 Task: Set up task reminders for upcoming deadlines in the "Implementation" phase of risk mitigation.
Action: Mouse moved to (106, 241)
Screenshot: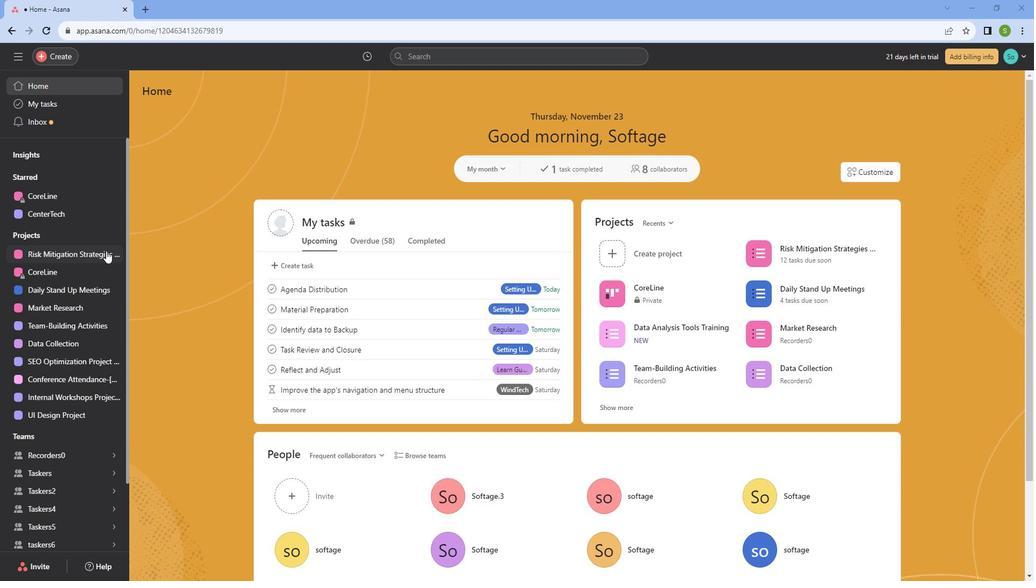 
Action: Mouse pressed left at (106, 241)
Screenshot: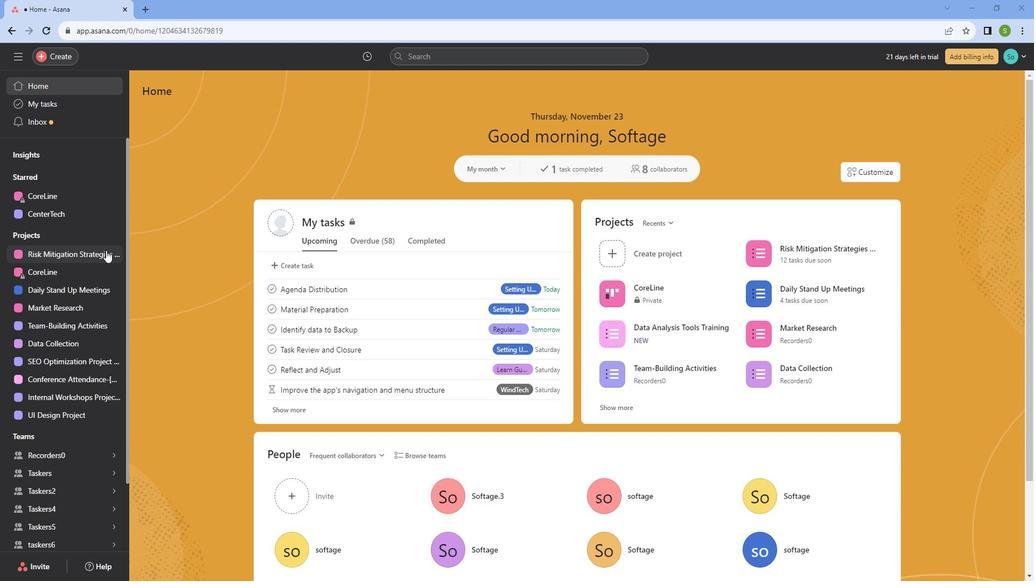 
Action: Mouse moved to (230, 432)
Screenshot: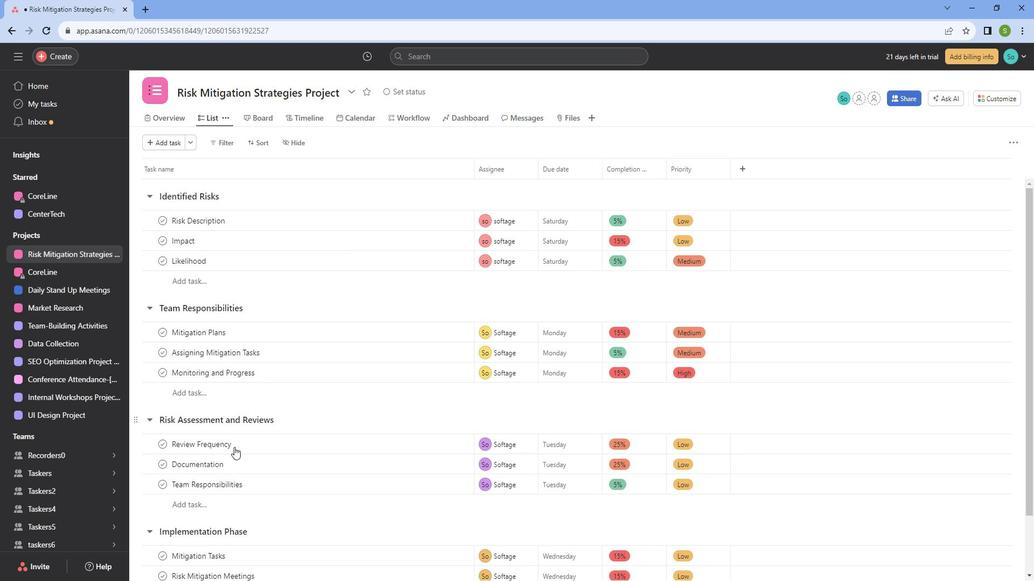 
Action: Mouse scrolled (230, 432) with delta (0, 0)
Screenshot: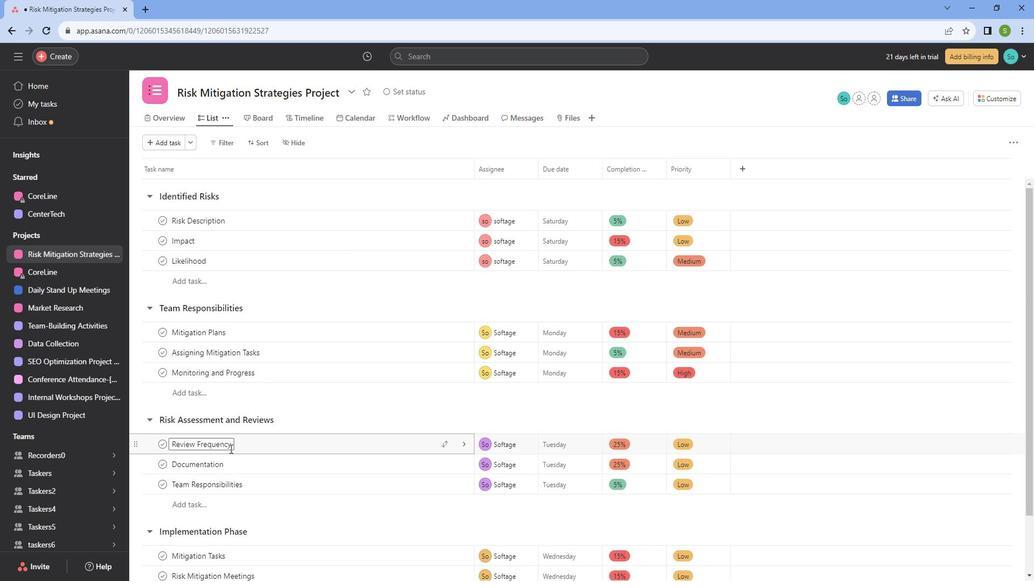 
Action: Mouse scrolled (230, 432) with delta (0, 0)
Screenshot: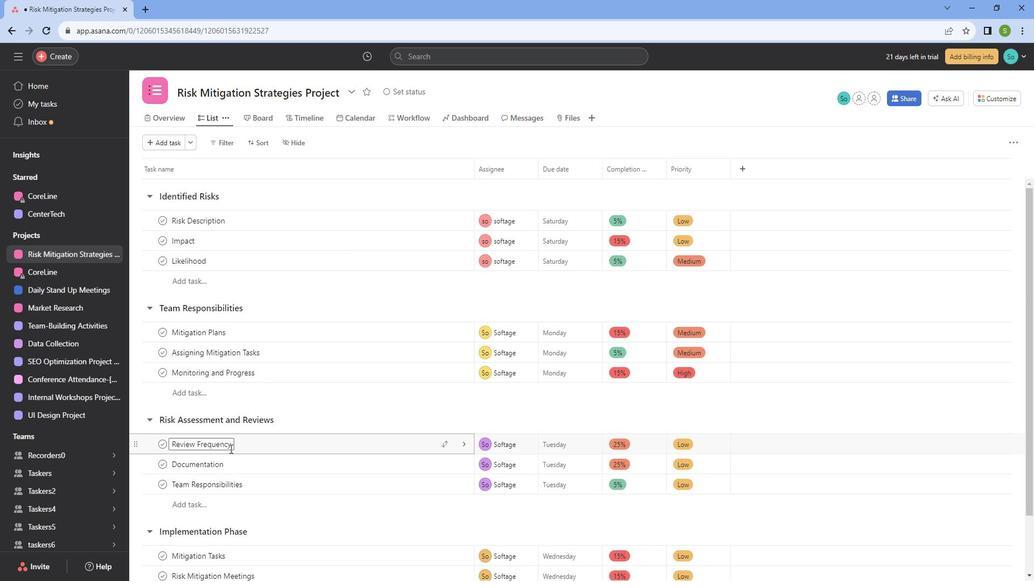
Action: Mouse scrolled (230, 432) with delta (0, 0)
Screenshot: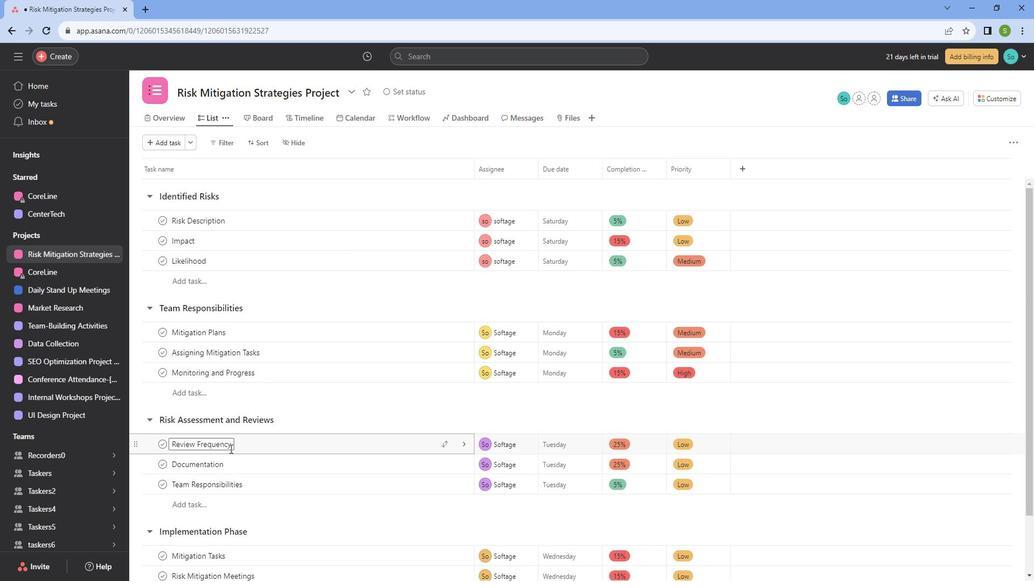 
Action: Mouse moved to (410, 468)
Screenshot: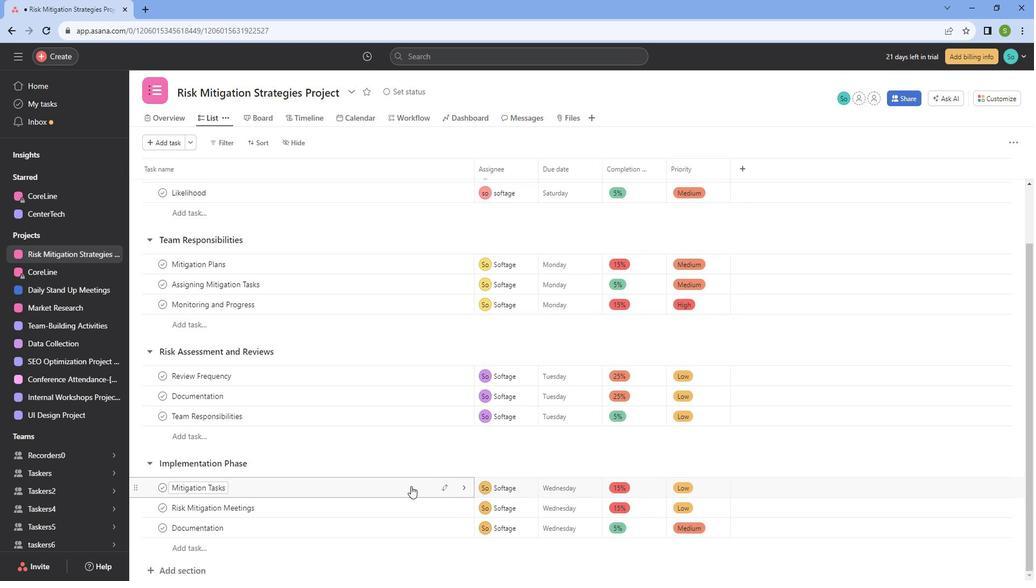 
Action: Mouse pressed left at (410, 468)
Screenshot: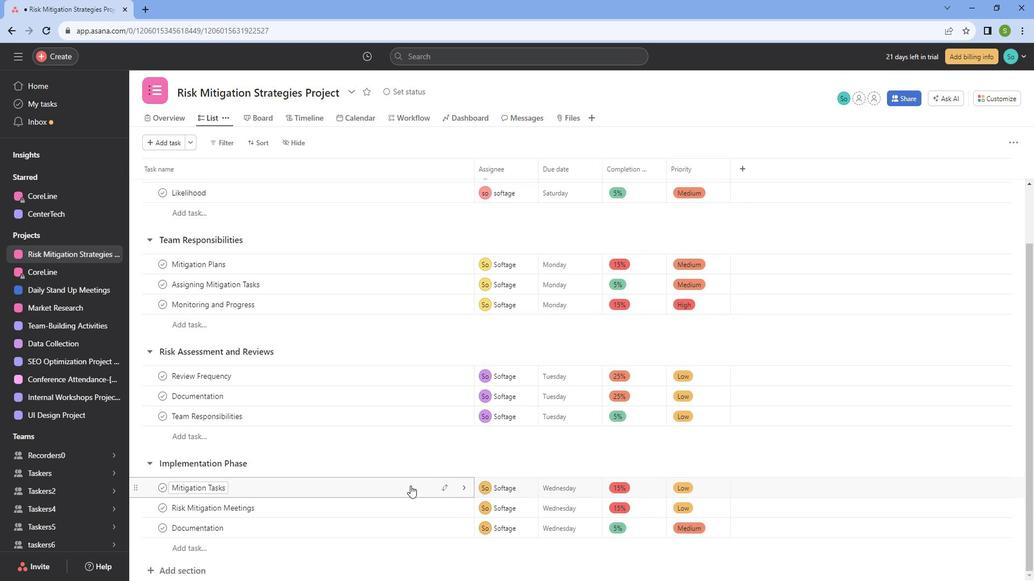 
Action: Mouse moved to (789, 167)
Screenshot: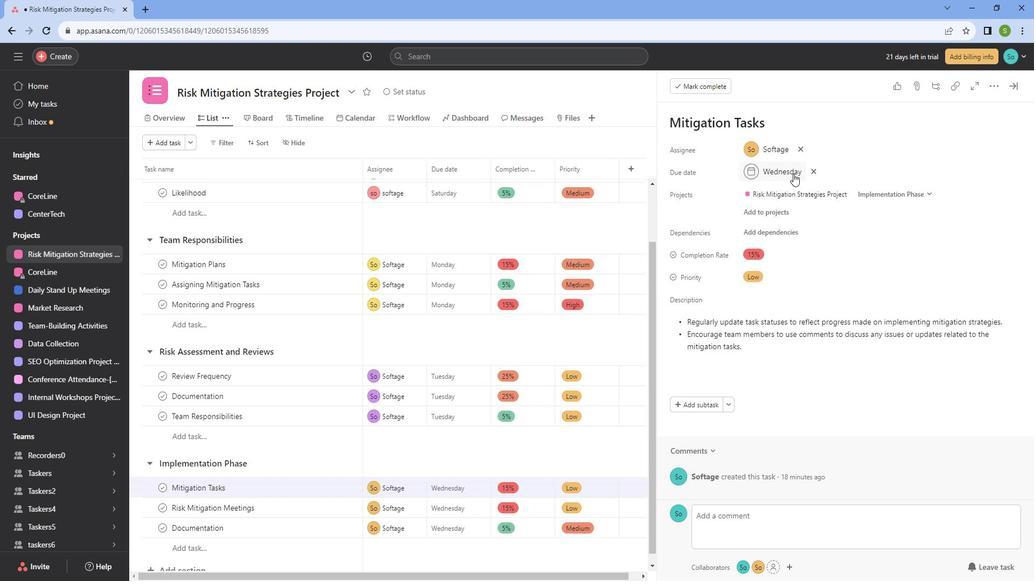 
Action: Mouse pressed left at (789, 167)
Screenshot: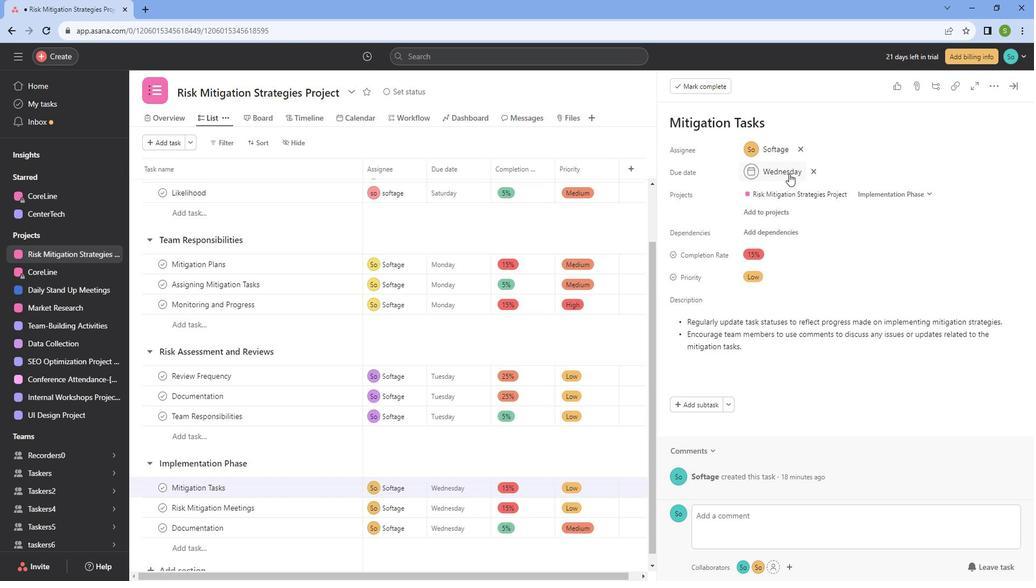
Action: Mouse moved to (820, 312)
Screenshot: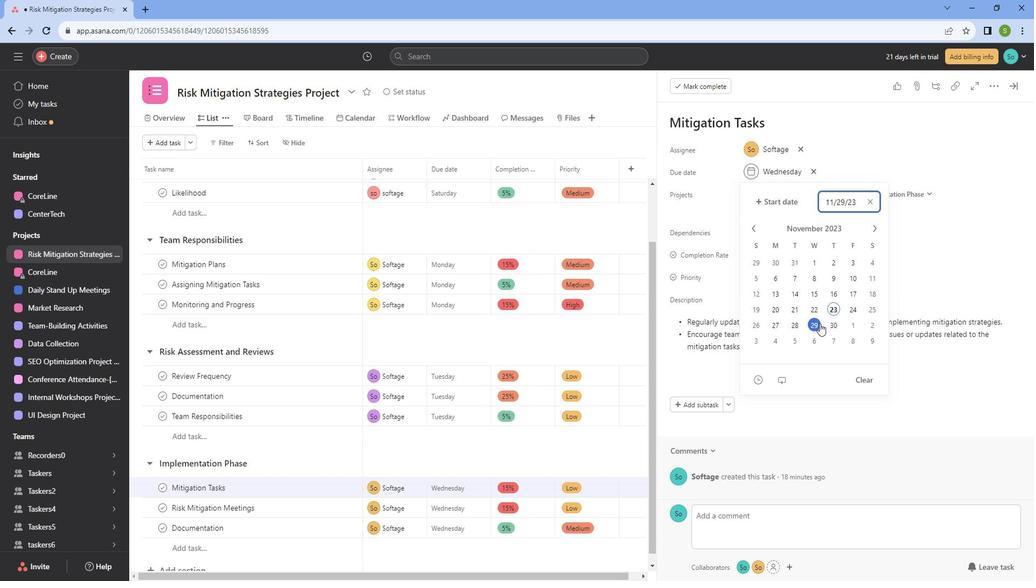 
Action: Mouse pressed left at (820, 312)
Screenshot: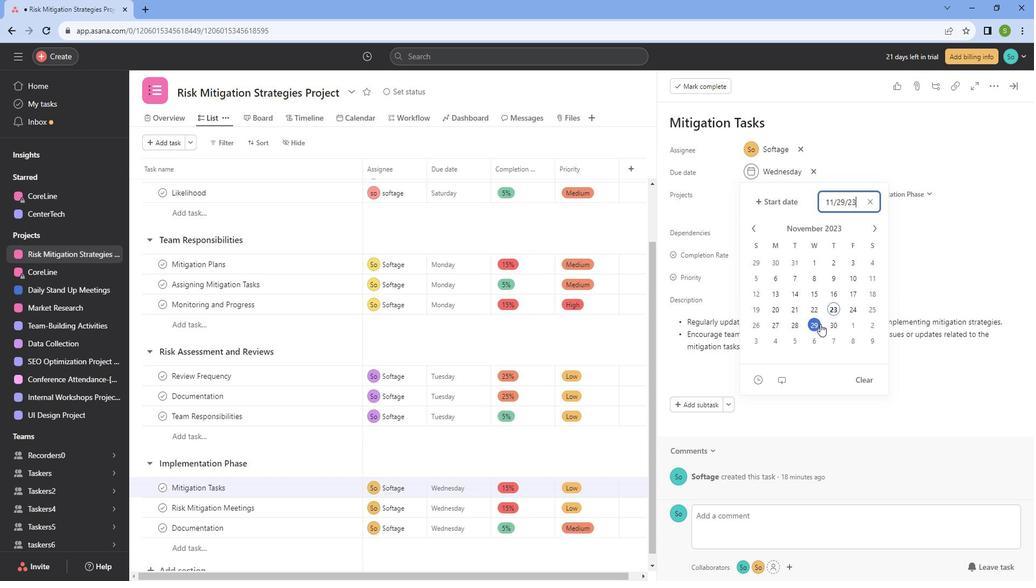
Action: Mouse moved to (799, 198)
Screenshot: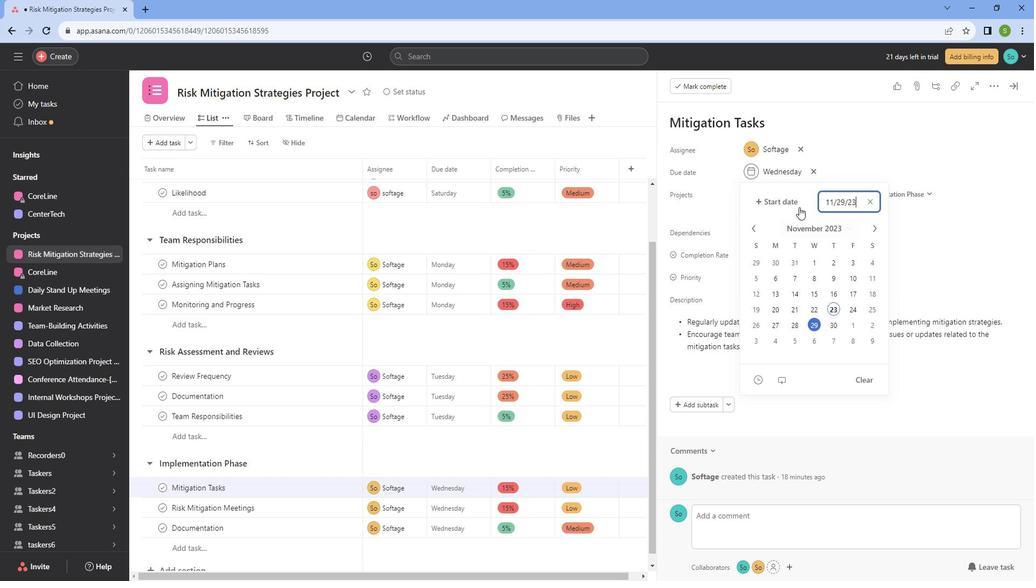 
Action: Mouse pressed left at (799, 198)
Screenshot: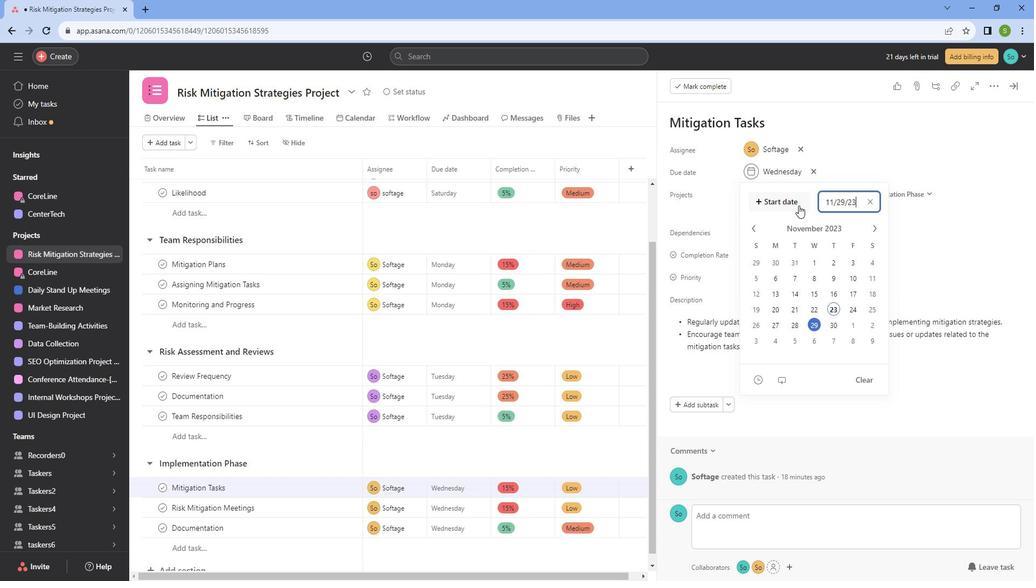 
Action: Mouse moved to (819, 309)
Screenshot: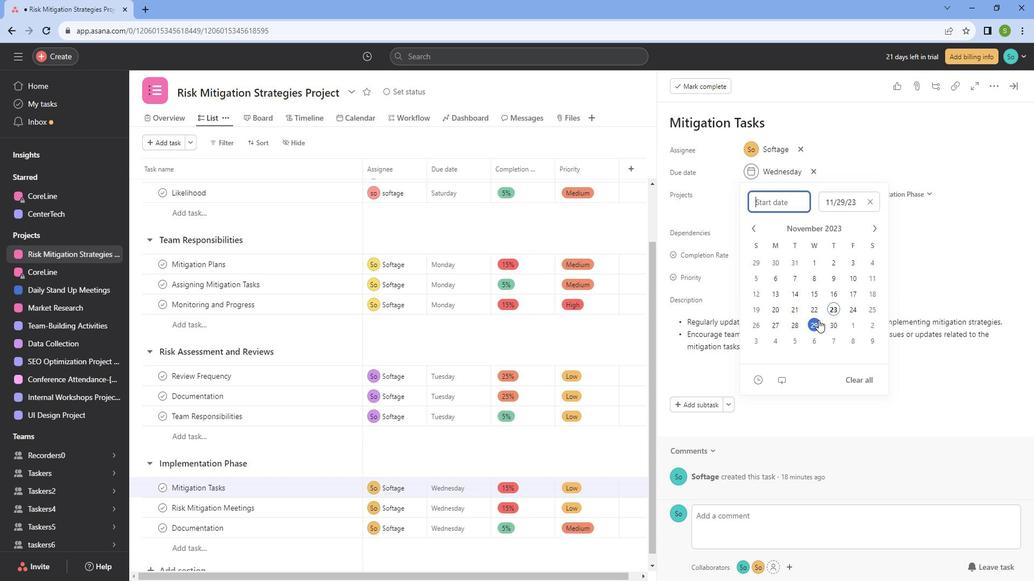 
Action: Mouse pressed left at (819, 309)
Screenshot: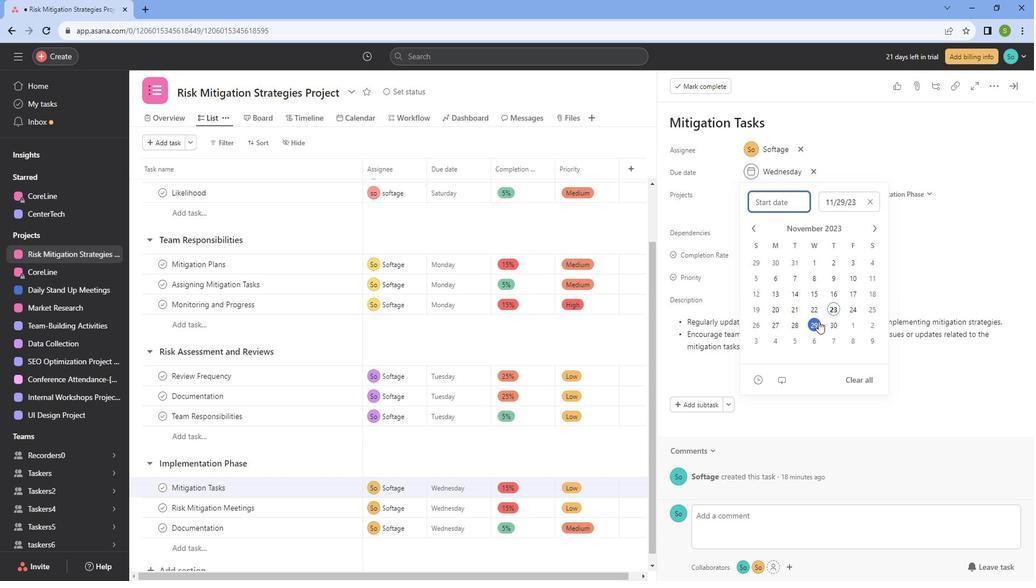 
Action: Mouse moved to (761, 365)
Screenshot: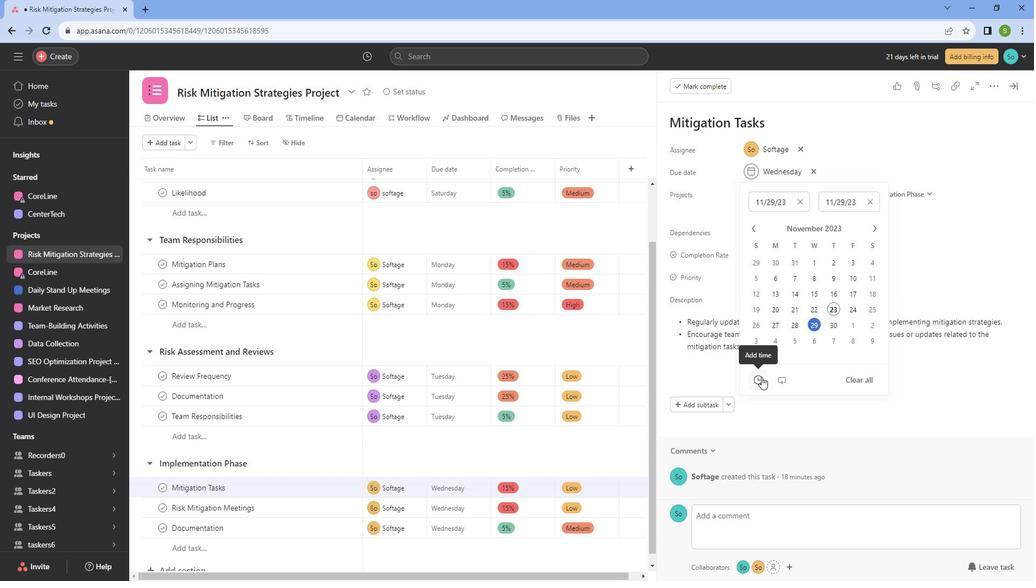 
Action: Mouse pressed left at (761, 365)
Screenshot: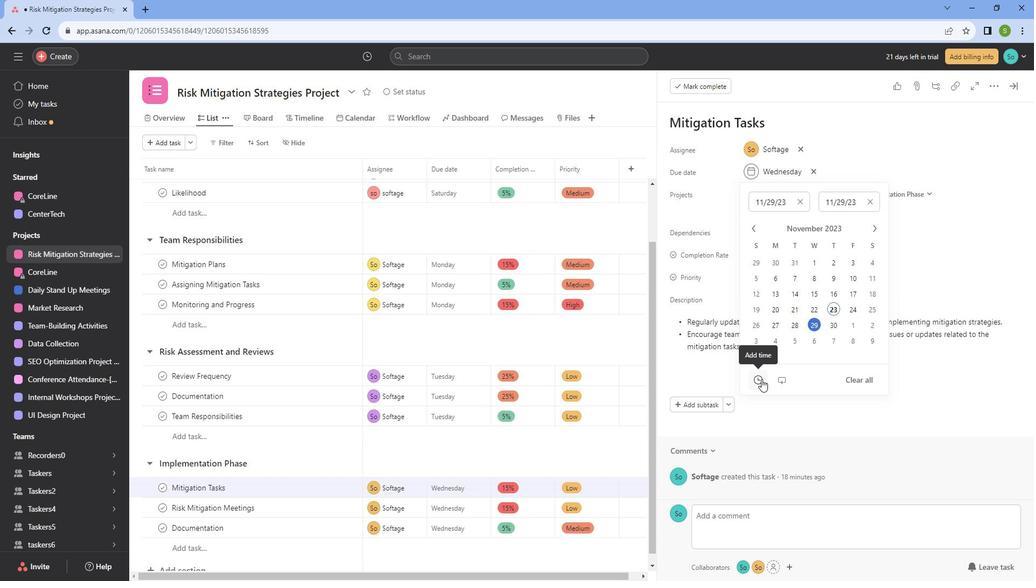 
Action: Mouse moved to (795, 215)
Screenshot: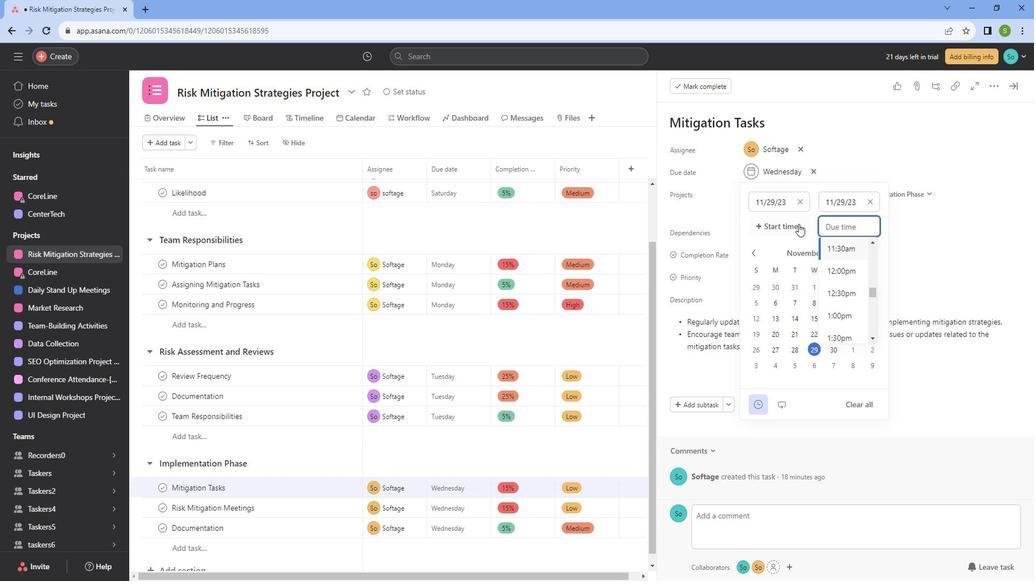 
Action: Mouse pressed left at (795, 215)
Screenshot: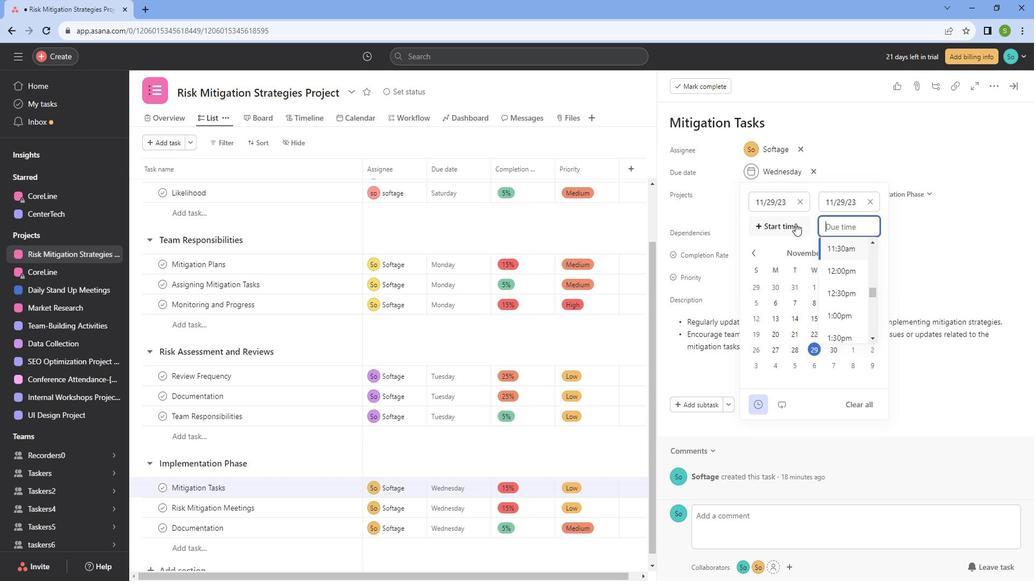 
Action: Mouse moved to (834, 217)
Screenshot: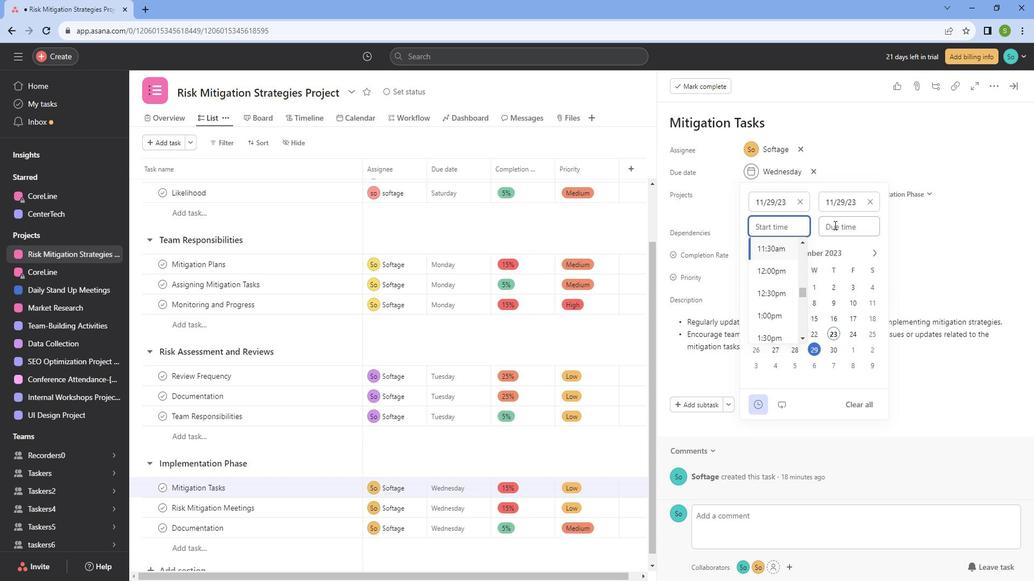 
Action: Mouse pressed left at (834, 217)
Screenshot: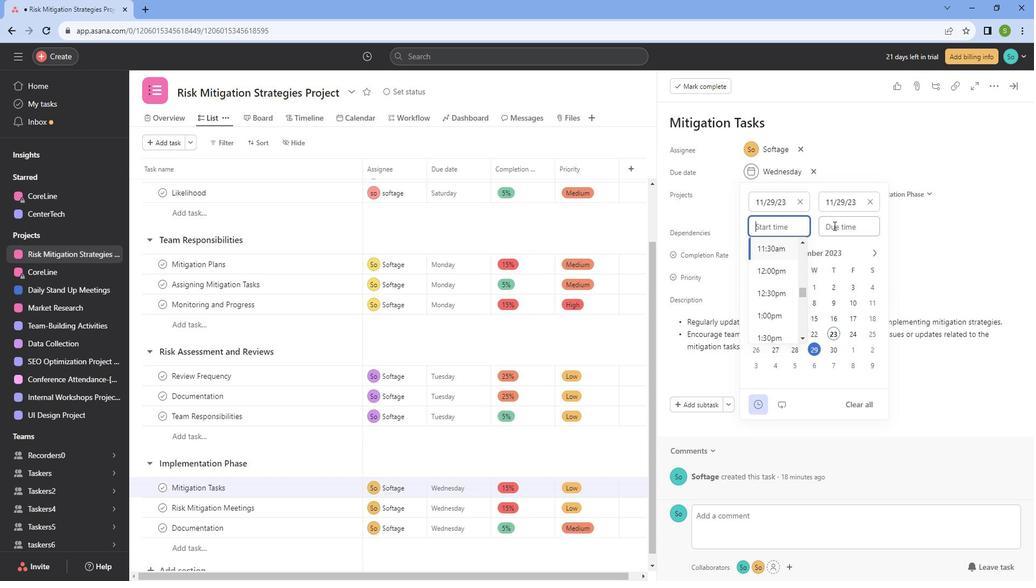 
Action: Mouse moved to (847, 262)
Screenshot: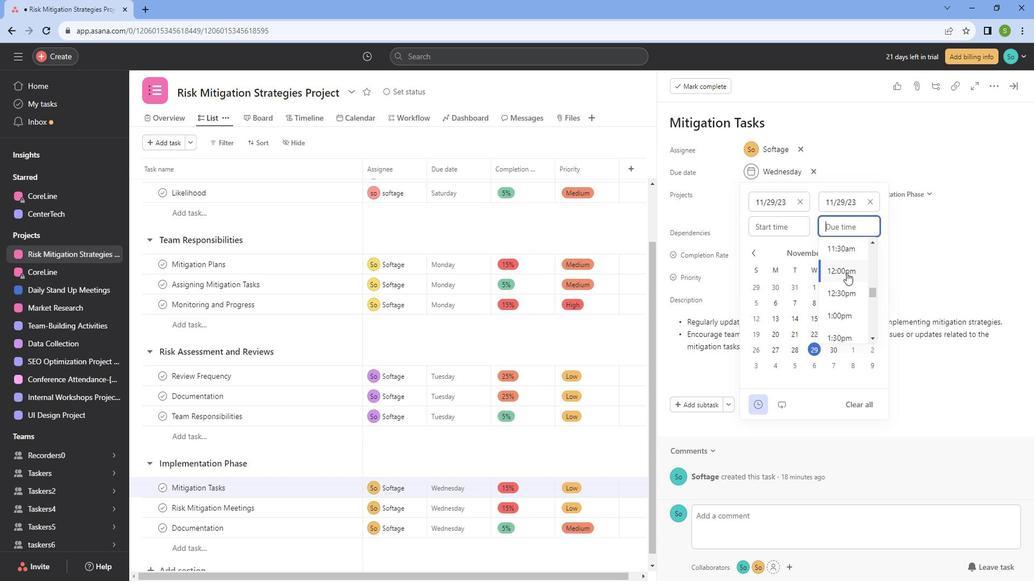
Action: Mouse pressed left at (847, 262)
Screenshot: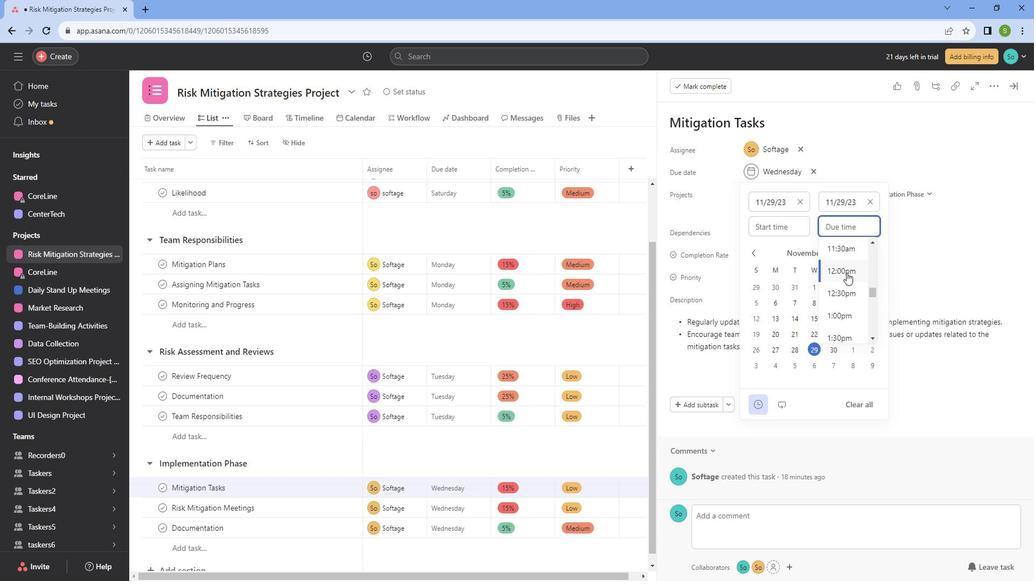 
Action: Mouse moved to (794, 224)
Screenshot: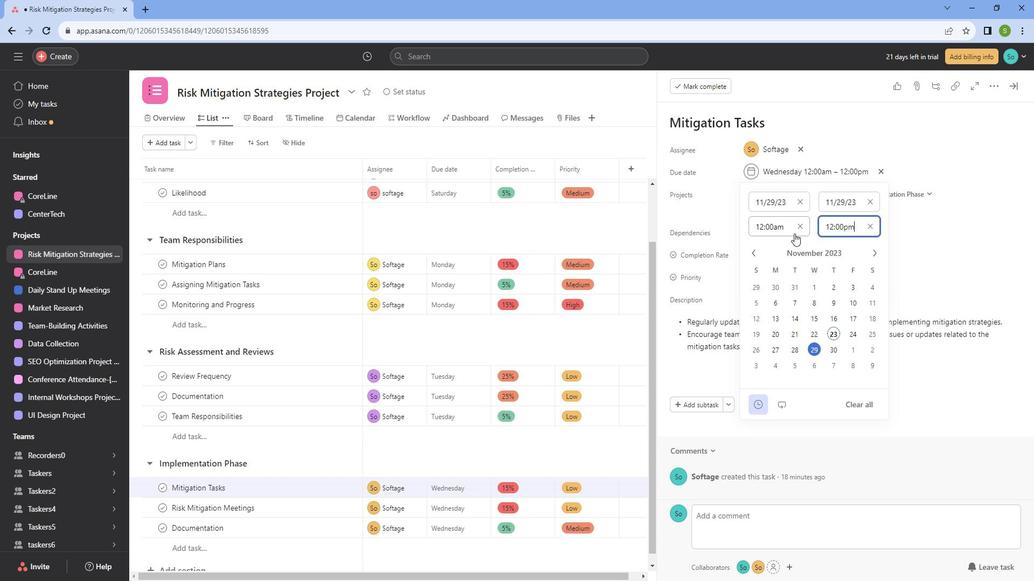 
Action: Mouse pressed left at (794, 224)
Screenshot: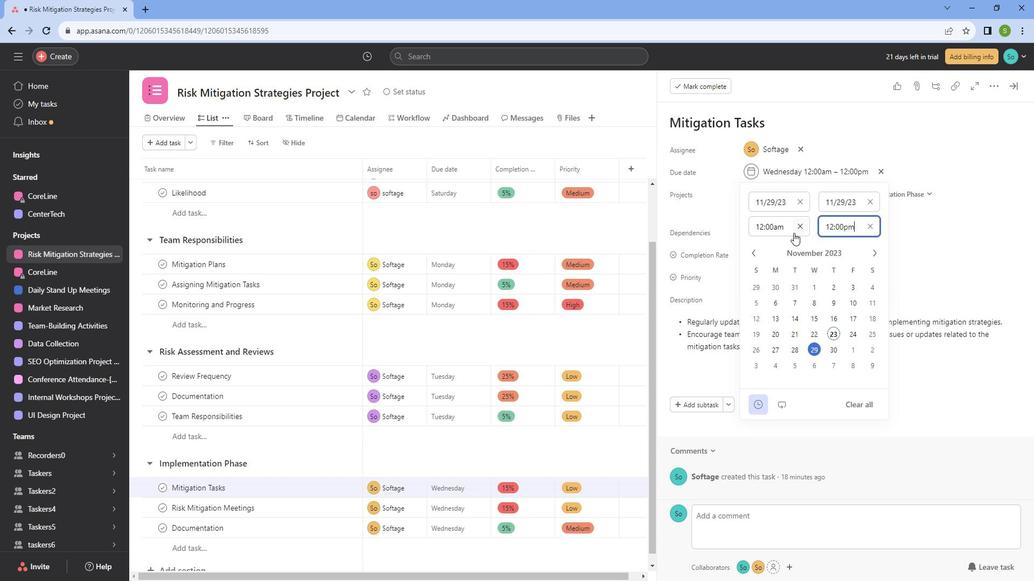 
Action: Mouse moved to (830, 215)
Screenshot: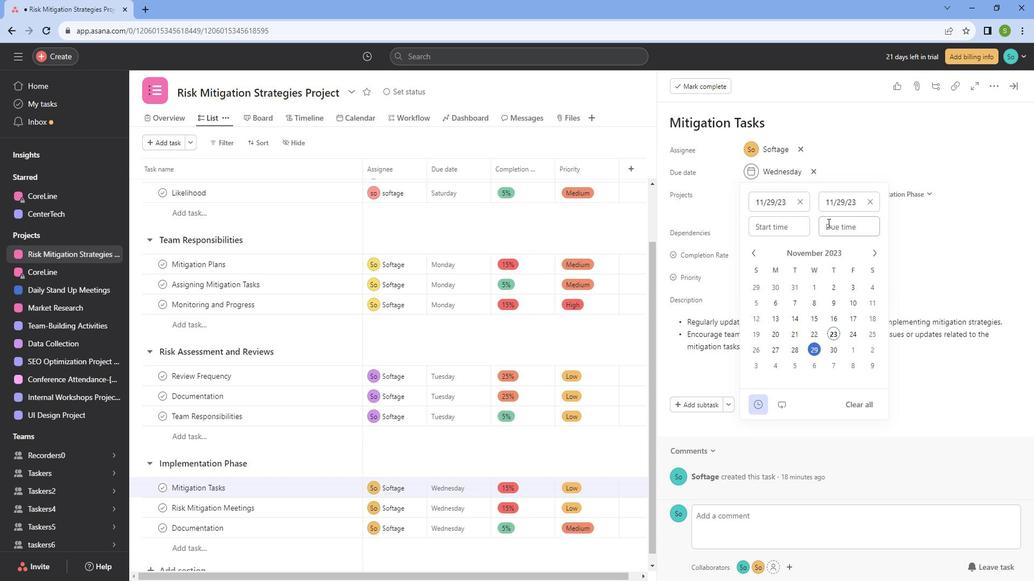 
Action: Mouse pressed left at (830, 215)
Screenshot: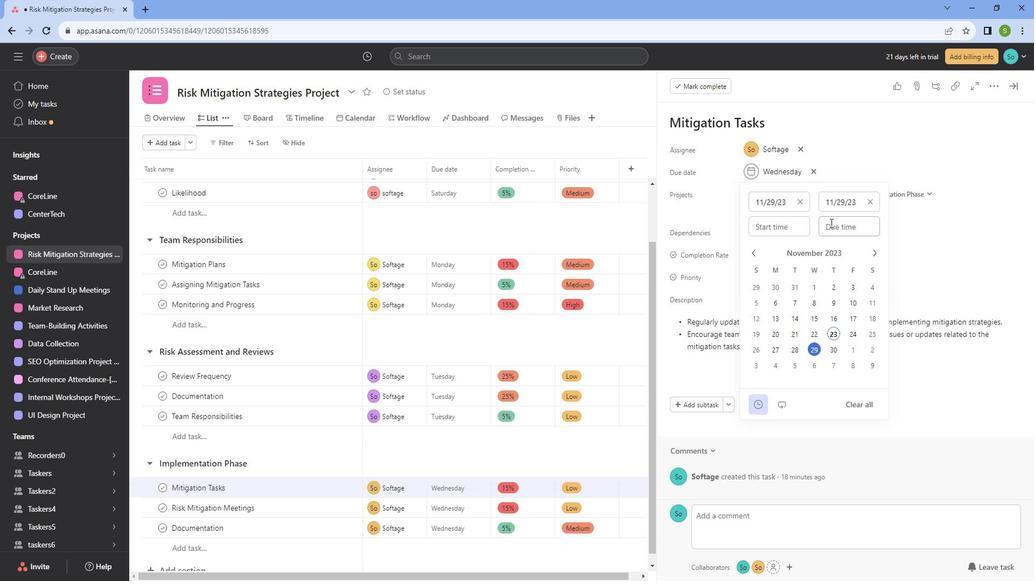 
Action: Mouse moved to (830, 259)
Screenshot: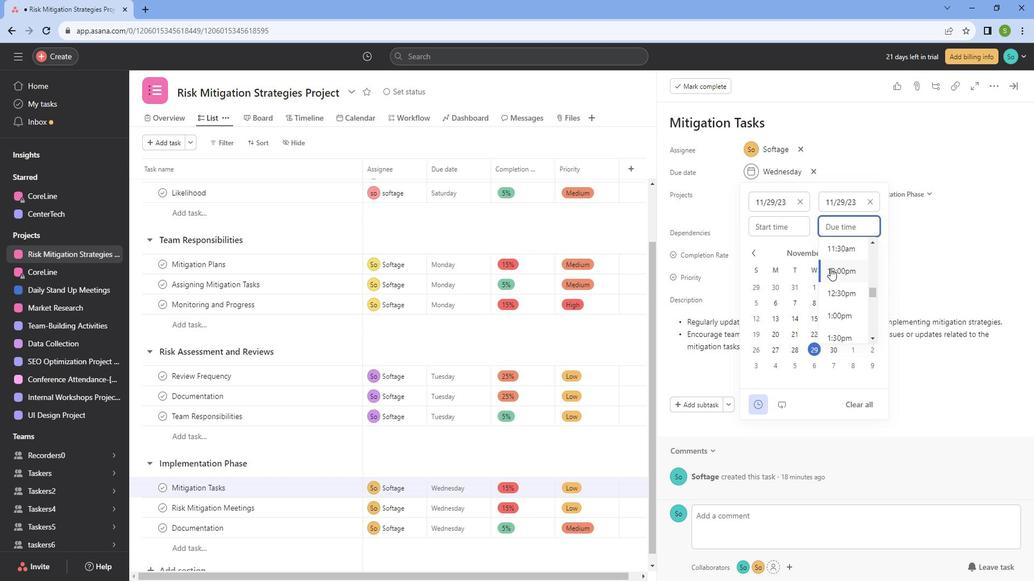 
Action: Mouse pressed left at (830, 259)
Screenshot: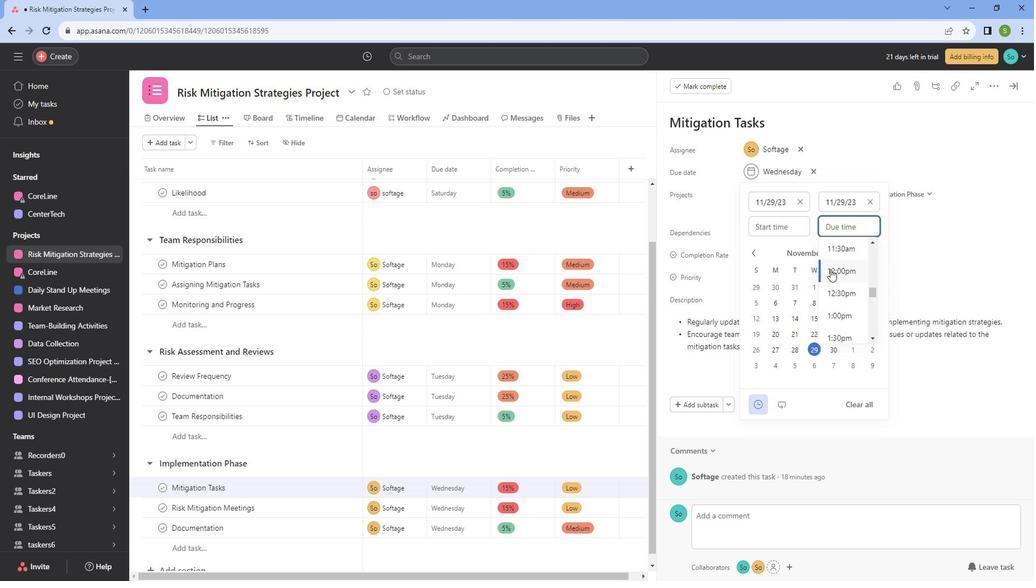 
Action: Mouse moved to (786, 220)
Screenshot: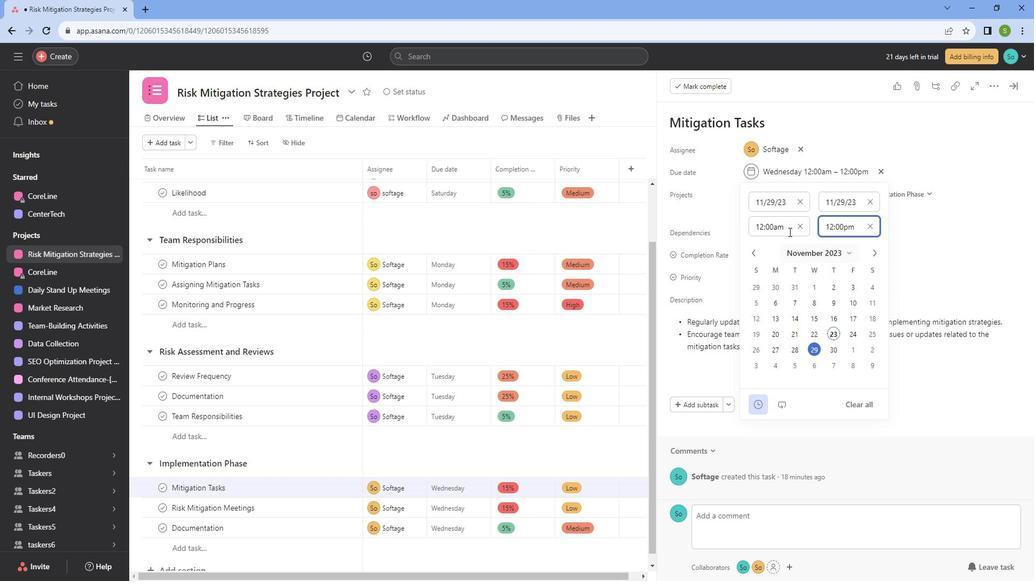 
Action: Mouse pressed left at (786, 220)
Screenshot: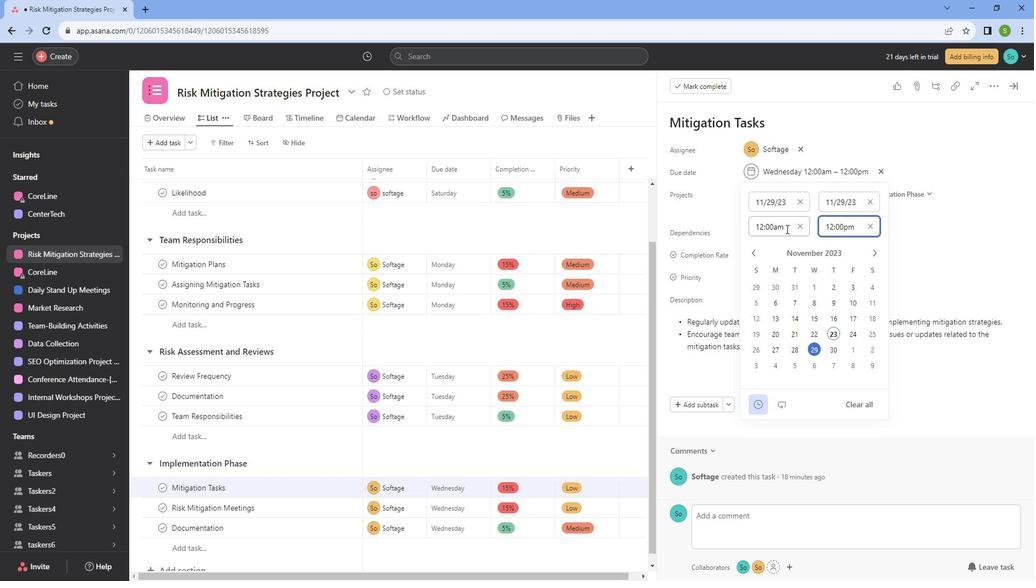 
Action: Mouse moved to (773, 268)
Screenshot: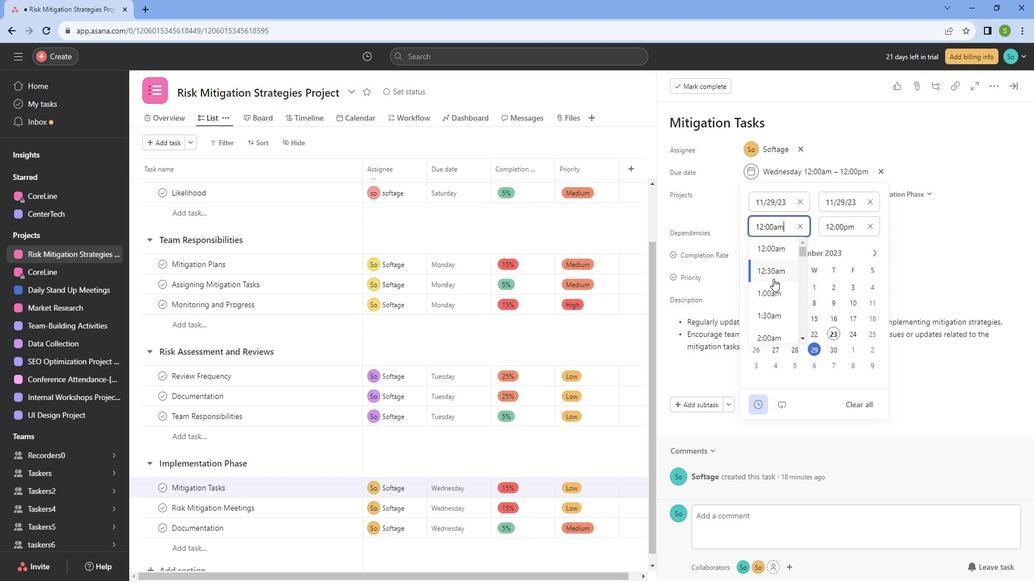 
Action: Mouse scrolled (773, 268) with delta (0, 0)
Screenshot: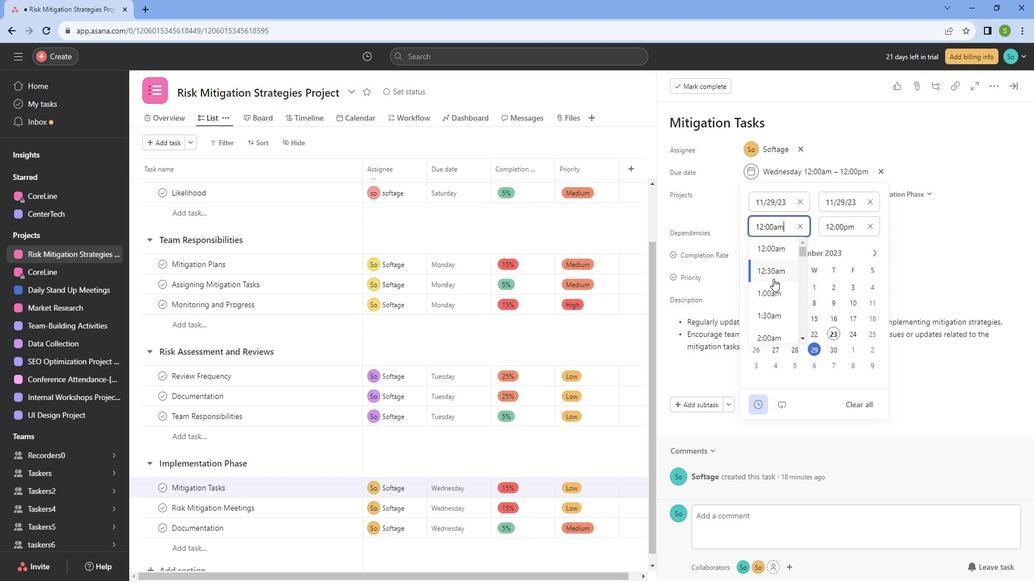 
Action: Mouse scrolled (773, 268) with delta (0, 0)
Screenshot: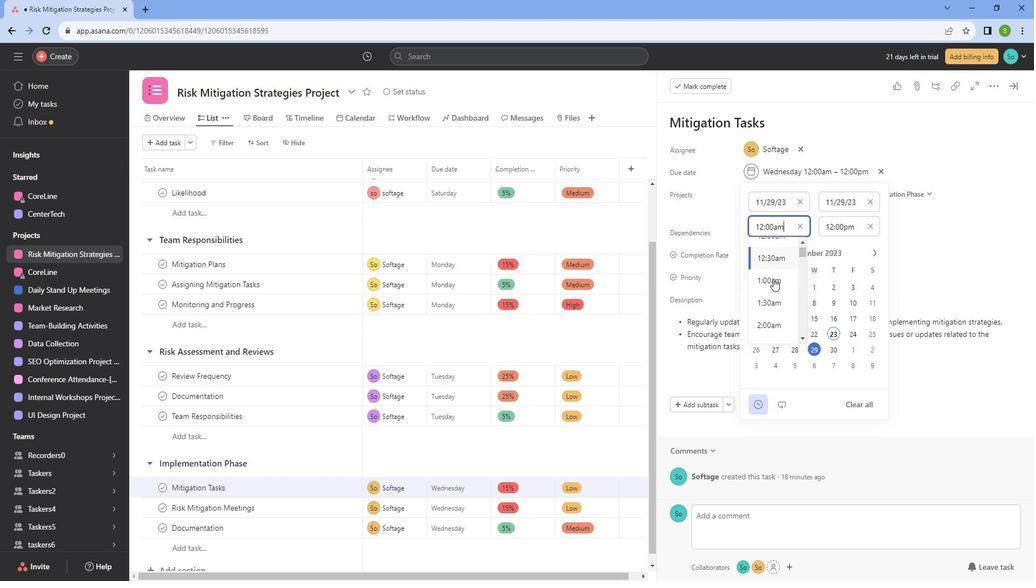 
Action: Mouse scrolled (773, 268) with delta (0, 0)
Screenshot: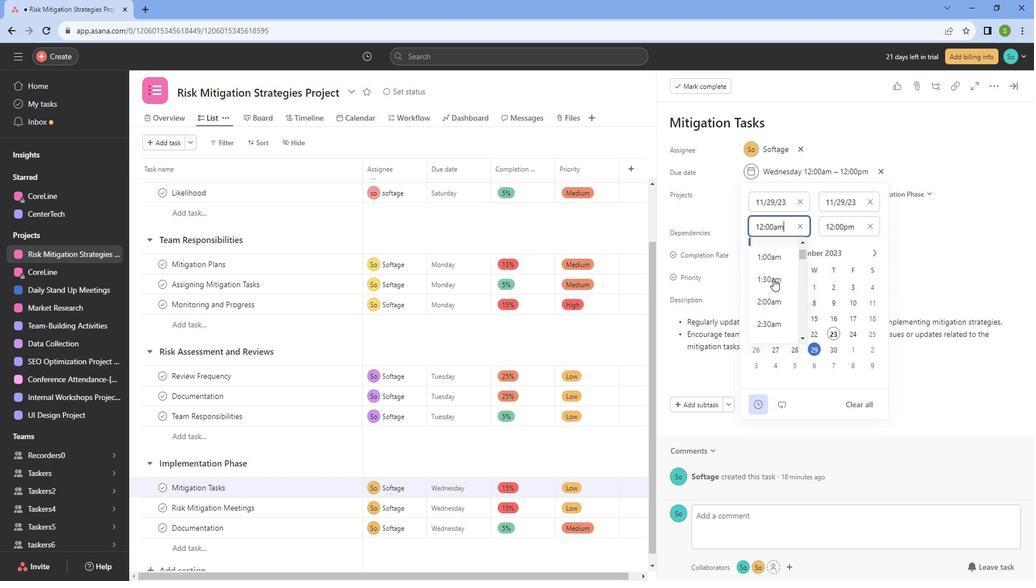 
Action: Mouse scrolled (773, 268) with delta (0, 0)
Screenshot: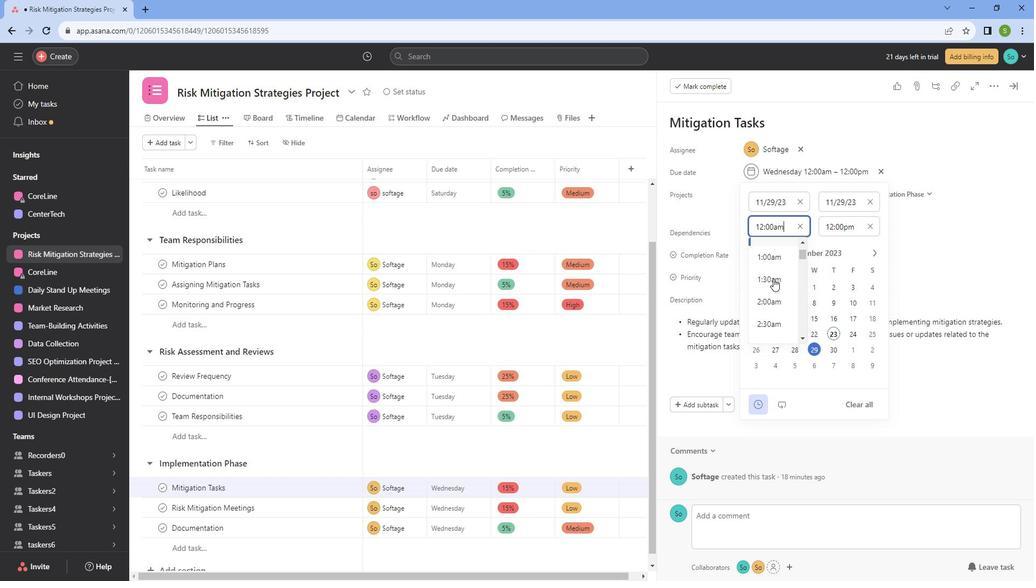 
Action: Mouse scrolled (773, 268) with delta (0, 0)
Screenshot: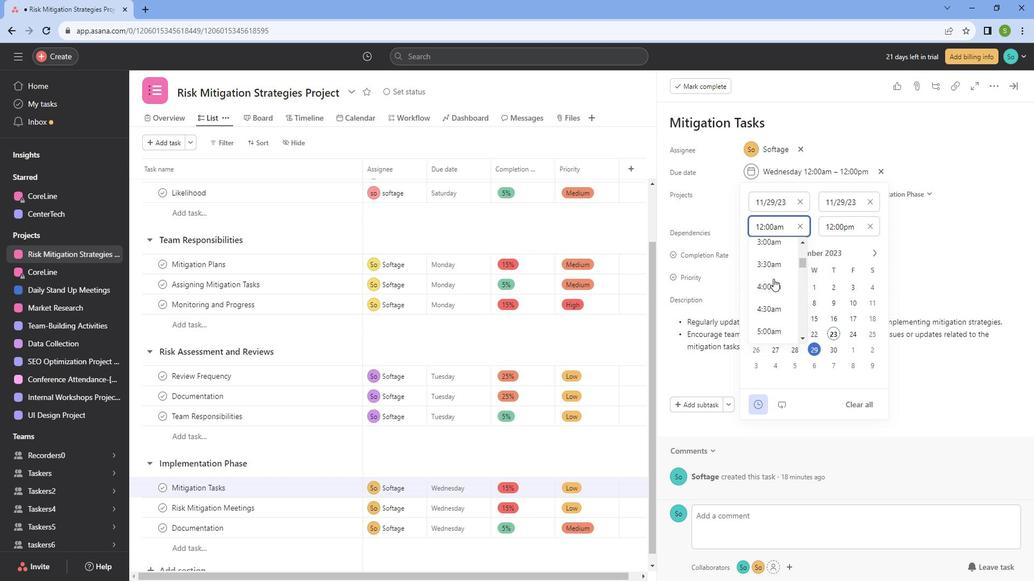 
Action: Mouse scrolled (773, 269) with delta (0, 0)
Screenshot: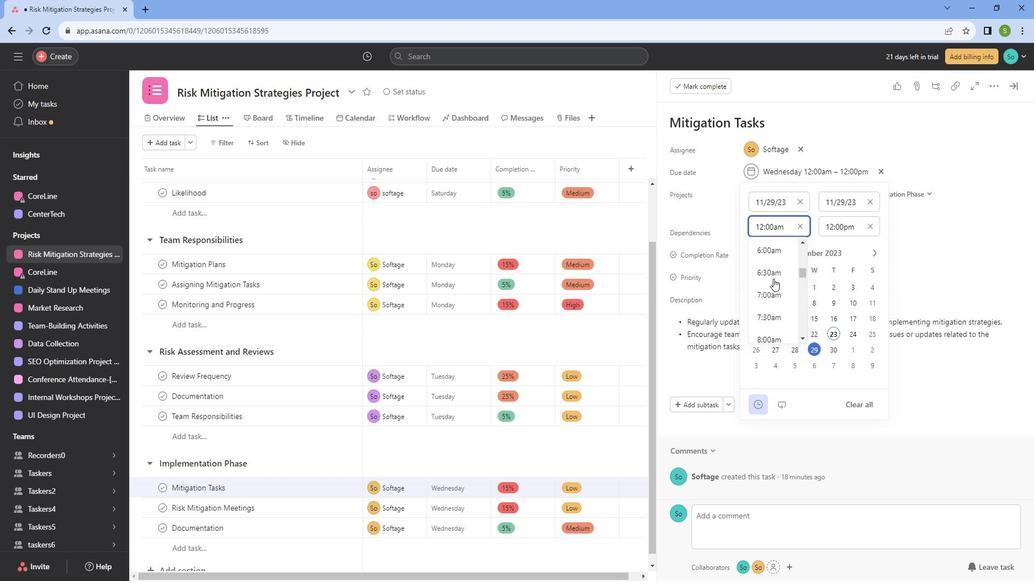 
Action: Mouse scrolled (773, 268) with delta (0, 0)
Screenshot: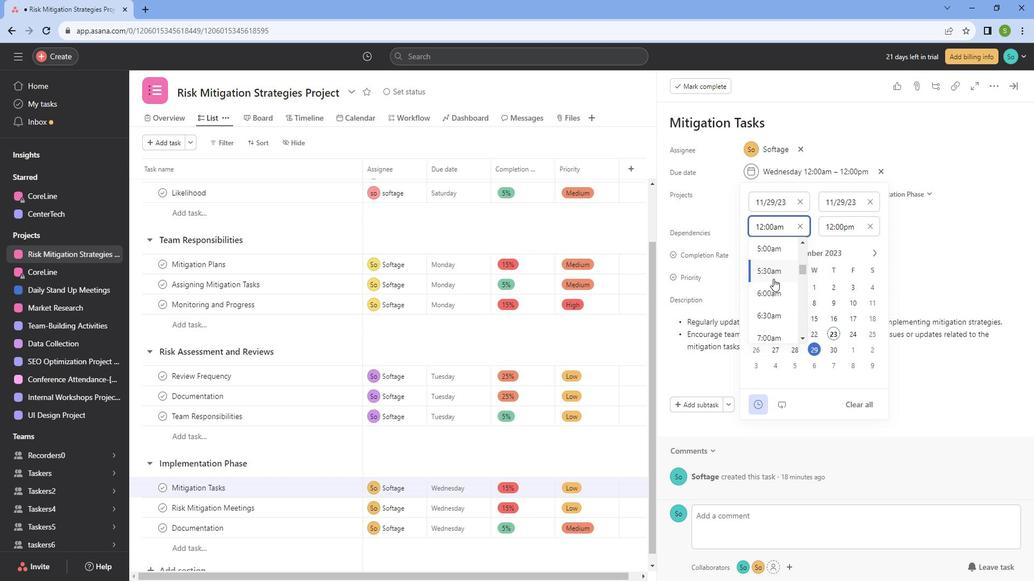 
Action: Mouse scrolled (773, 268) with delta (0, 0)
Screenshot: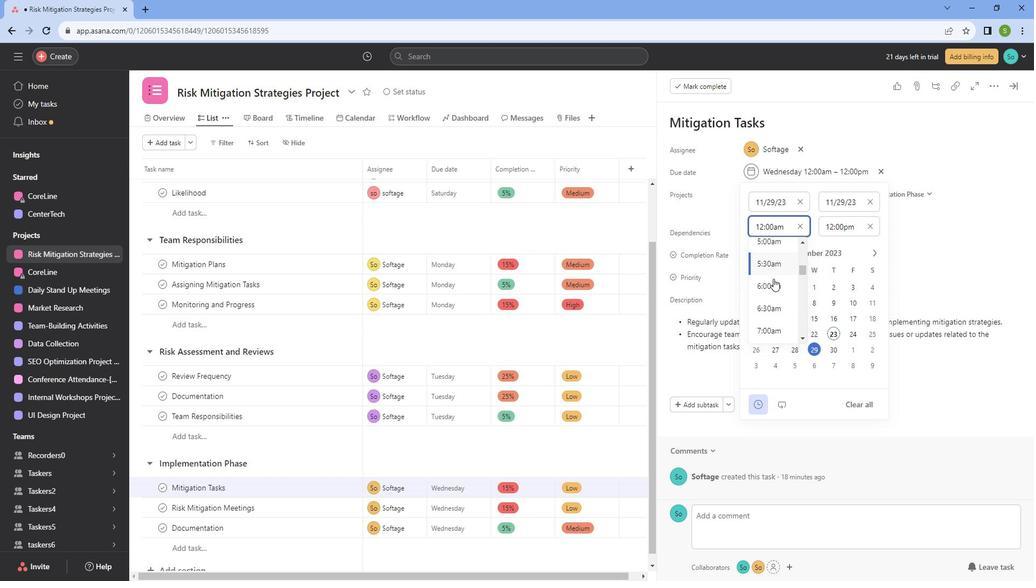 
Action: Mouse scrolled (773, 268) with delta (0, 0)
Screenshot: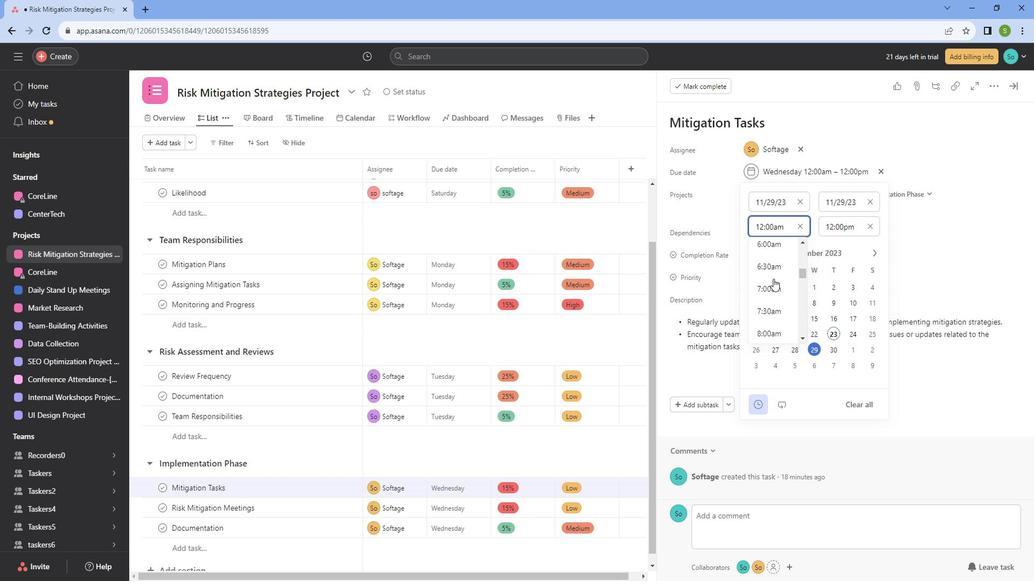 
Action: Mouse scrolled (773, 268) with delta (0, 0)
Screenshot: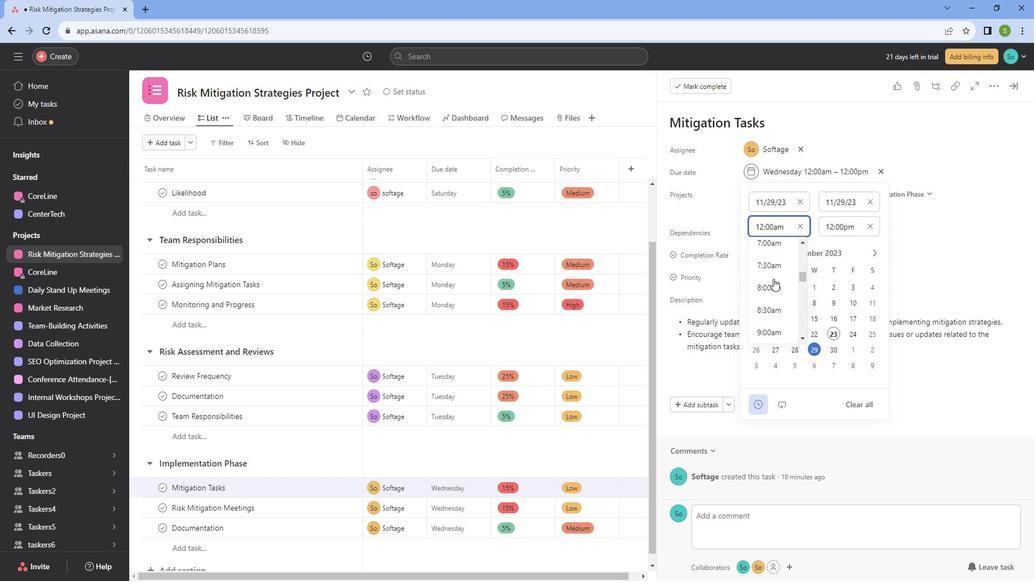 
Action: Mouse scrolled (773, 268) with delta (0, 0)
Screenshot: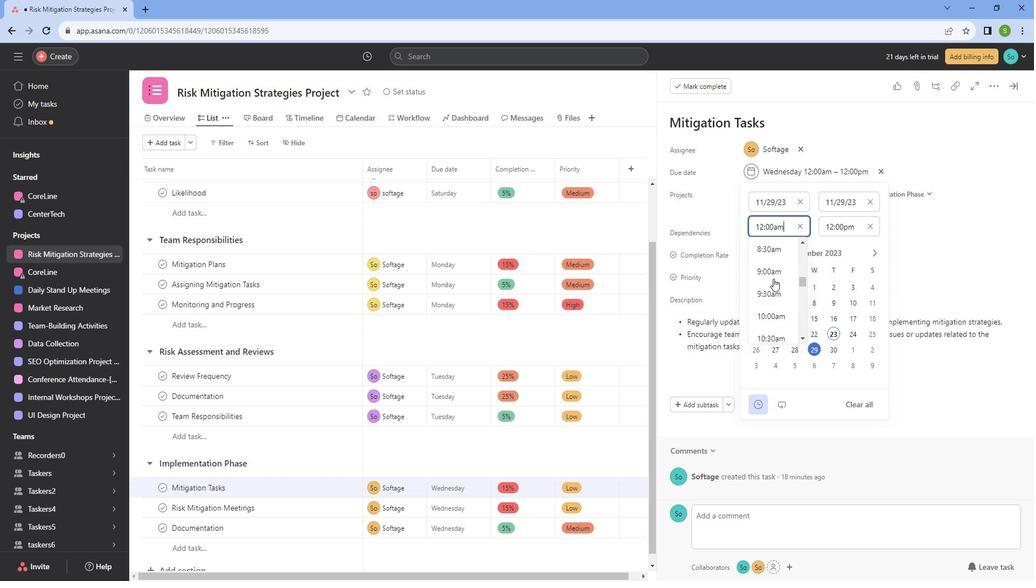 
Action: Mouse moved to (772, 254)
Screenshot: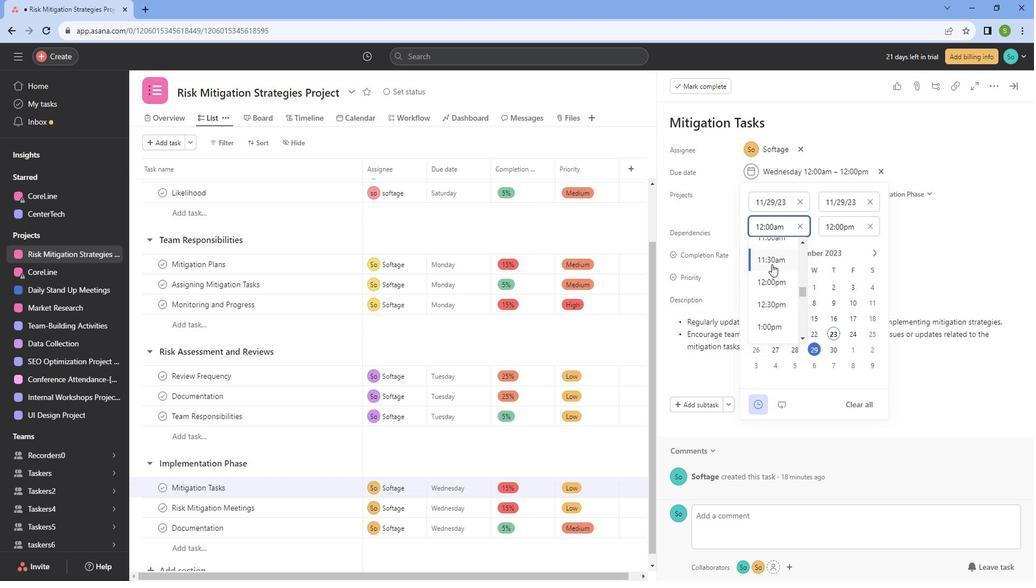 
Action: Mouse pressed left at (772, 254)
Screenshot: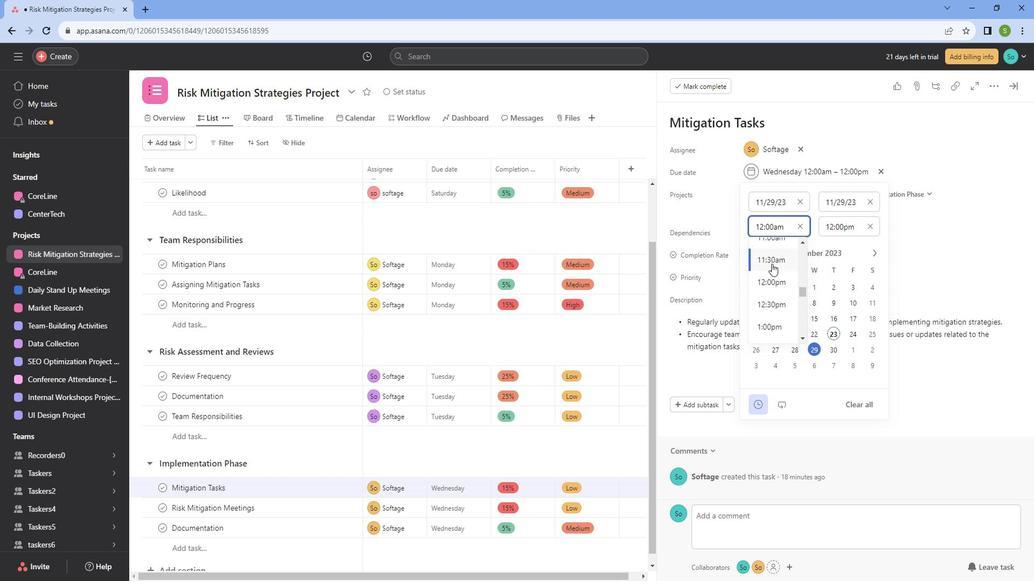 
Action: Mouse moved to (937, 264)
Screenshot: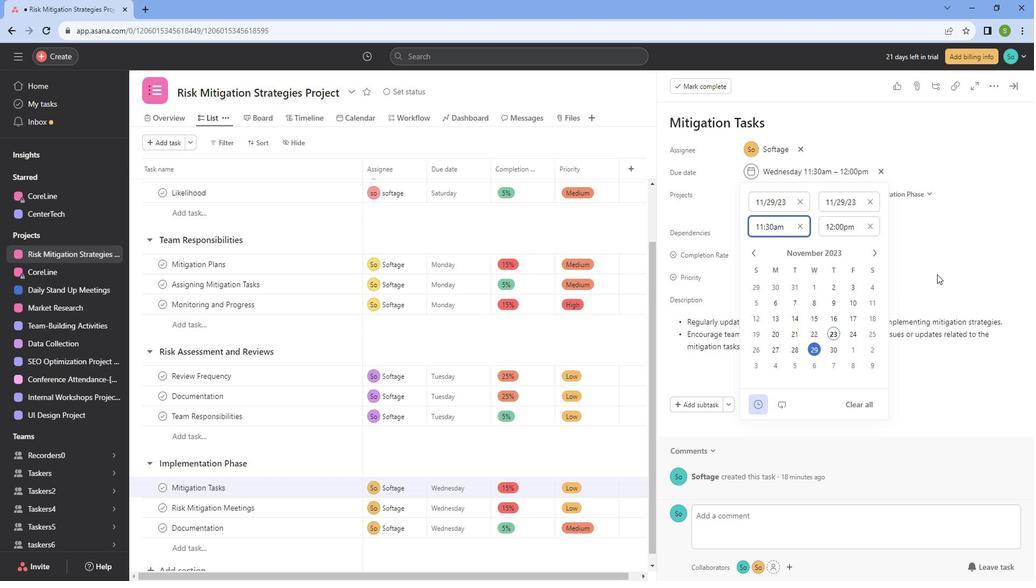 
Action: Mouse pressed left at (937, 264)
Screenshot: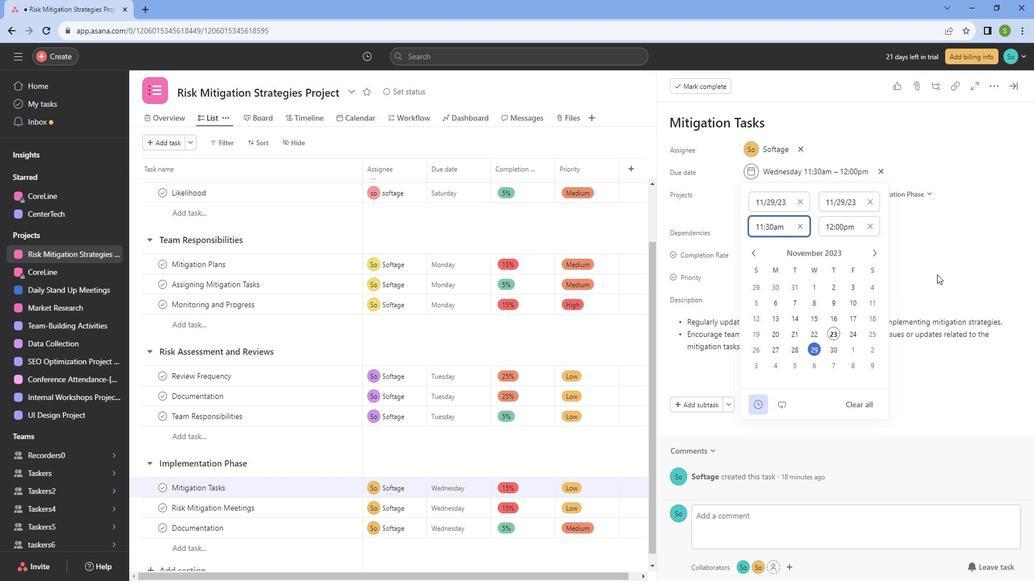 
Action: Mouse moved to (1012, 83)
Screenshot: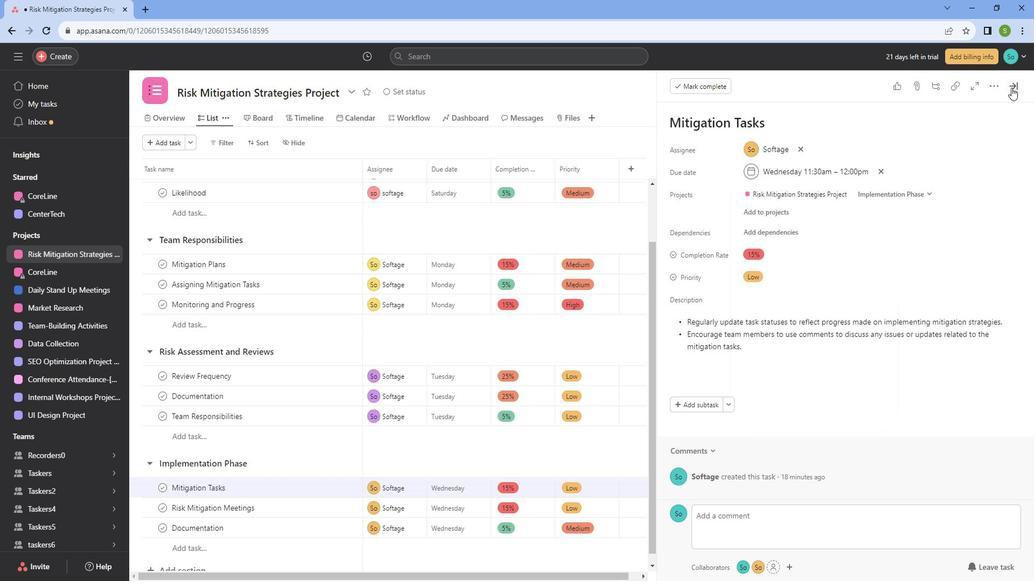 
Action: Mouse pressed left at (1012, 83)
Screenshot: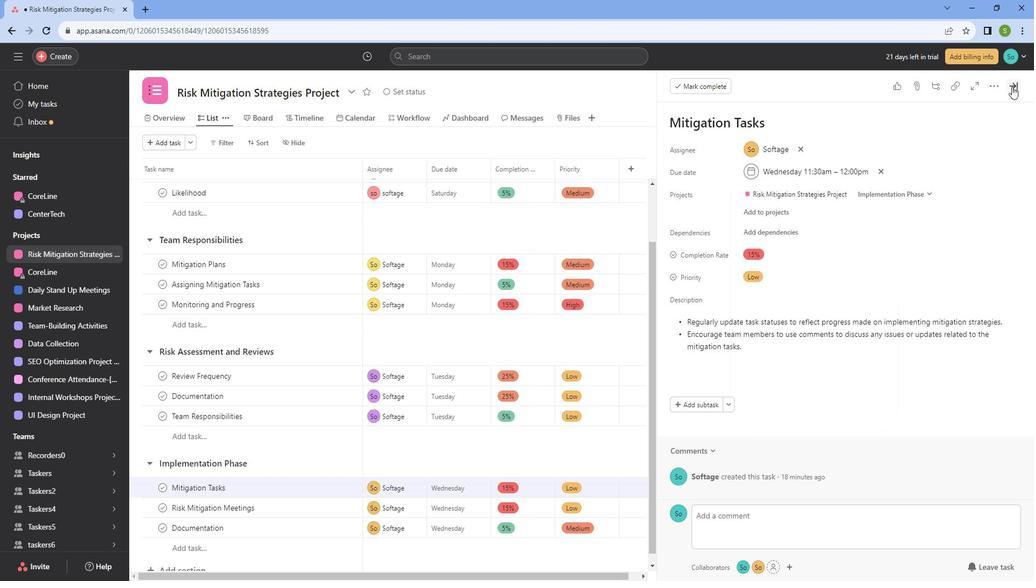 
Action: Mouse moved to (560, 484)
Screenshot: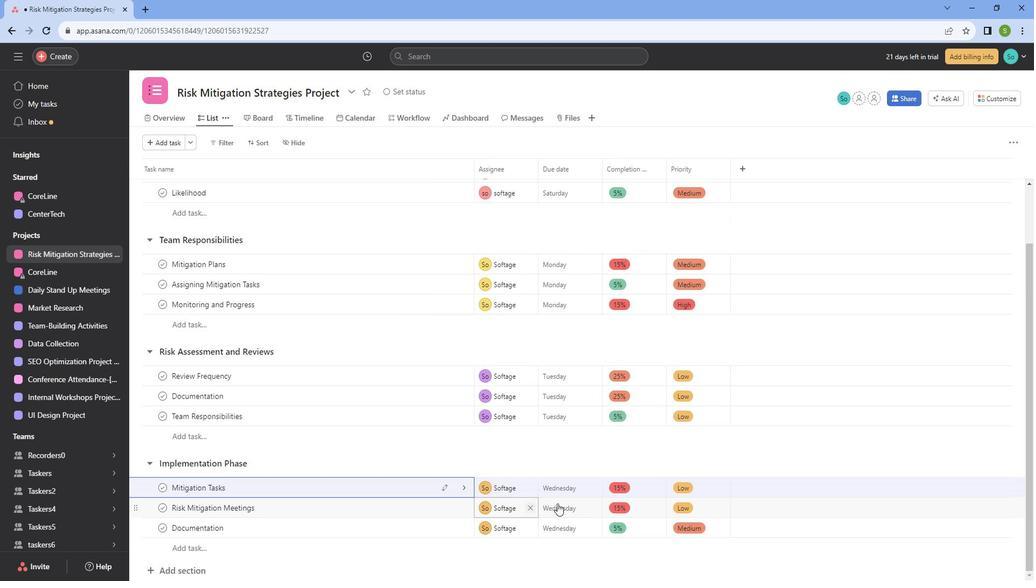 
Action: Mouse pressed left at (560, 484)
Screenshot: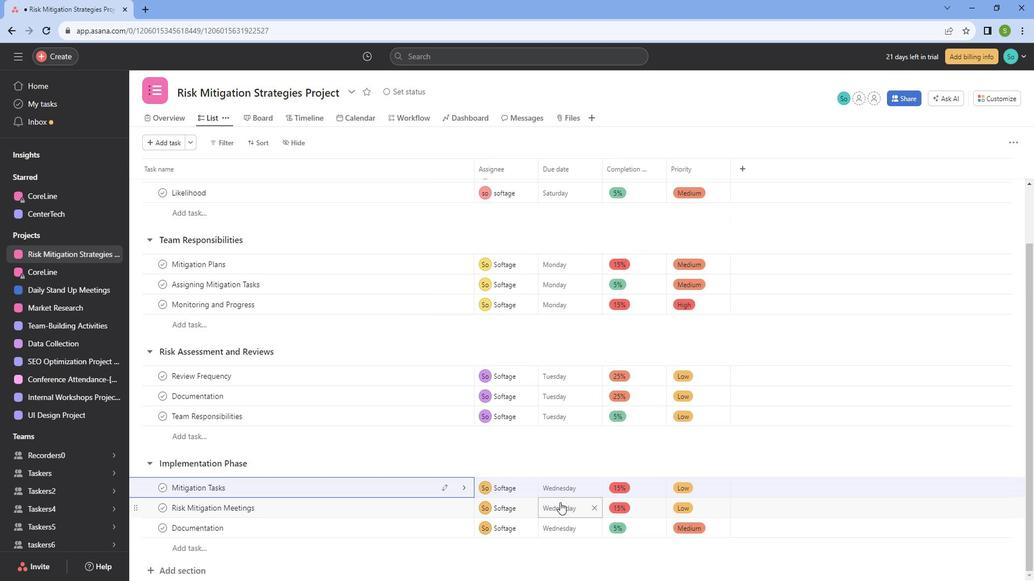 
Action: Mouse moved to (354, 485)
Screenshot: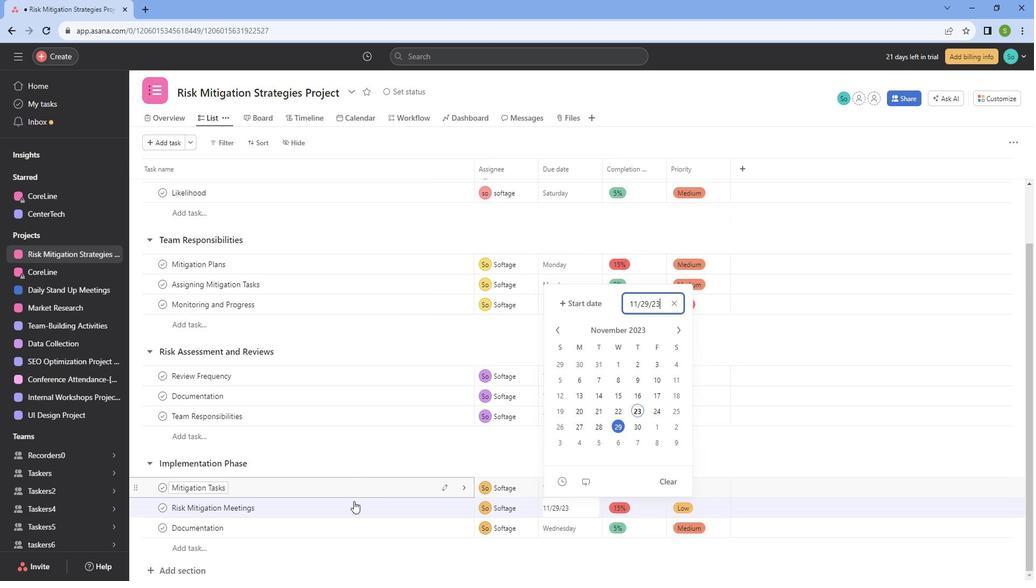 
Action: Mouse pressed left at (354, 485)
Screenshot: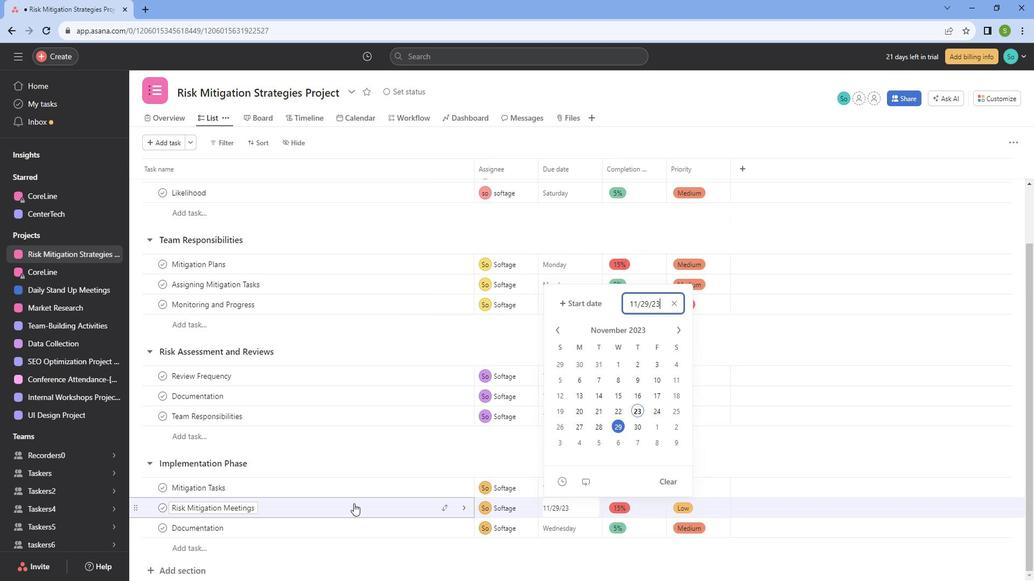 
Action: Mouse moved to (787, 160)
Screenshot: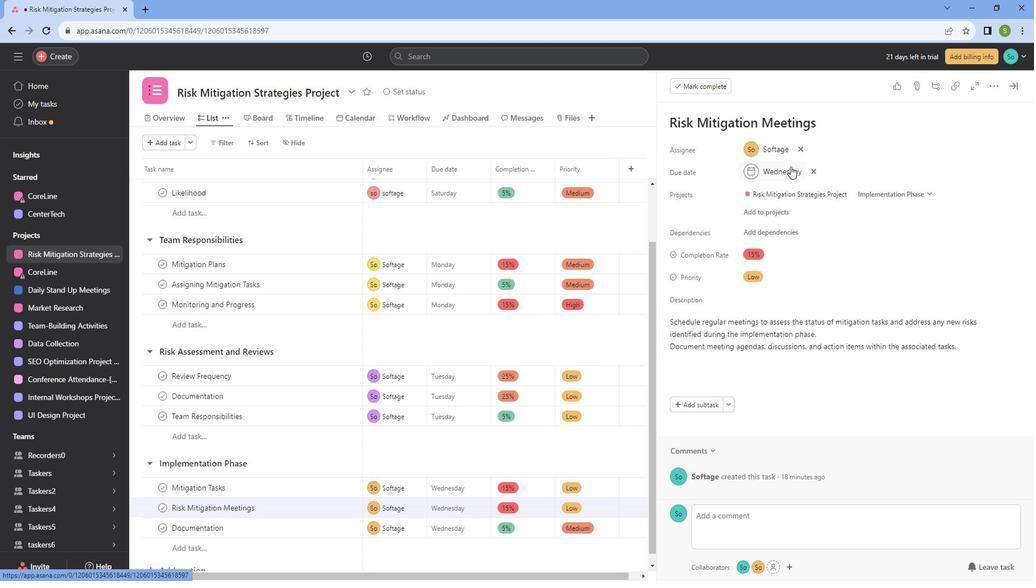 
Action: Mouse pressed left at (787, 160)
Screenshot: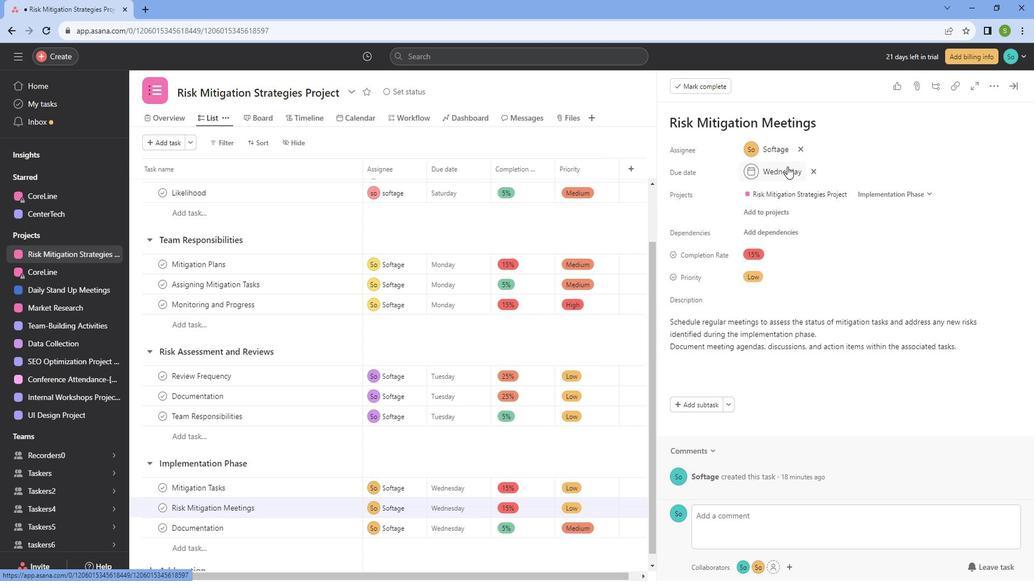 
Action: Mouse moved to (775, 190)
Screenshot: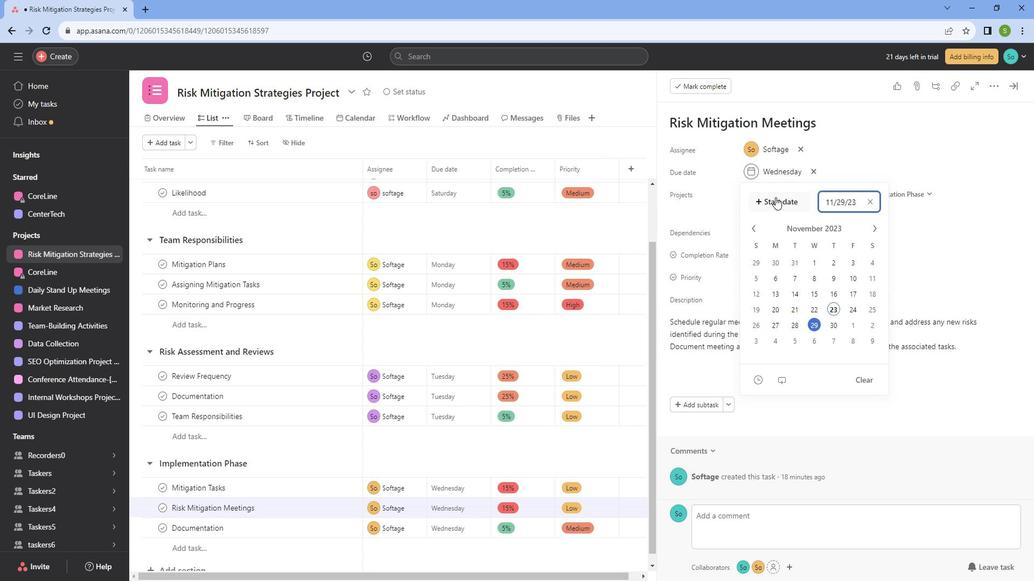 
Action: Mouse pressed left at (775, 190)
Screenshot: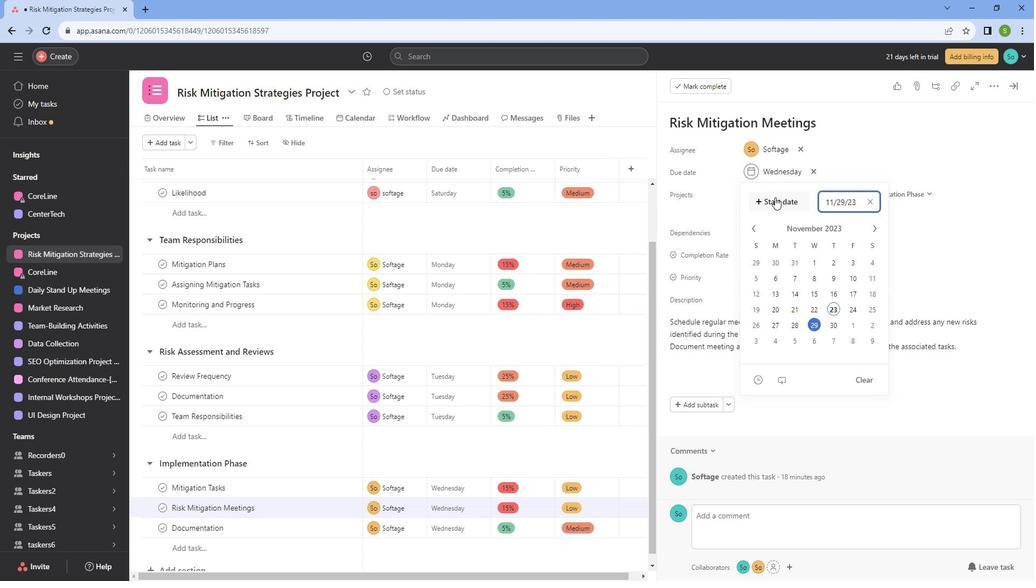 
Action: Mouse moved to (809, 314)
Screenshot: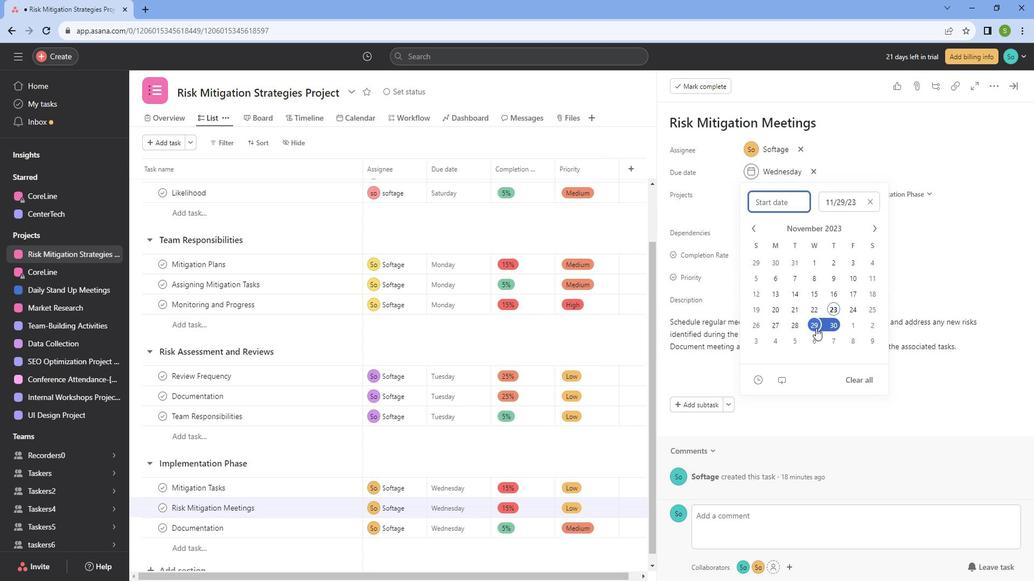 
Action: Mouse pressed left at (809, 314)
Screenshot: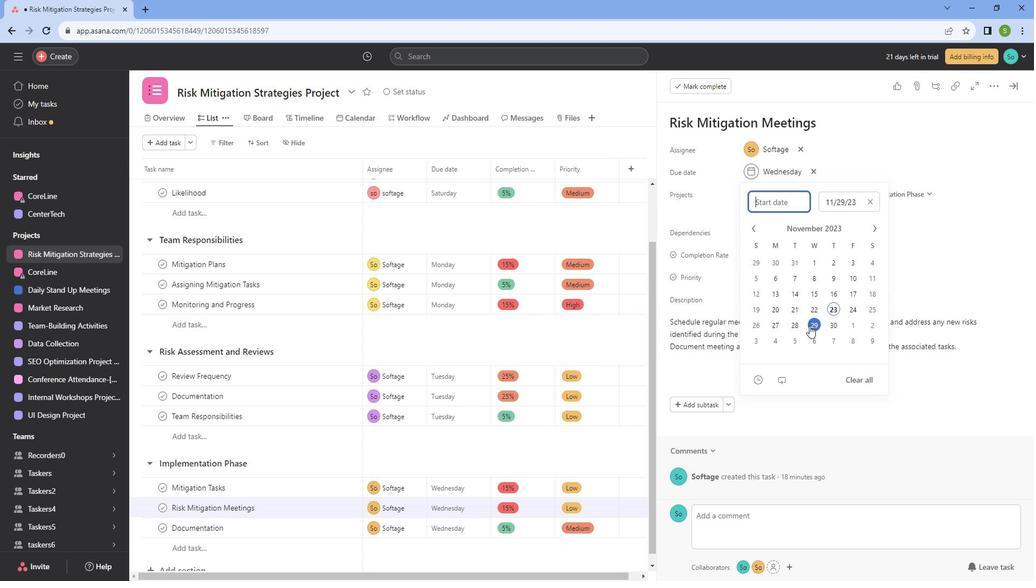 
Action: Mouse moved to (755, 371)
Screenshot: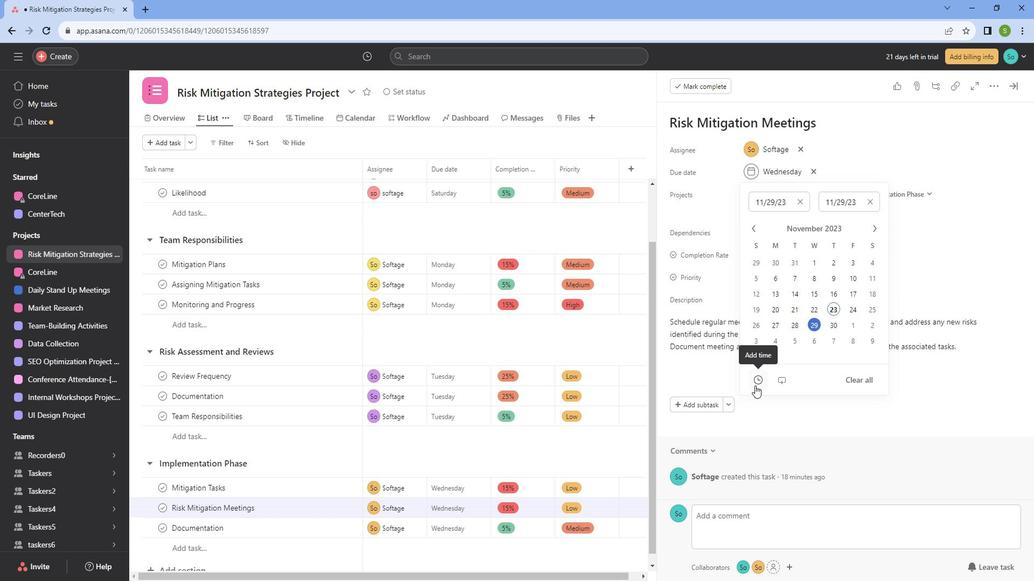 
Action: Mouse pressed left at (755, 371)
Screenshot: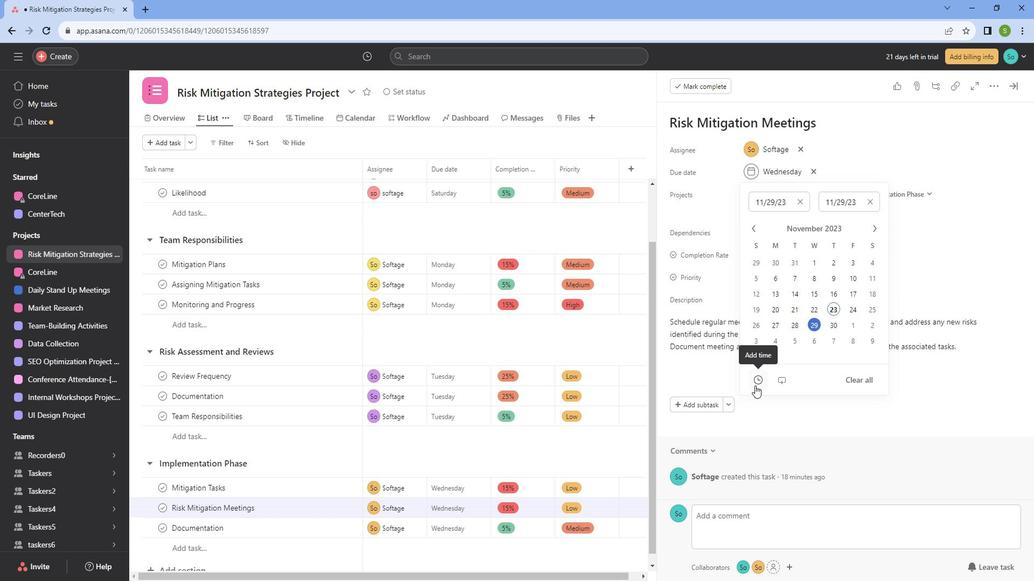 
Action: Mouse moved to (834, 287)
Screenshot: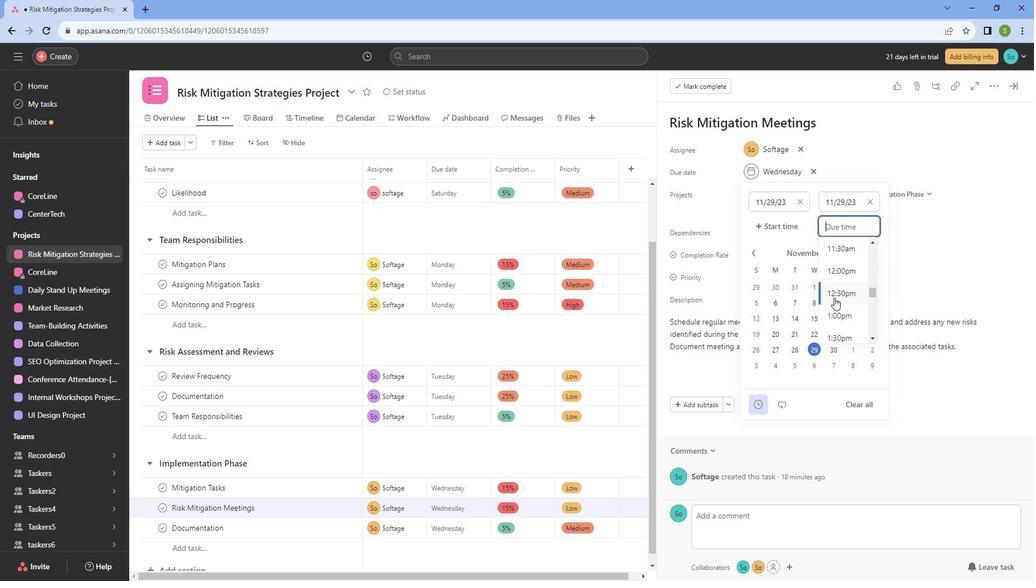 
Action: Mouse pressed left at (834, 287)
Screenshot: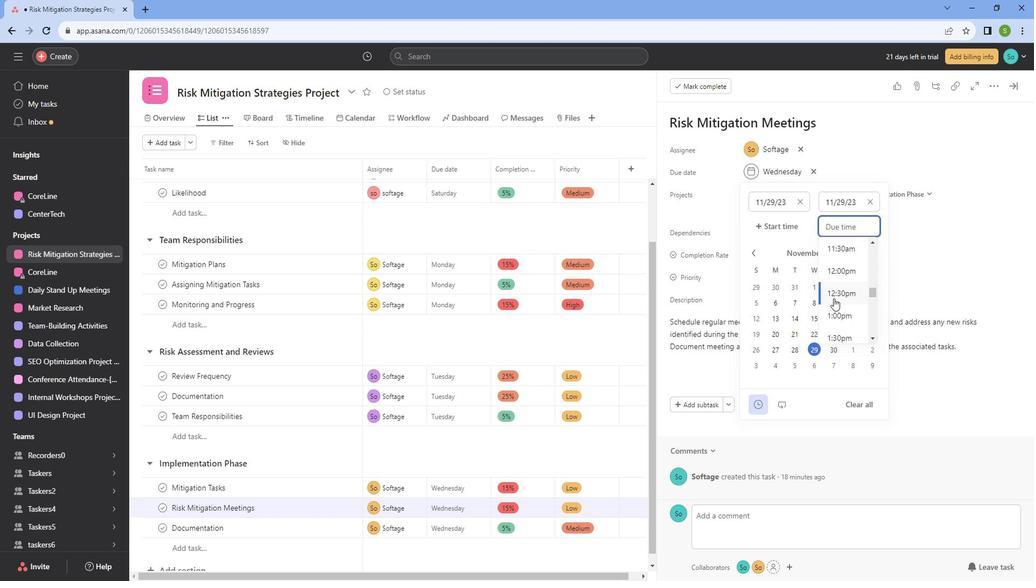 
Action: Mouse moved to (790, 220)
Screenshot: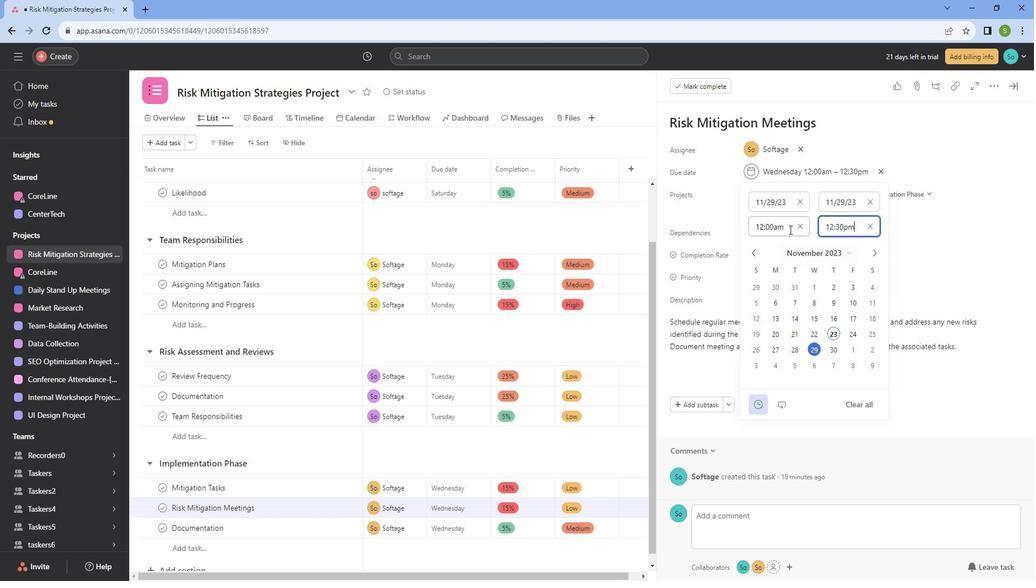 
Action: Mouse pressed left at (790, 220)
Screenshot: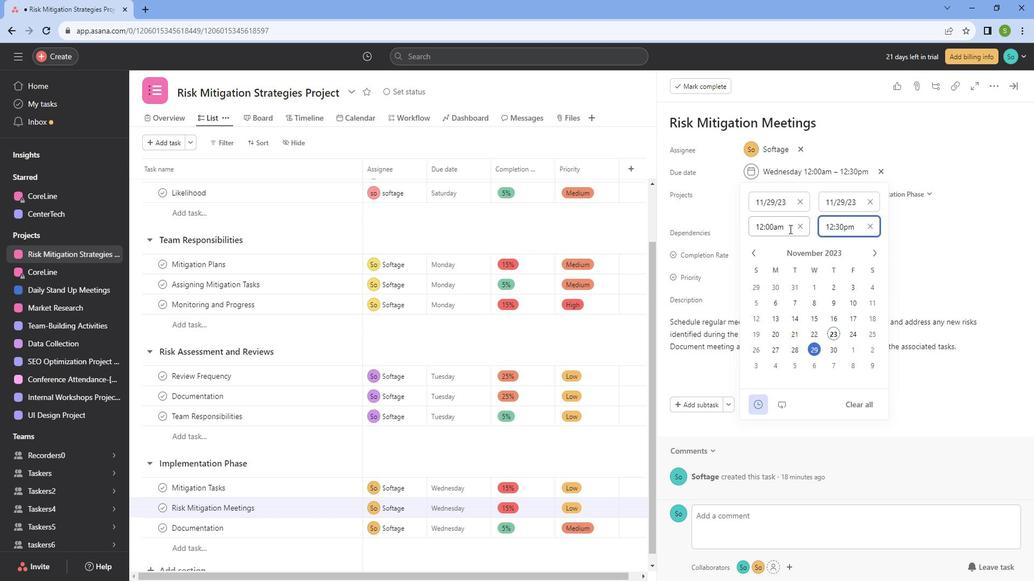 
Action: Mouse moved to (773, 279)
Screenshot: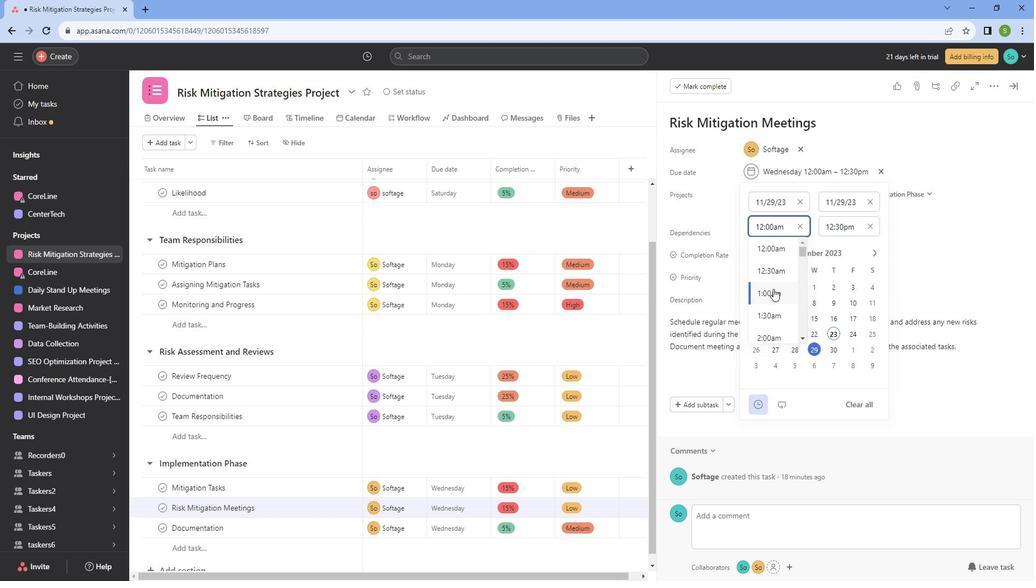
Action: Mouse scrolled (773, 279) with delta (0, 0)
Screenshot: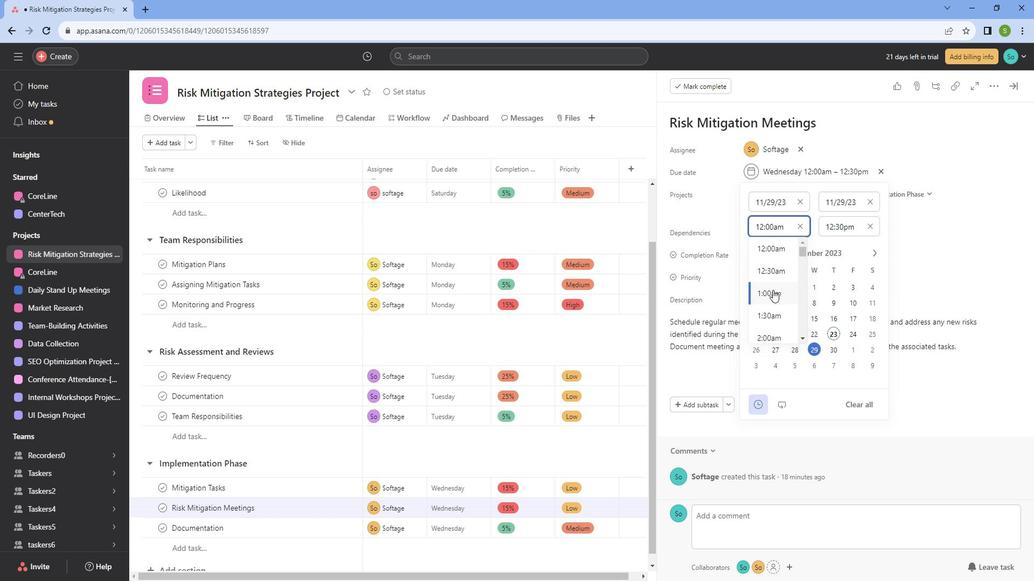 
Action: Mouse scrolled (773, 279) with delta (0, 0)
Screenshot: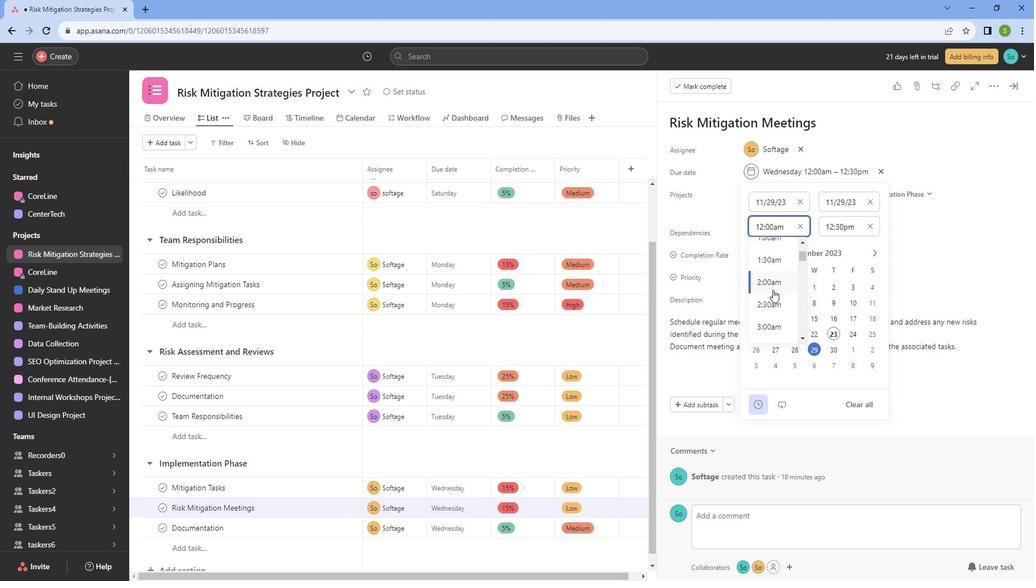 
Action: Mouse scrolled (773, 279) with delta (0, 0)
Screenshot: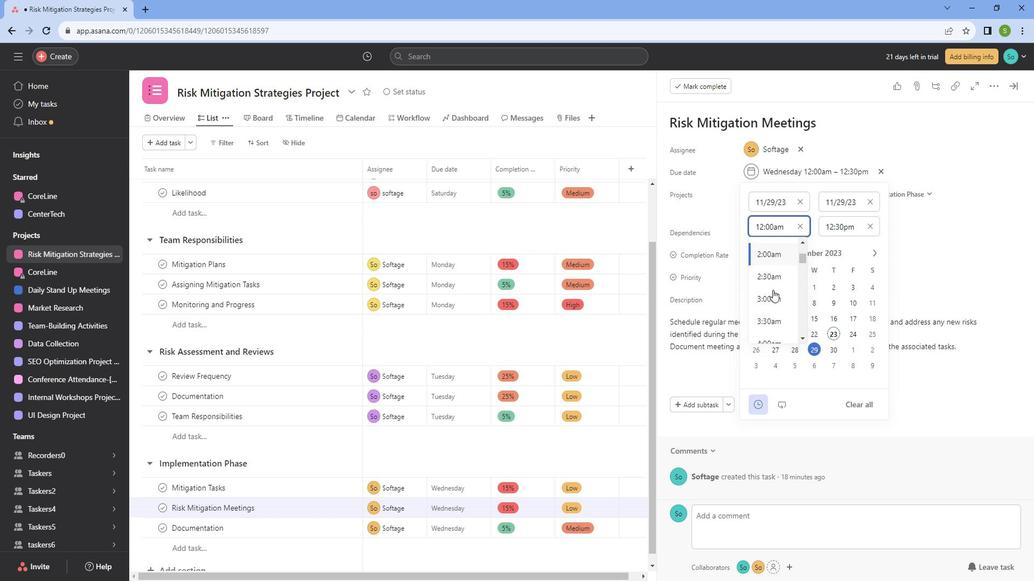 
Action: Mouse scrolled (773, 279) with delta (0, 0)
Screenshot: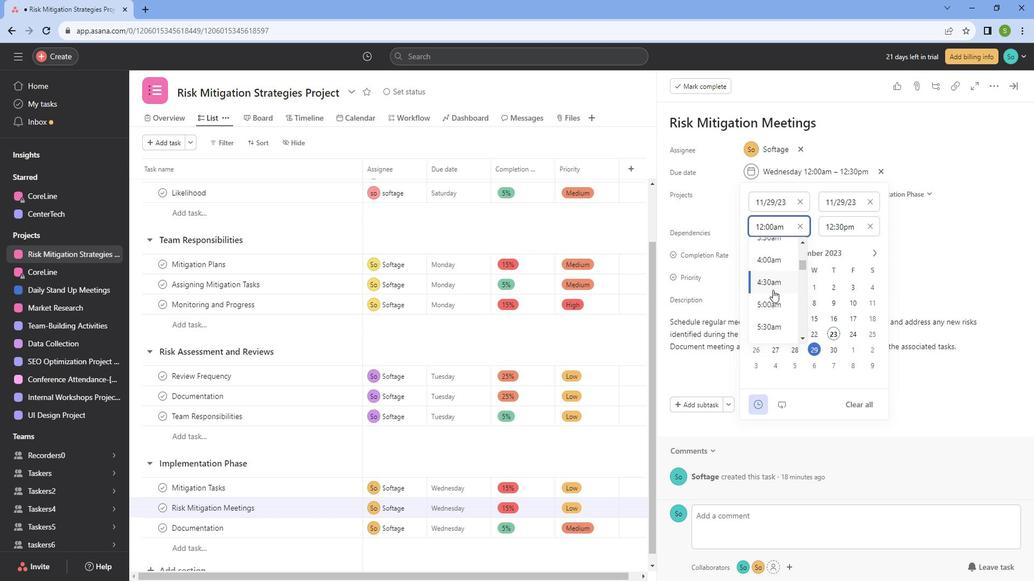 
Action: Mouse scrolled (773, 279) with delta (0, 0)
Screenshot: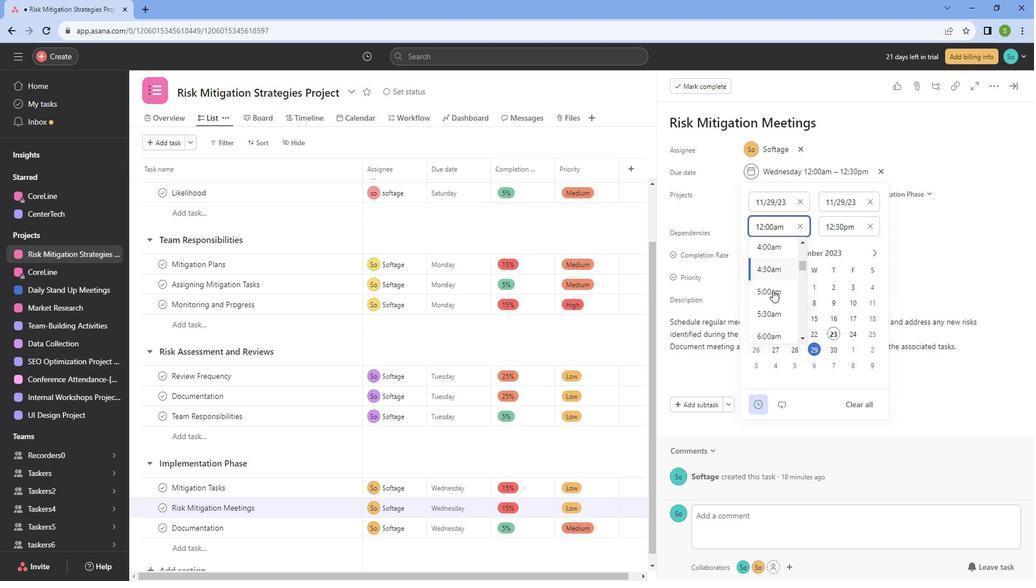 
Action: Mouse scrolled (773, 279) with delta (0, 0)
Screenshot: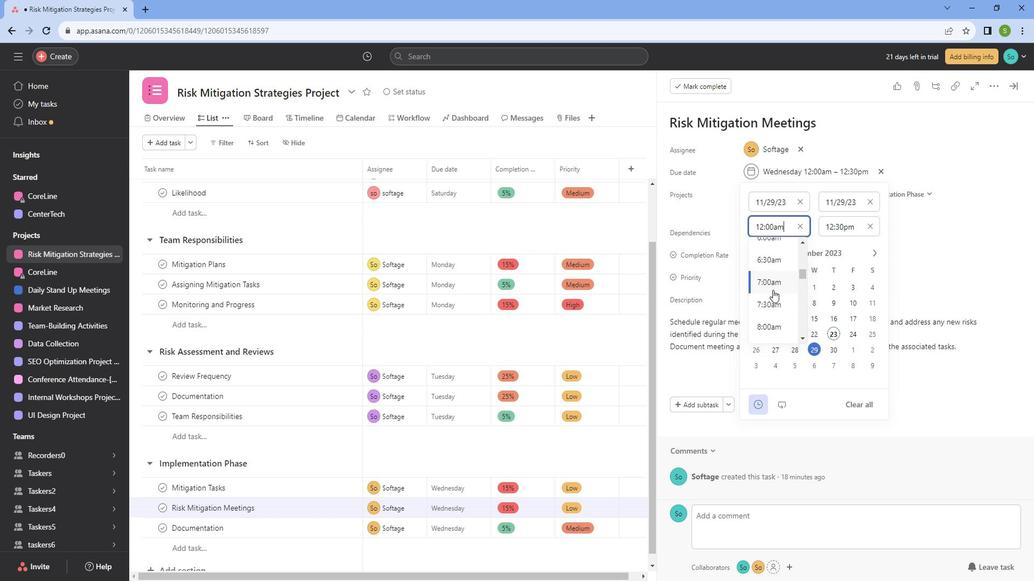
Action: Mouse scrolled (773, 279) with delta (0, 0)
Screenshot: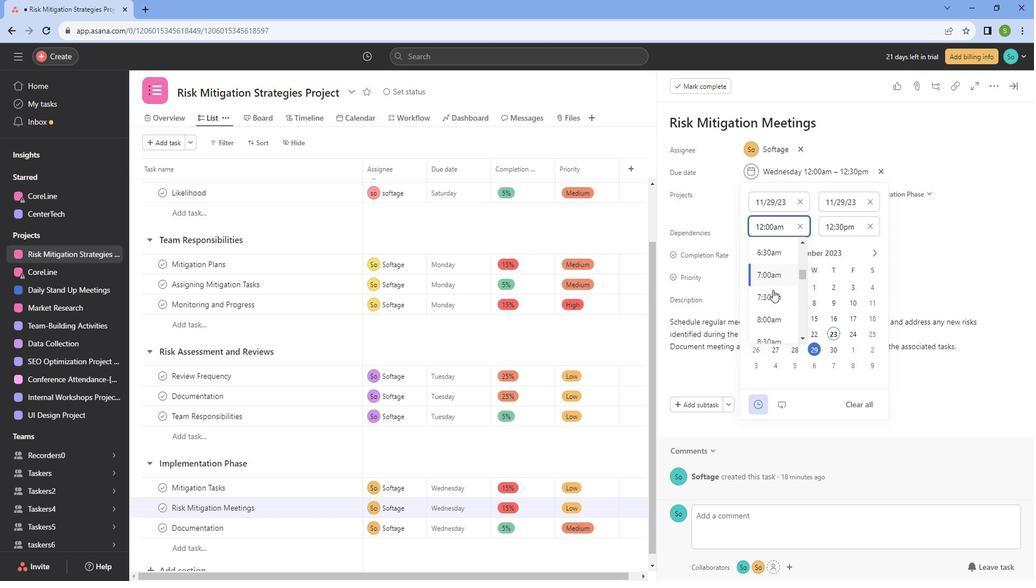 
Action: Mouse scrolled (773, 279) with delta (0, 0)
Screenshot: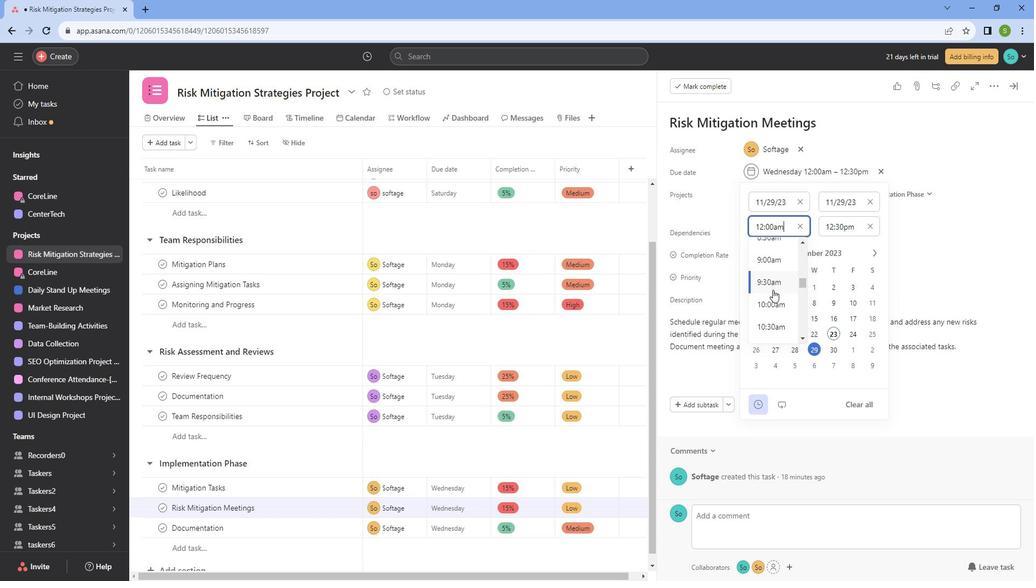 
Action: Mouse scrolled (773, 279) with delta (0, 0)
Screenshot: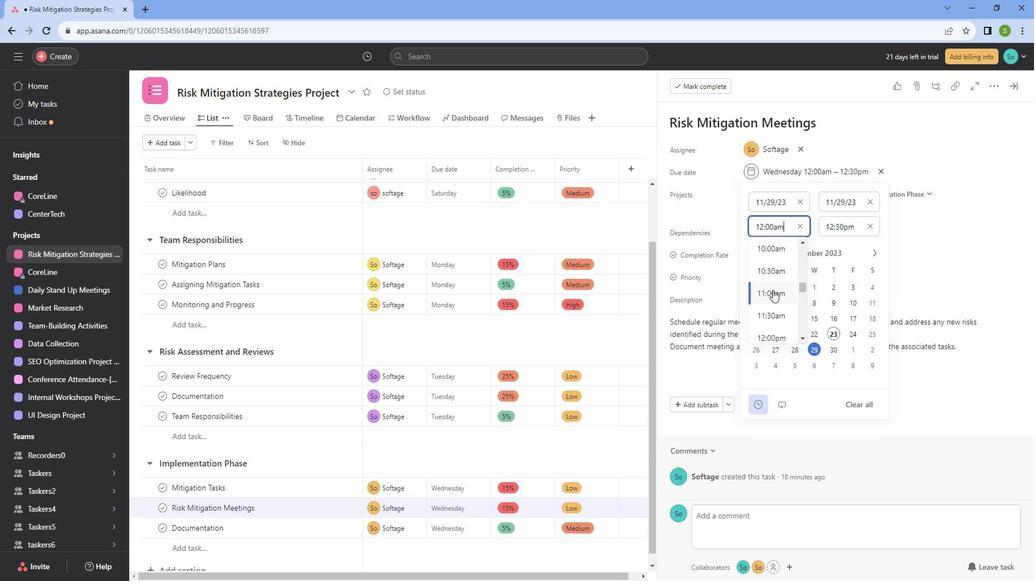
Action: Mouse moved to (772, 271)
Screenshot: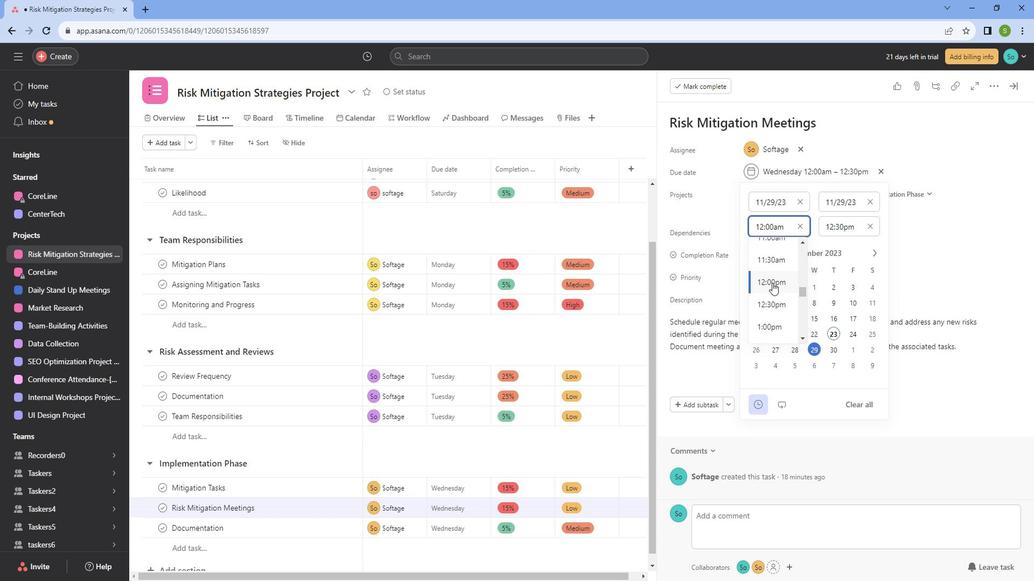 
Action: Mouse pressed left at (772, 271)
Screenshot: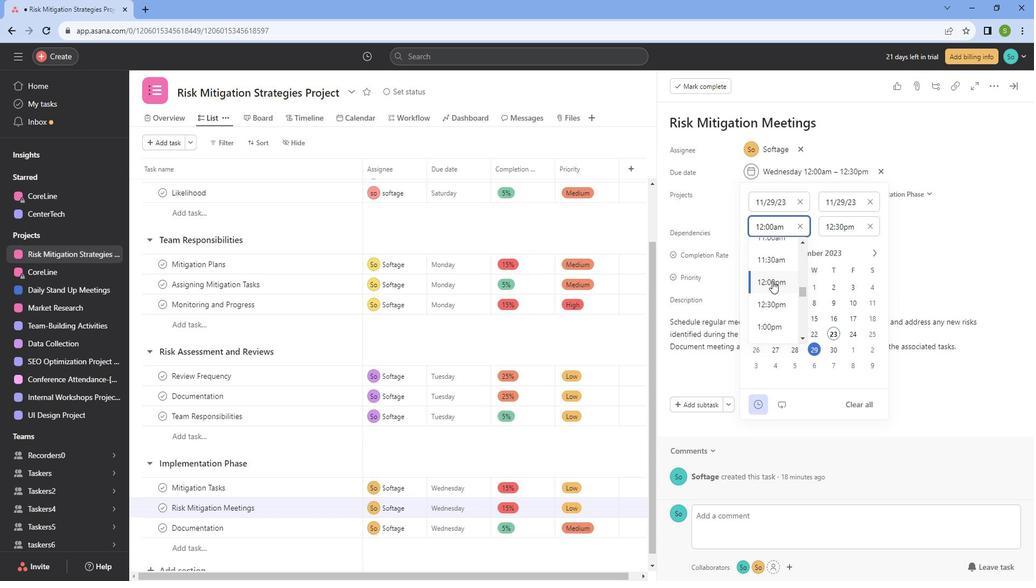 
Action: Mouse moved to (916, 230)
Screenshot: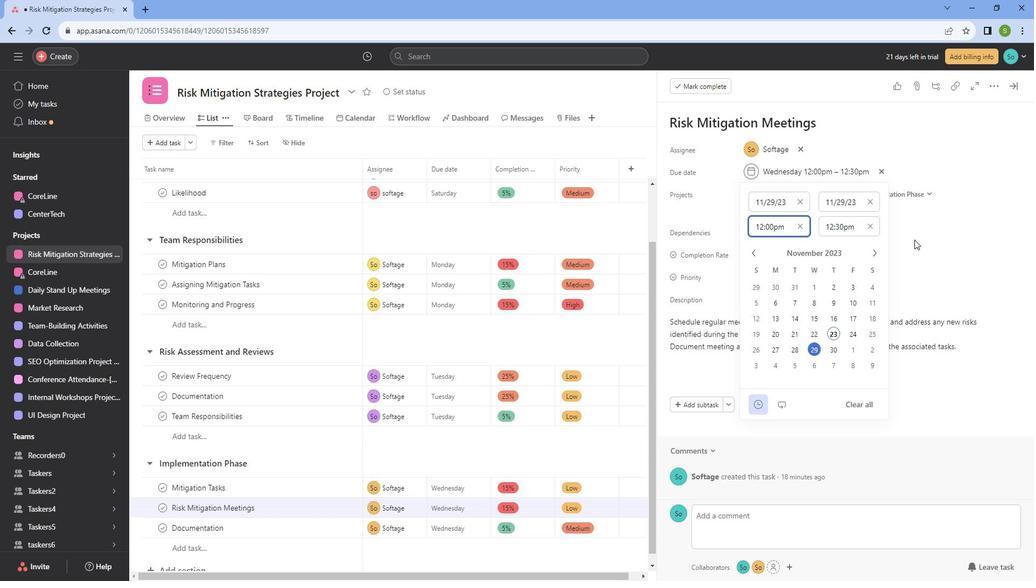 
Action: Mouse pressed left at (916, 230)
Screenshot: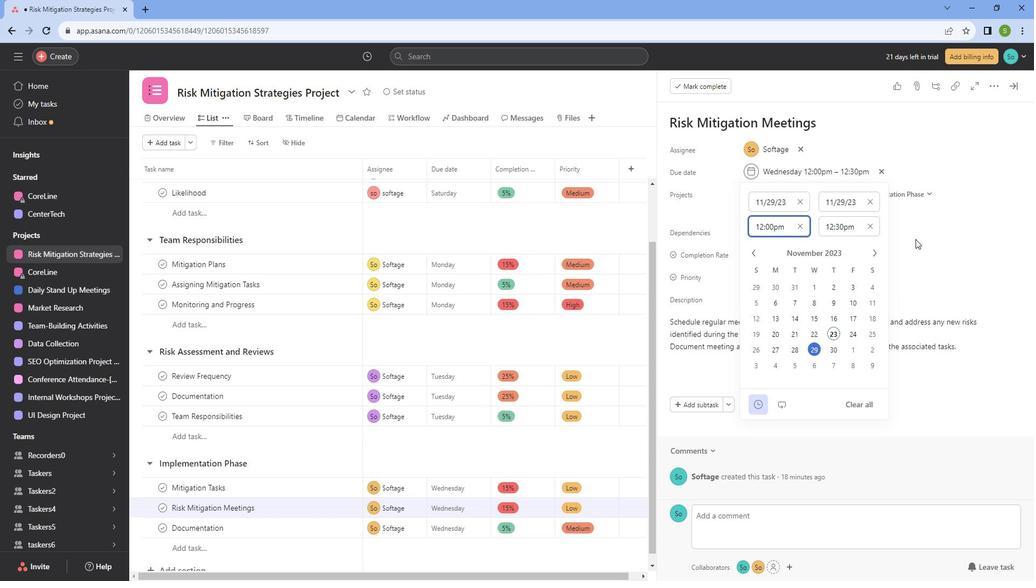 
Action: Mouse moved to (1014, 81)
Screenshot: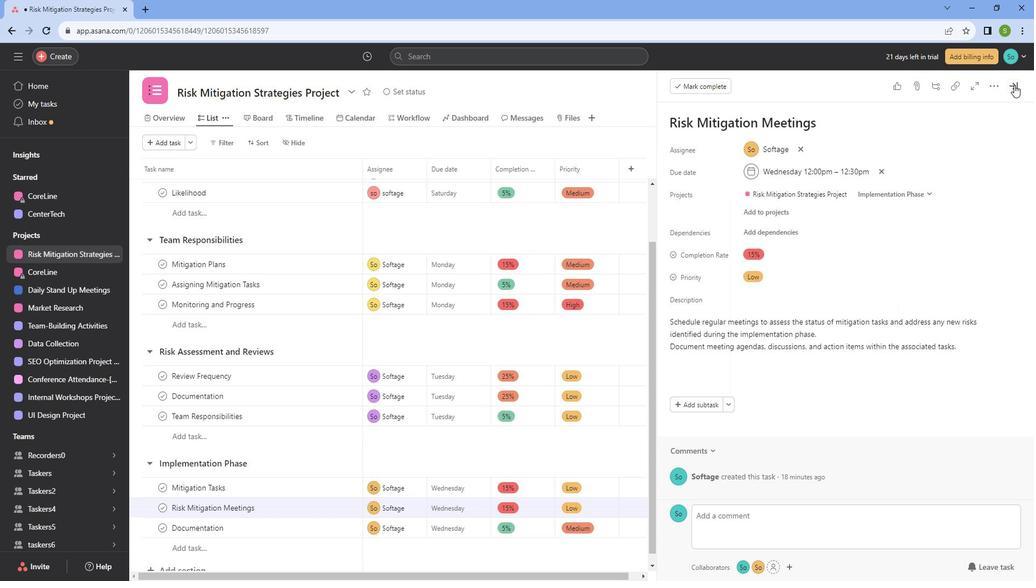 
Action: Mouse pressed left at (1014, 81)
Screenshot: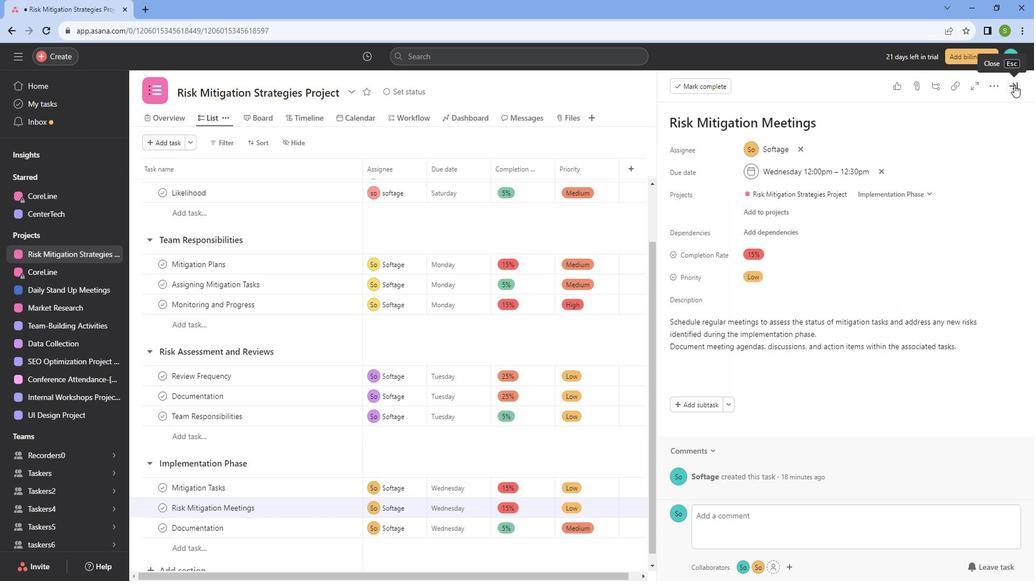 
Action: Mouse moved to (195, 473)
Screenshot: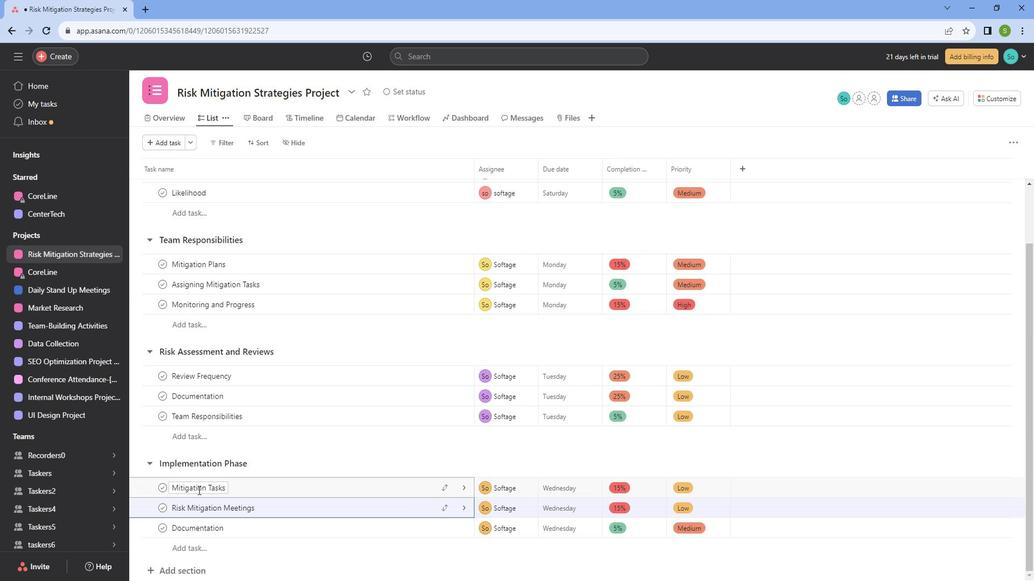 
Action: Mouse scrolled (195, 473) with delta (0, 0)
Screenshot: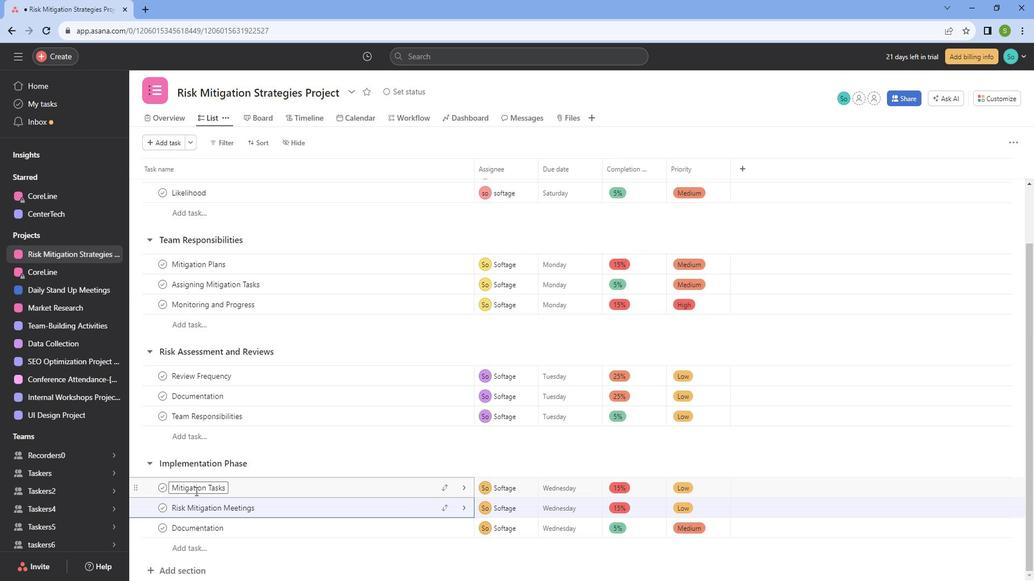 
Action: Mouse scrolled (195, 473) with delta (0, 0)
Screenshot: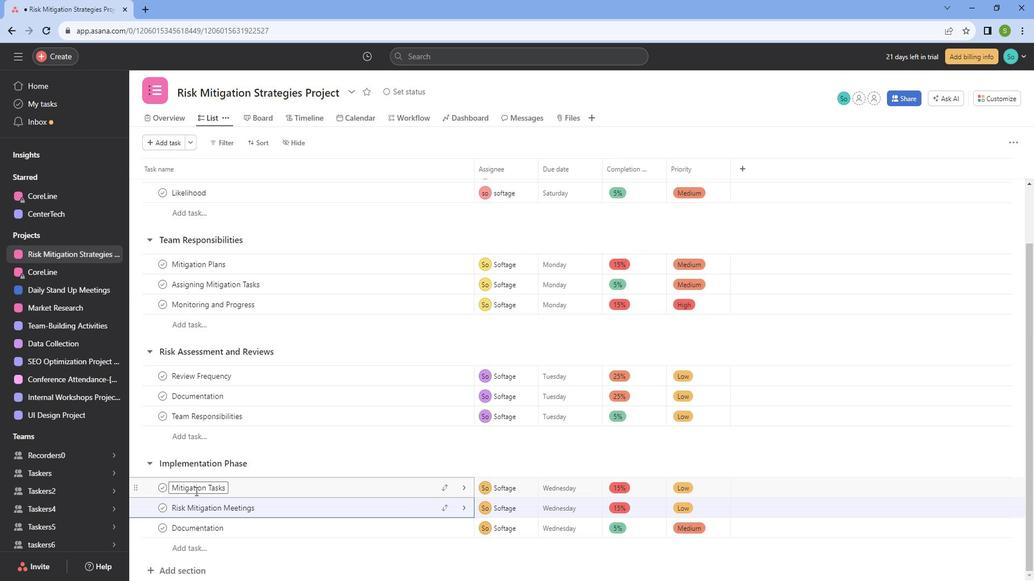 
Action: Mouse moved to (460, 508)
Screenshot: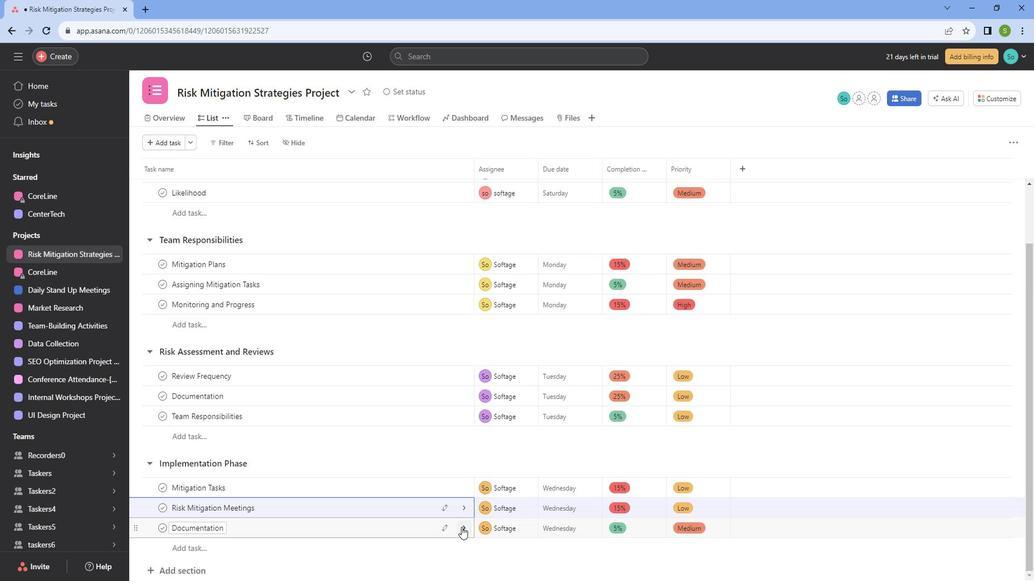 
Action: Mouse pressed left at (460, 508)
Screenshot: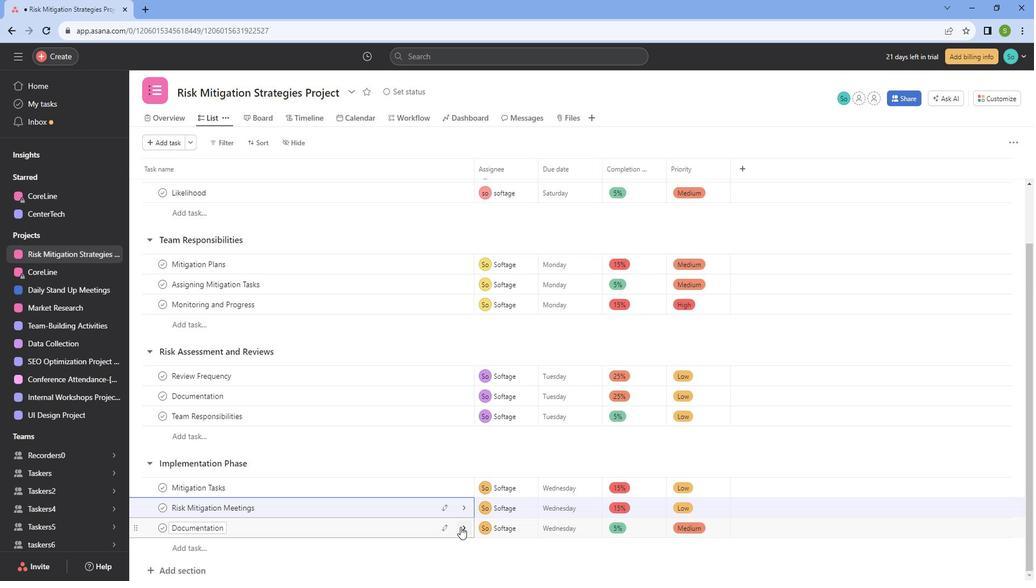 
Action: Mouse moved to (770, 162)
Screenshot: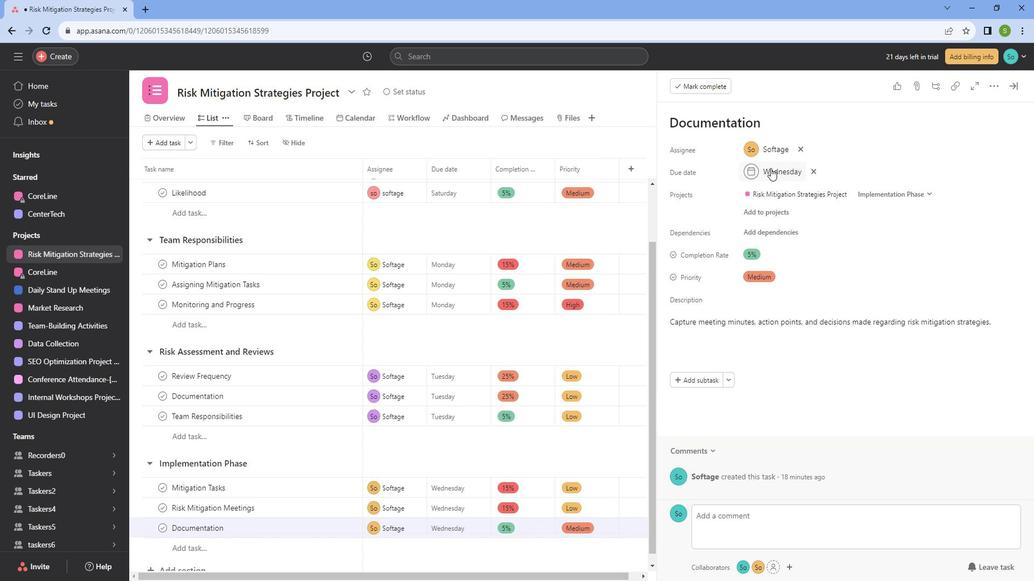 
Action: Mouse pressed left at (770, 162)
Screenshot: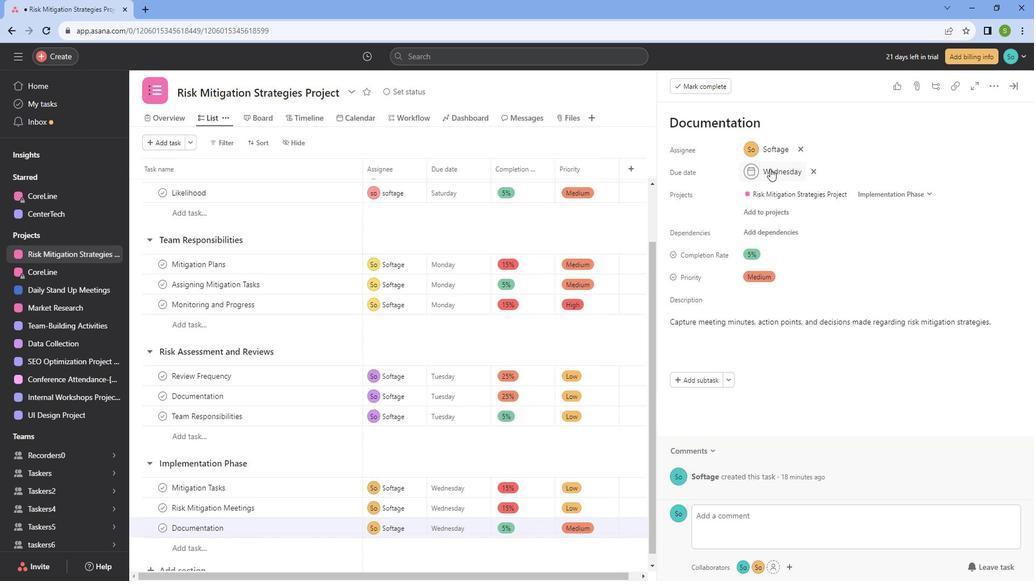 
Action: Mouse moved to (794, 199)
Screenshot: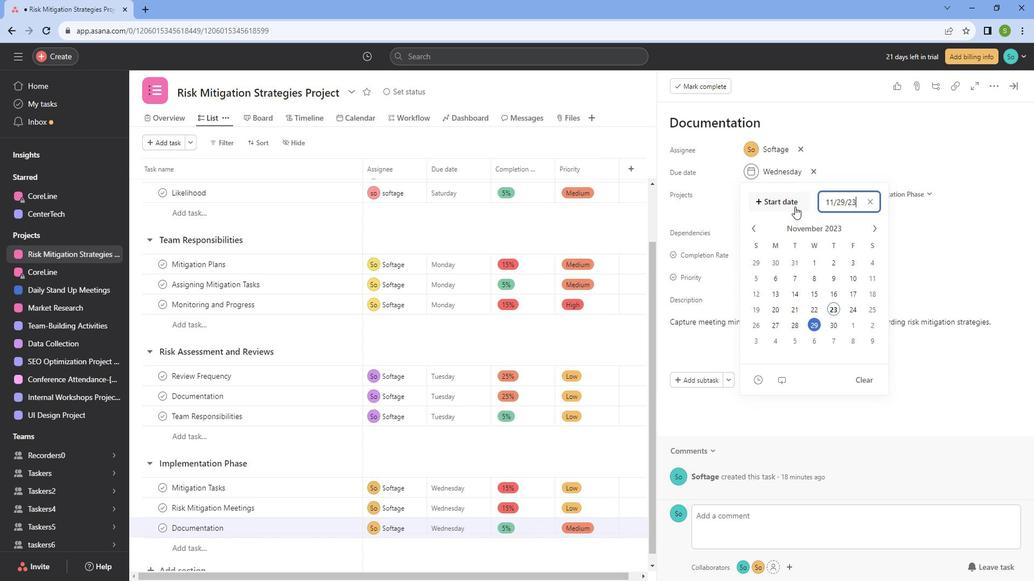 
Action: Mouse pressed left at (794, 199)
Screenshot: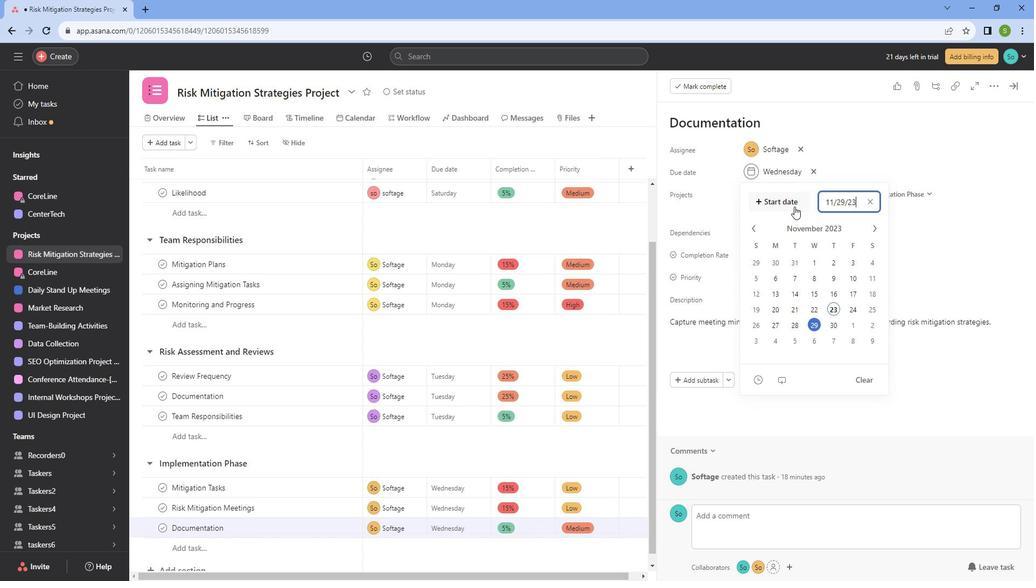 
Action: Mouse moved to (817, 312)
Screenshot: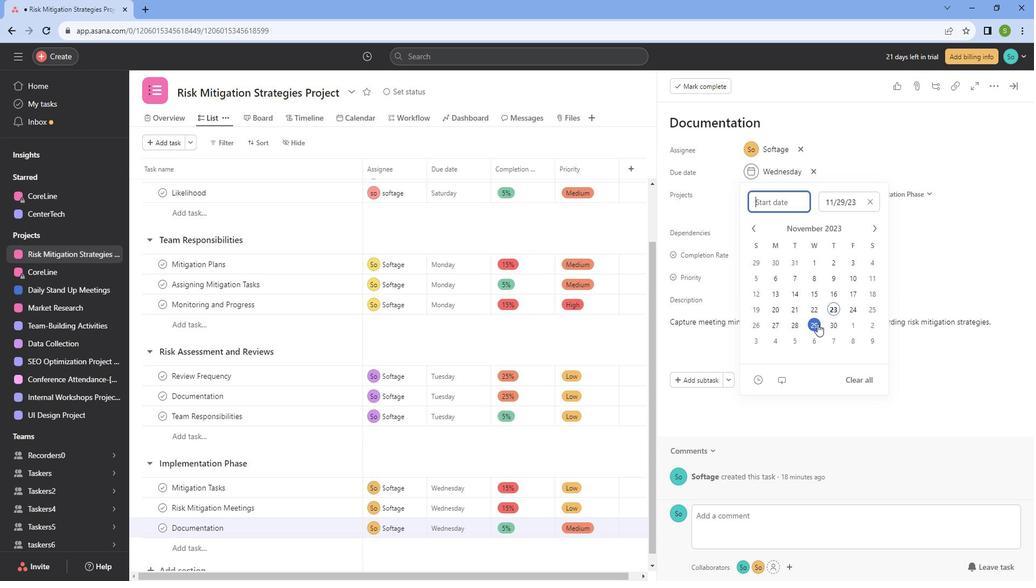 
Action: Mouse pressed left at (817, 312)
Screenshot: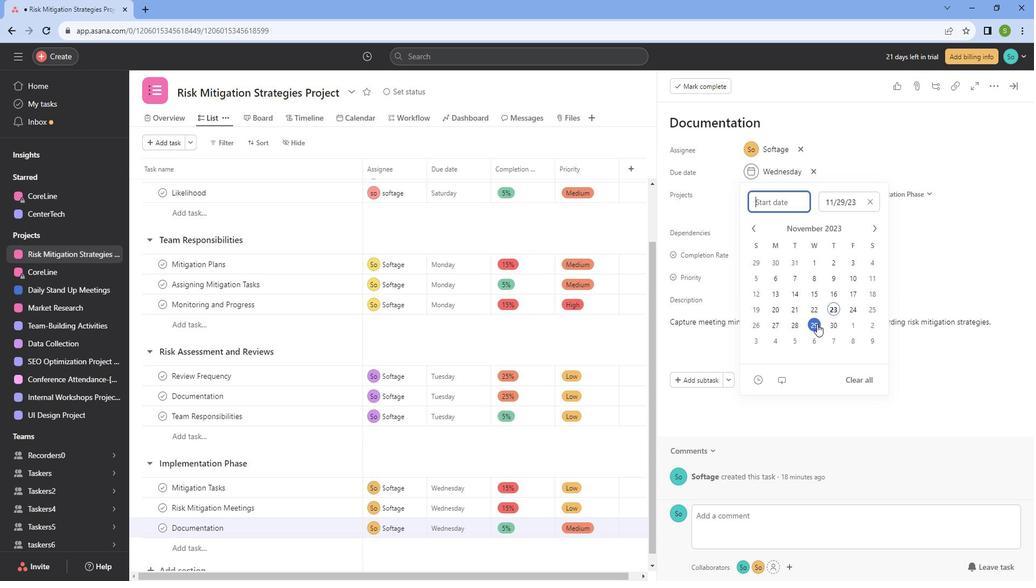 
Action: Mouse moved to (761, 365)
Screenshot: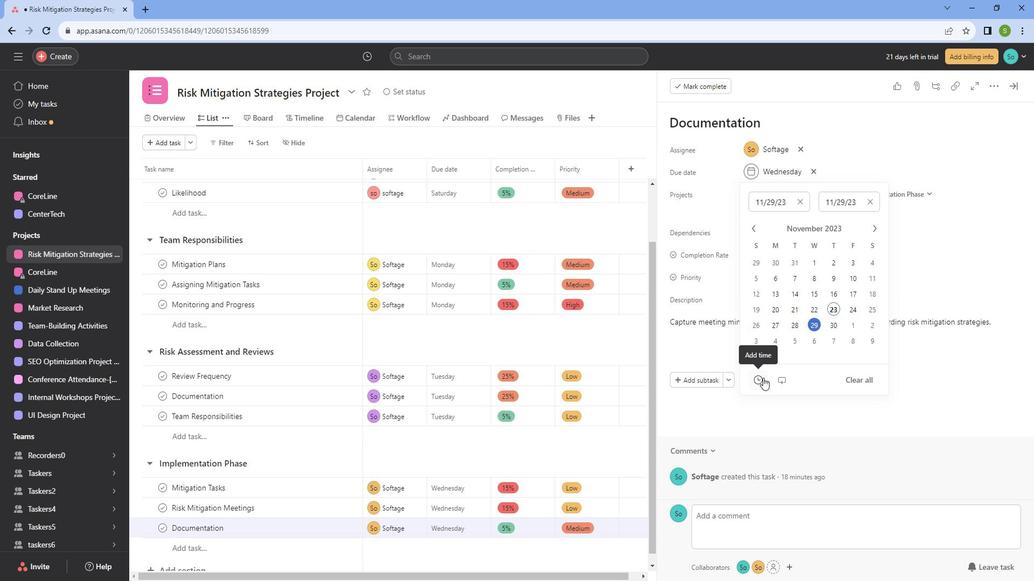 
Action: Mouse pressed left at (761, 365)
Screenshot: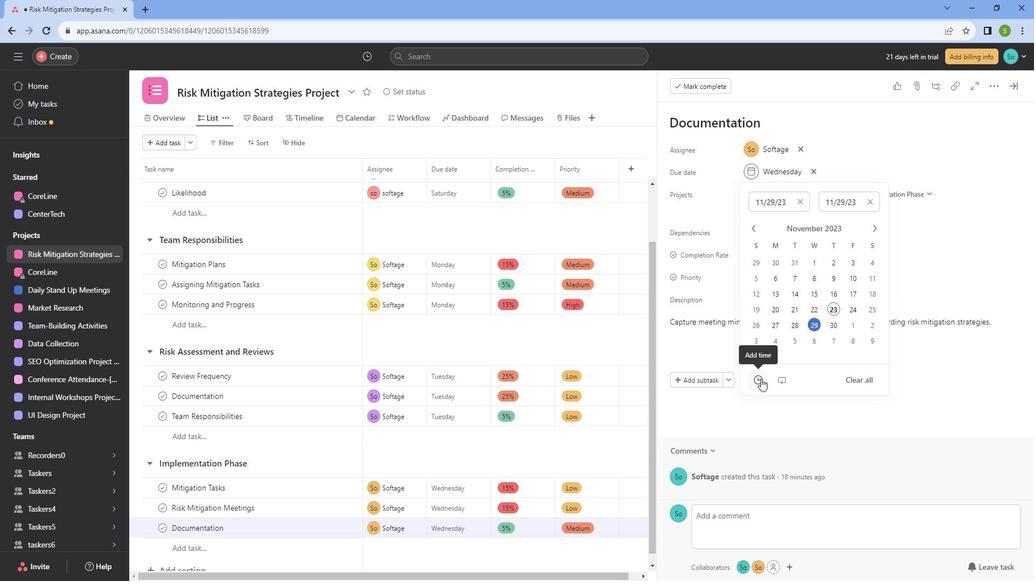 
Action: Mouse moved to (839, 300)
Screenshot: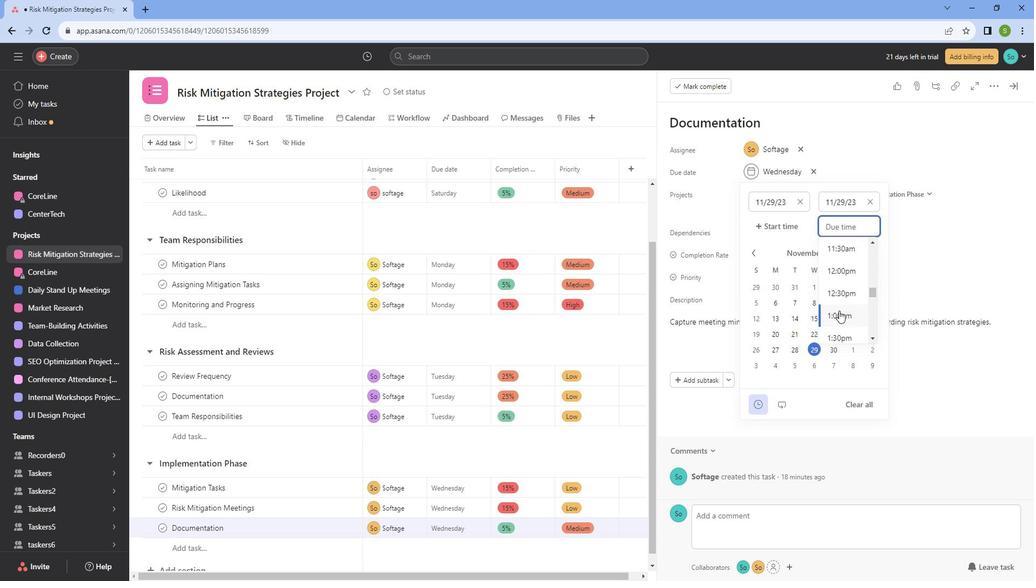 
Action: Mouse pressed left at (839, 300)
Screenshot: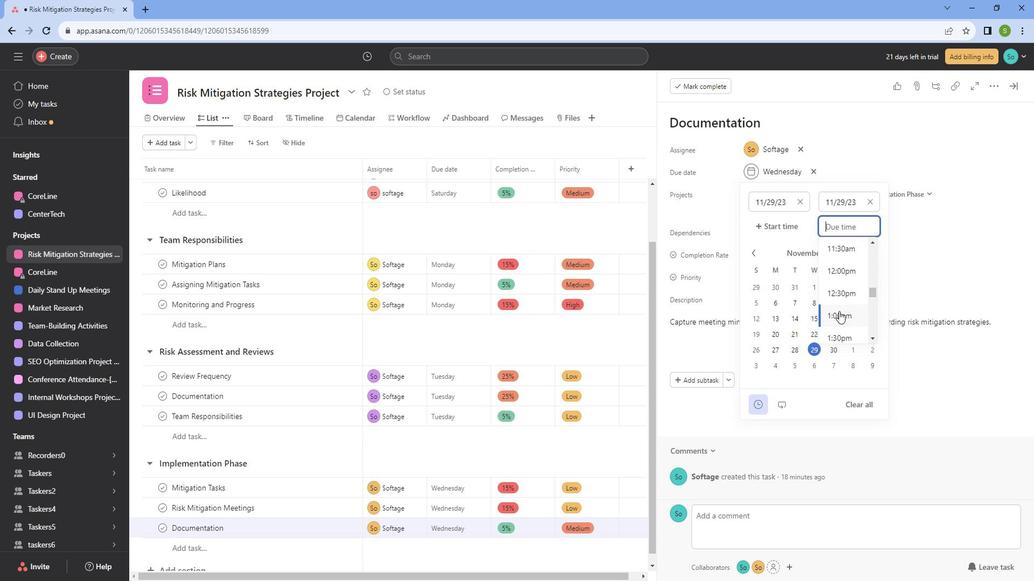 
Action: Mouse moved to (779, 222)
Screenshot: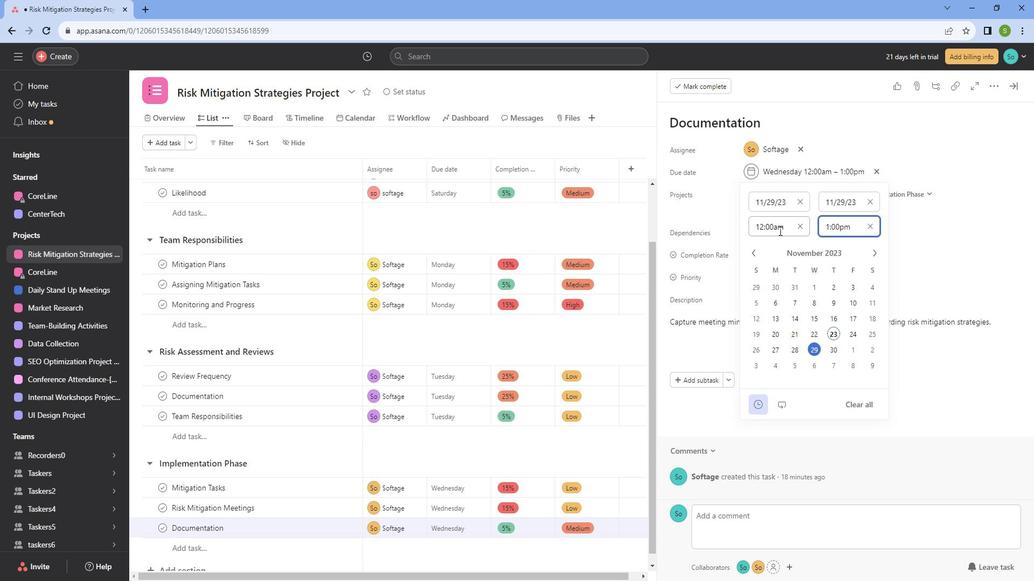 
Action: Mouse pressed left at (779, 222)
Screenshot: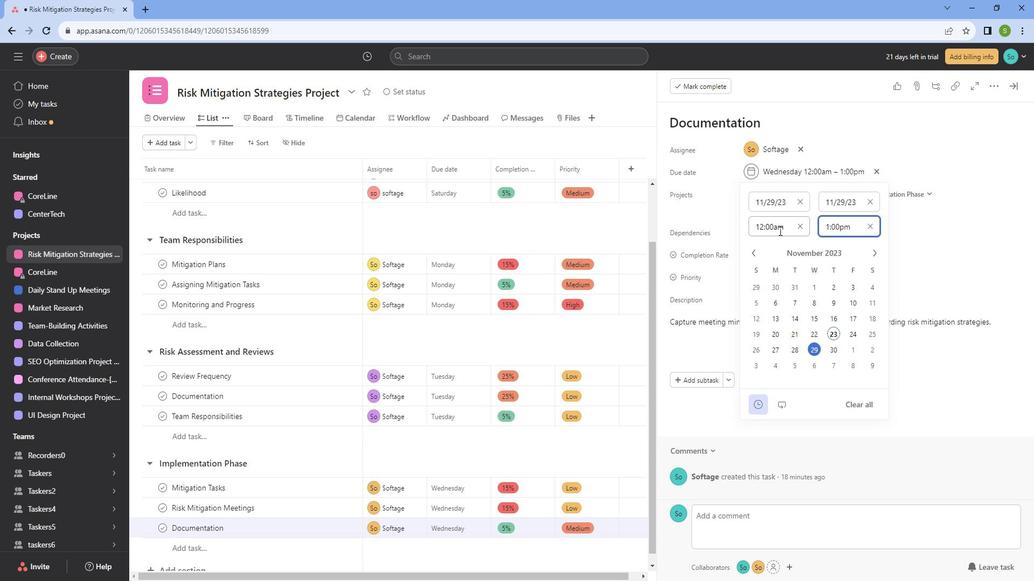 
Action: Mouse moved to (778, 265)
Screenshot: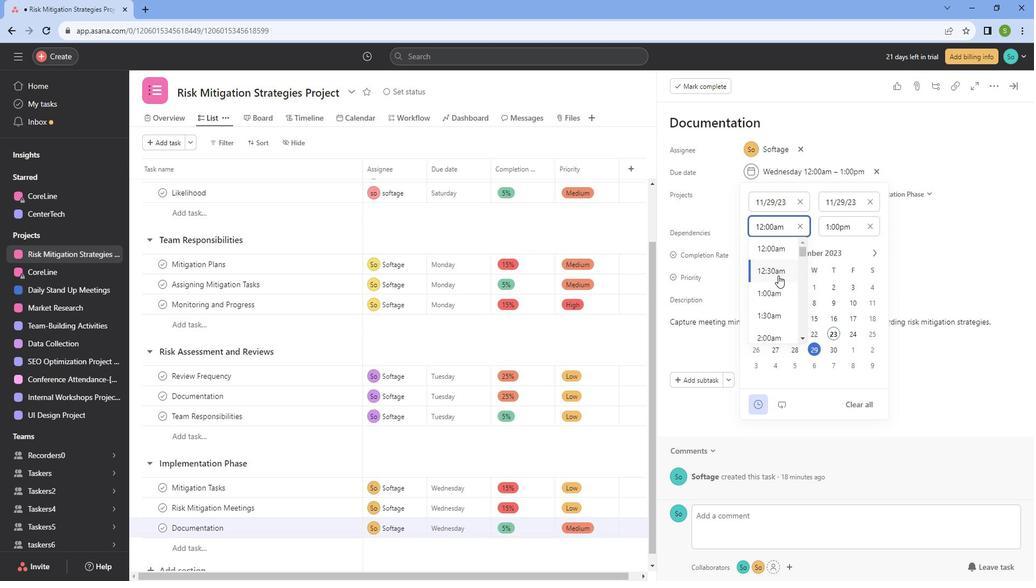 
Action: Mouse scrolled (778, 265) with delta (0, 0)
Screenshot: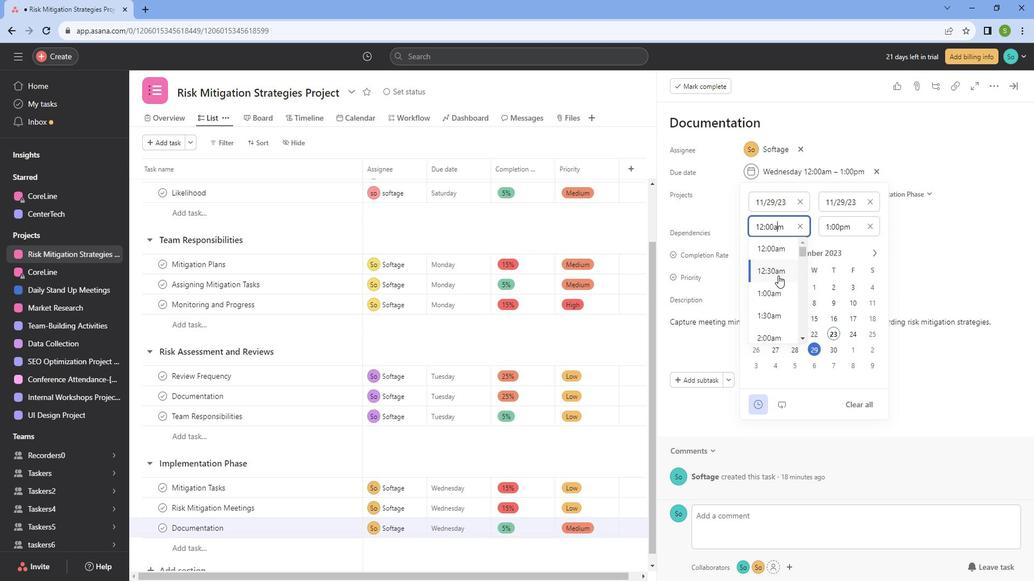 
Action: Mouse scrolled (778, 265) with delta (0, 0)
Screenshot: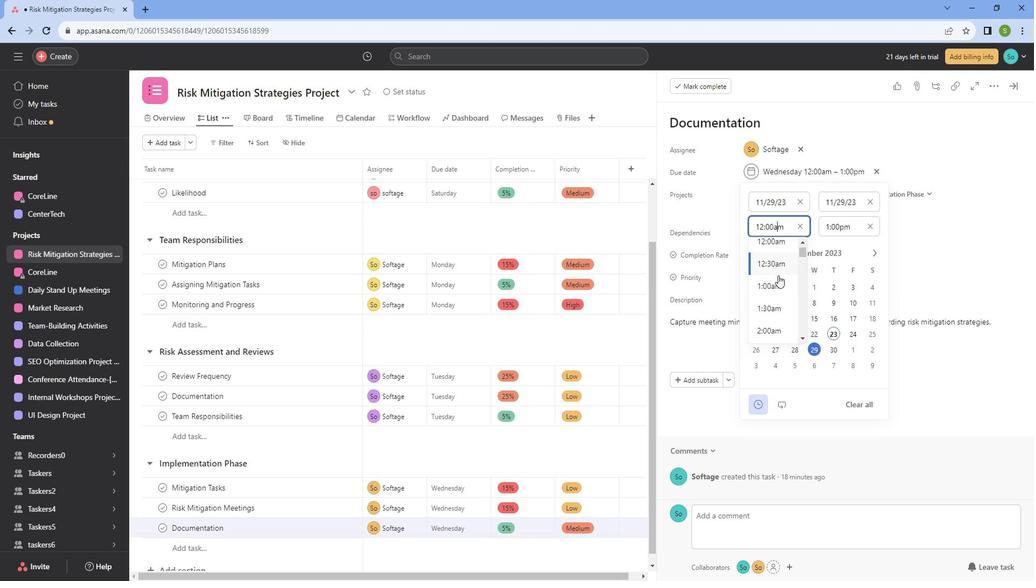 
Action: Mouse scrolled (778, 265) with delta (0, 0)
Screenshot: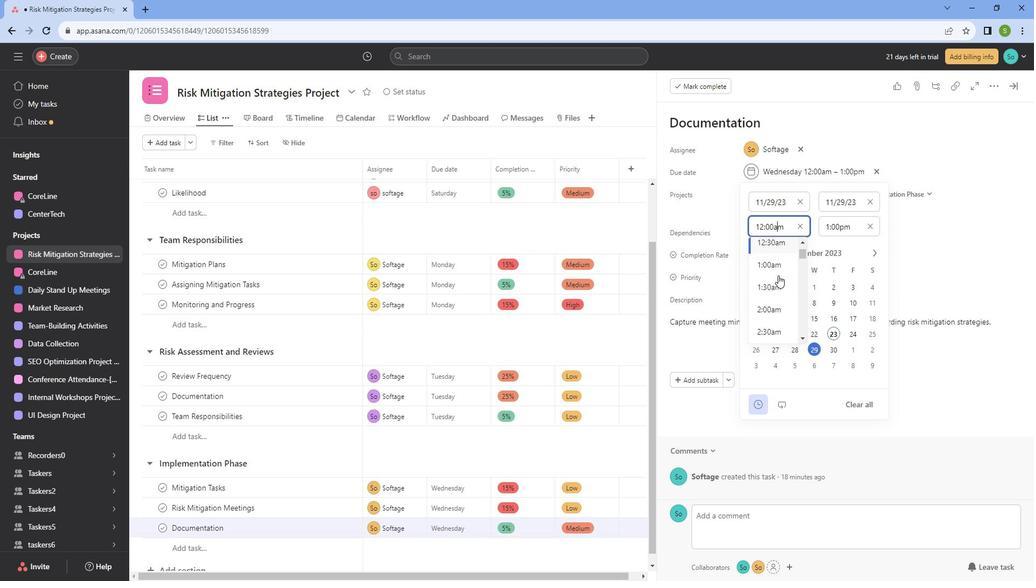 
Action: Mouse moved to (778, 265)
Screenshot: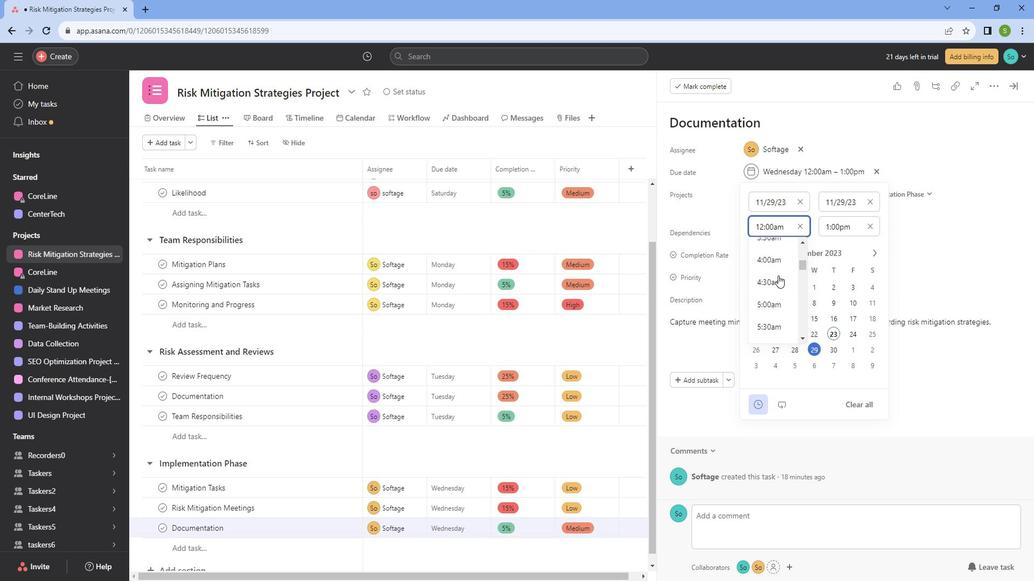 
Action: Mouse scrolled (778, 265) with delta (0, 0)
Screenshot: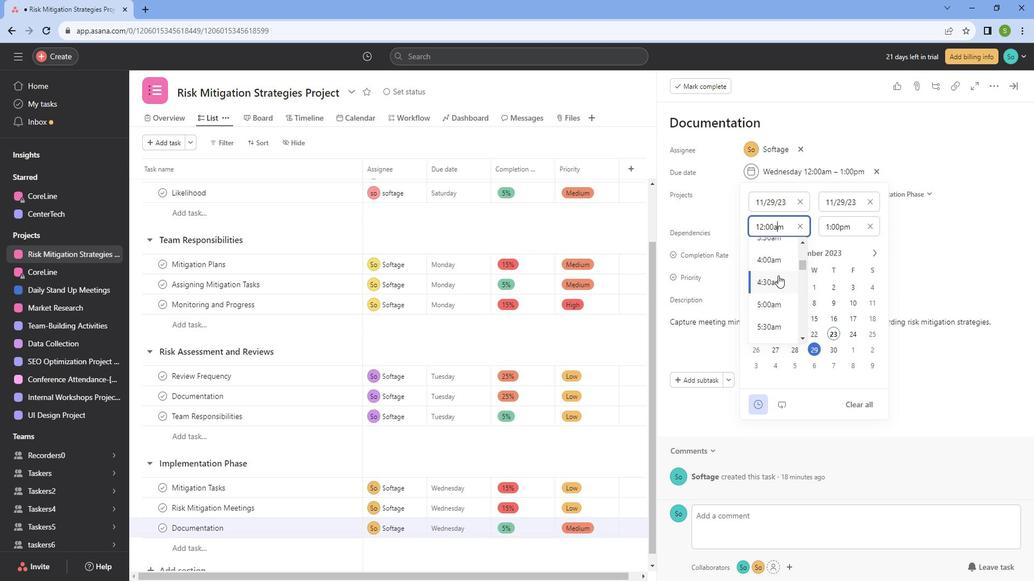 
Action: Mouse scrolled (778, 265) with delta (0, 0)
Screenshot: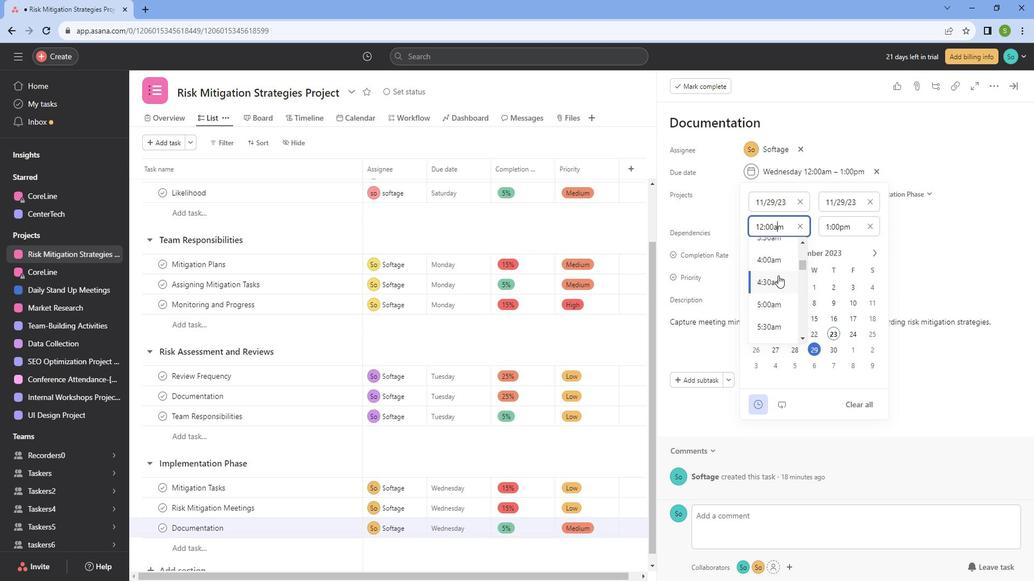 
Action: Mouse scrolled (778, 265) with delta (0, 0)
Screenshot: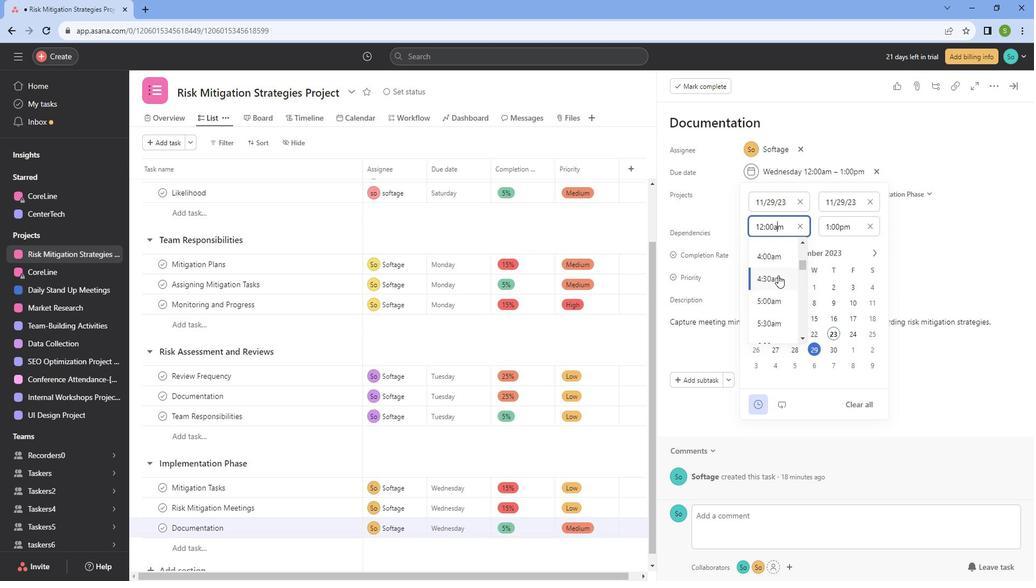 
Action: Mouse scrolled (778, 265) with delta (0, 0)
Screenshot: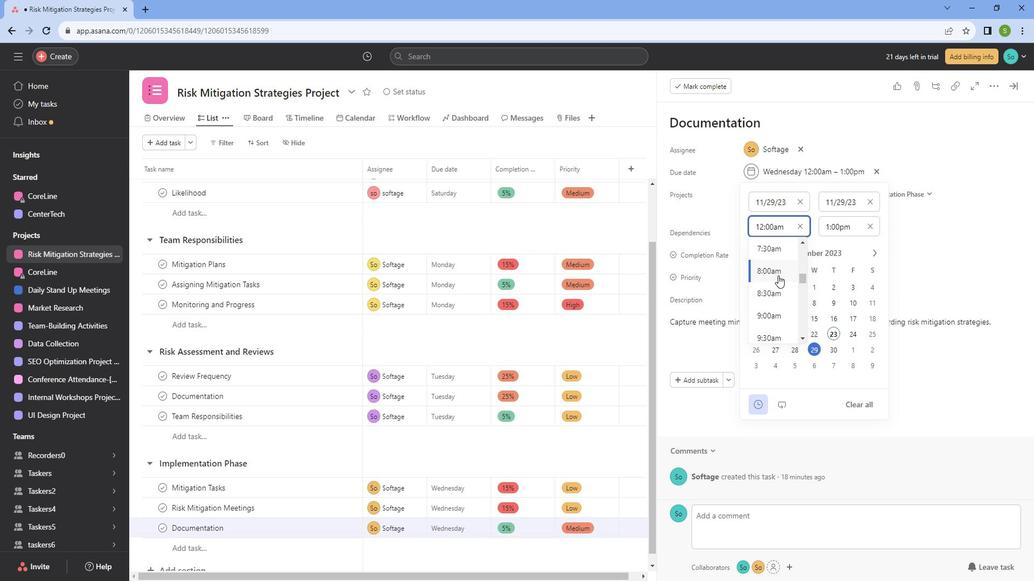 
Action: Mouse scrolled (778, 265) with delta (0, 0)
Screenshot: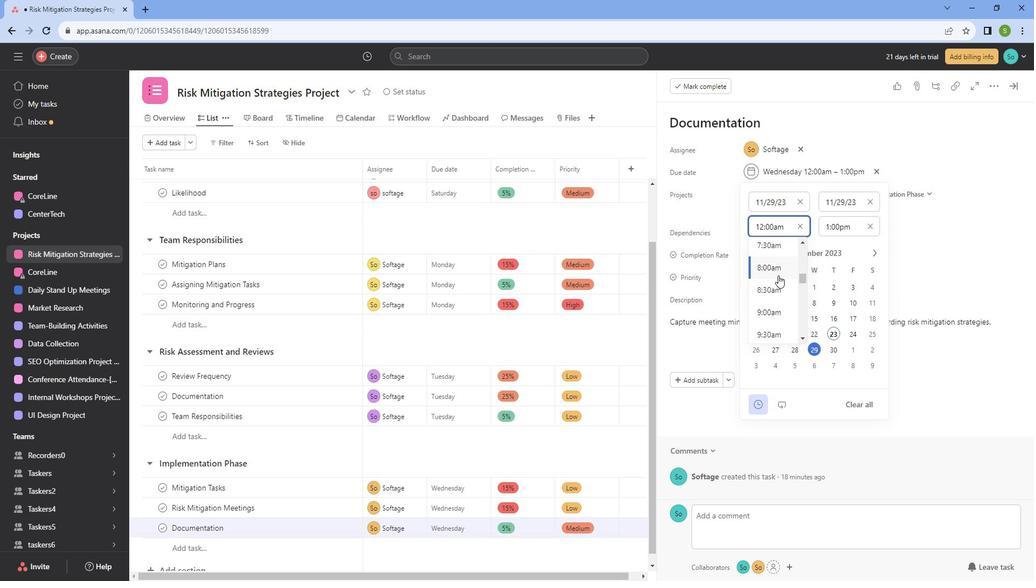 
Action: Mouse moved to (770, 288)
Screenshot: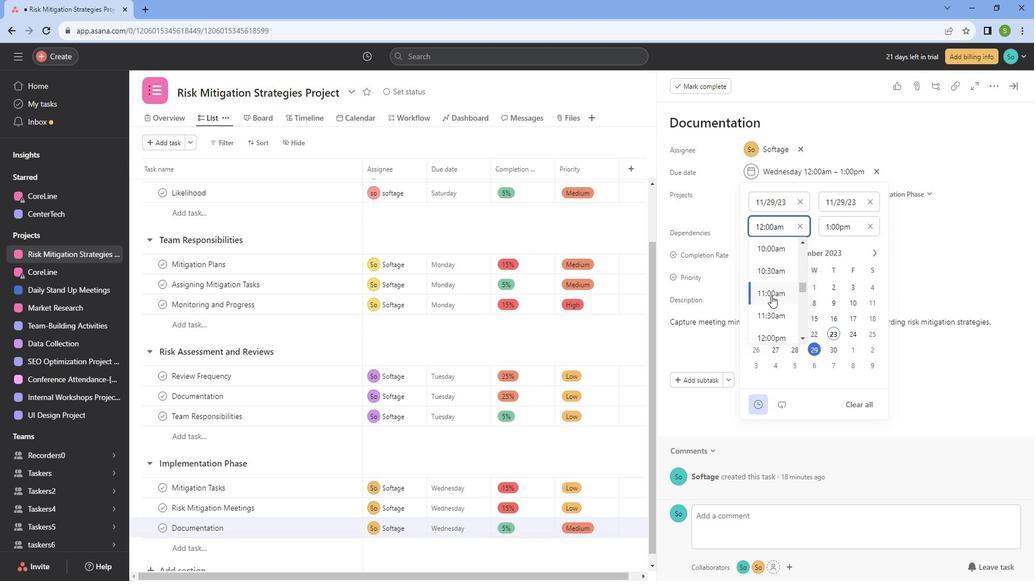 
Action: Mouse scrolled (770, 288) with delta (0, 0)
Screenshot: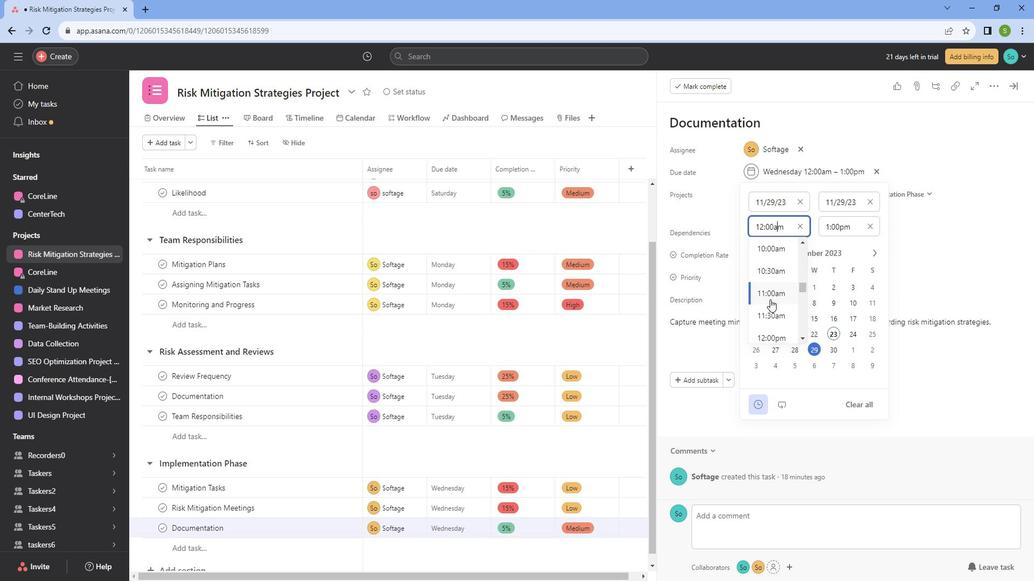 
Action: Mouse moved to (768, 293)
Screenshot: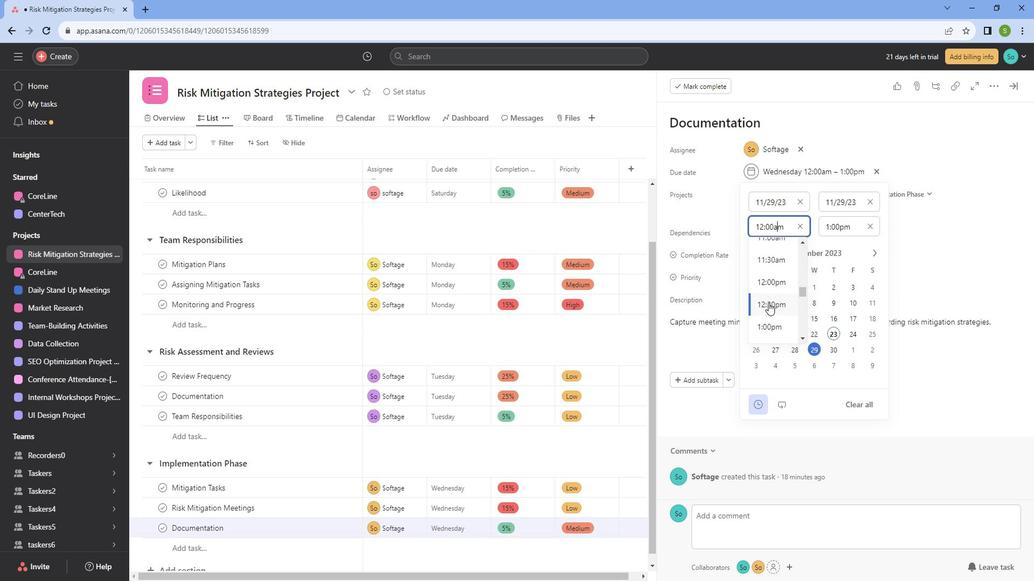 
Action: Mouse pressed left at (768, 293)
Screenshot: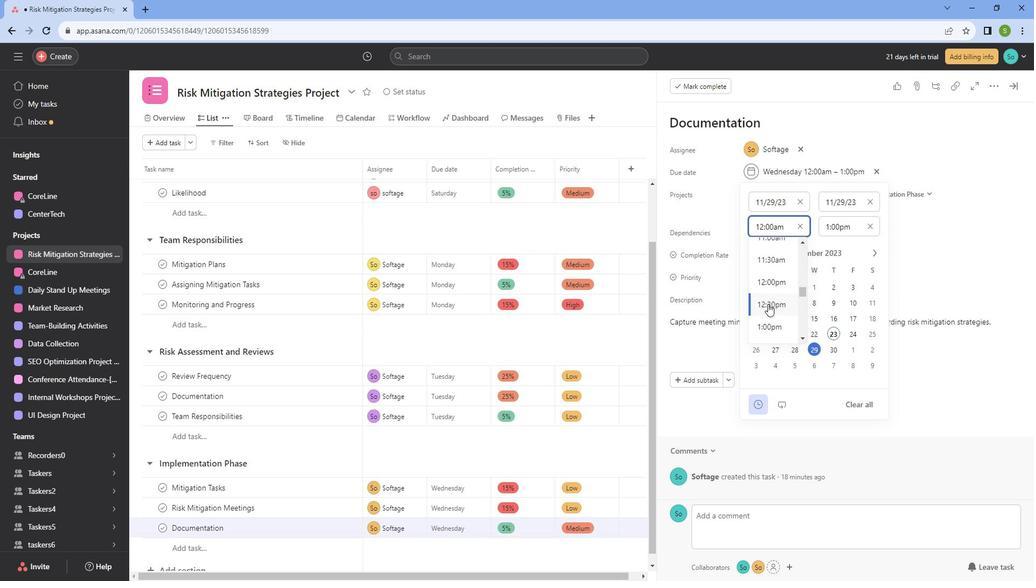 
Action: Mouse moved to (948, 262)
Screenshot: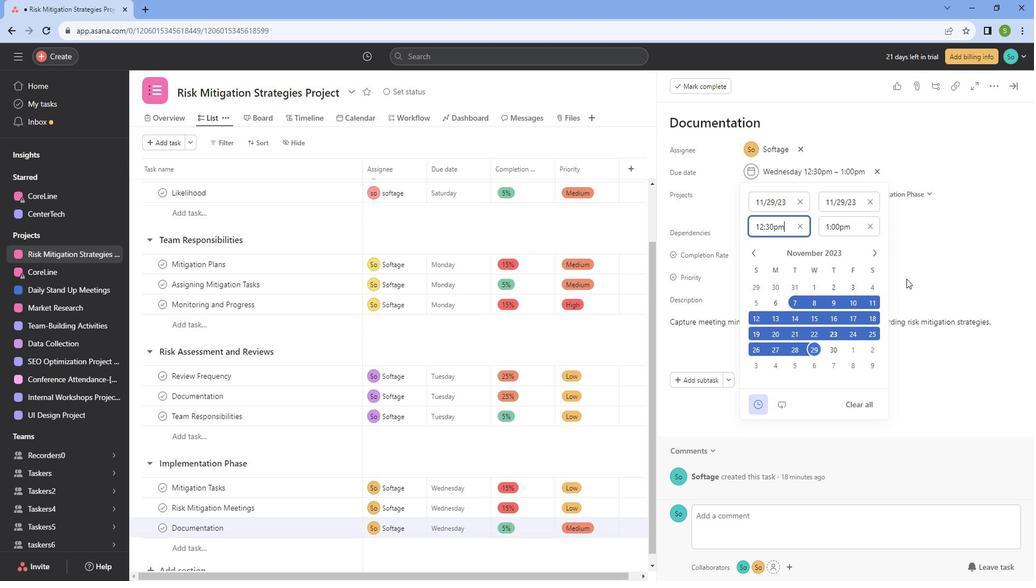 
Action: Mouse pressed left at (948, 262)
Screenshot: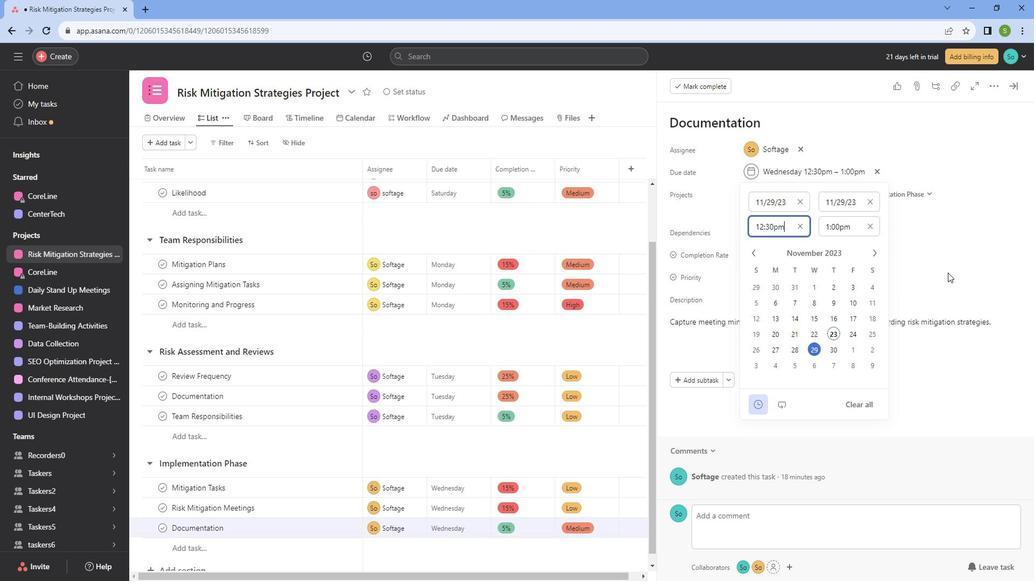 
Action: Mouse moved to (1015, 85)
Screenshot: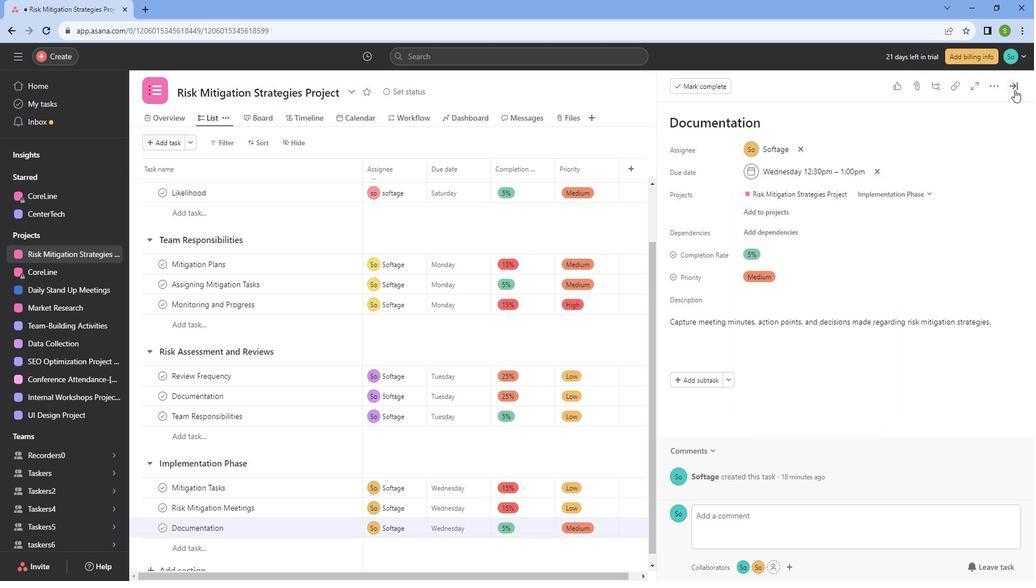 
Action: Mouse pressed left at (1015, 85)
Screenshot: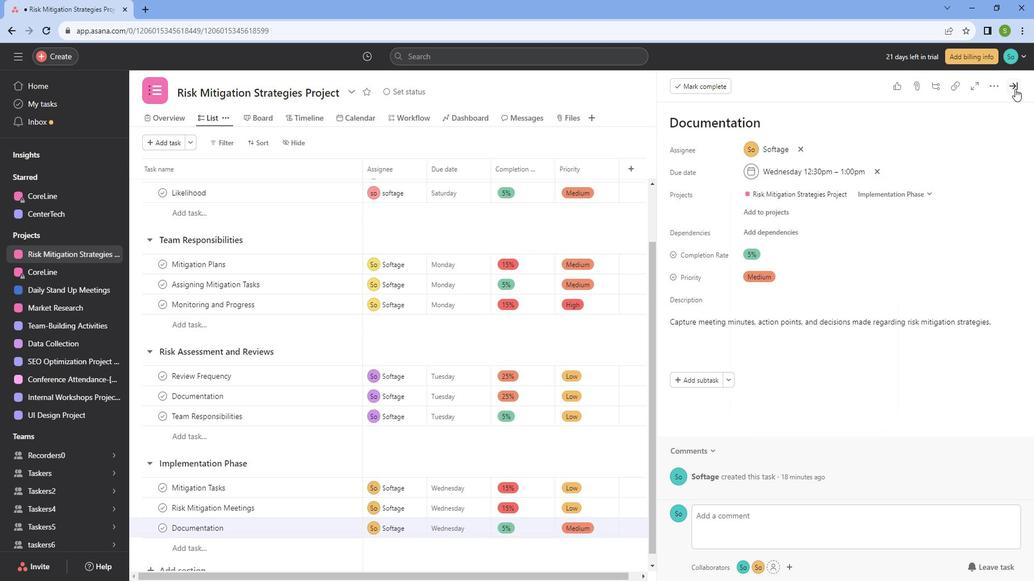 
Action: Mouse moved to (836, 128)
Screenshot: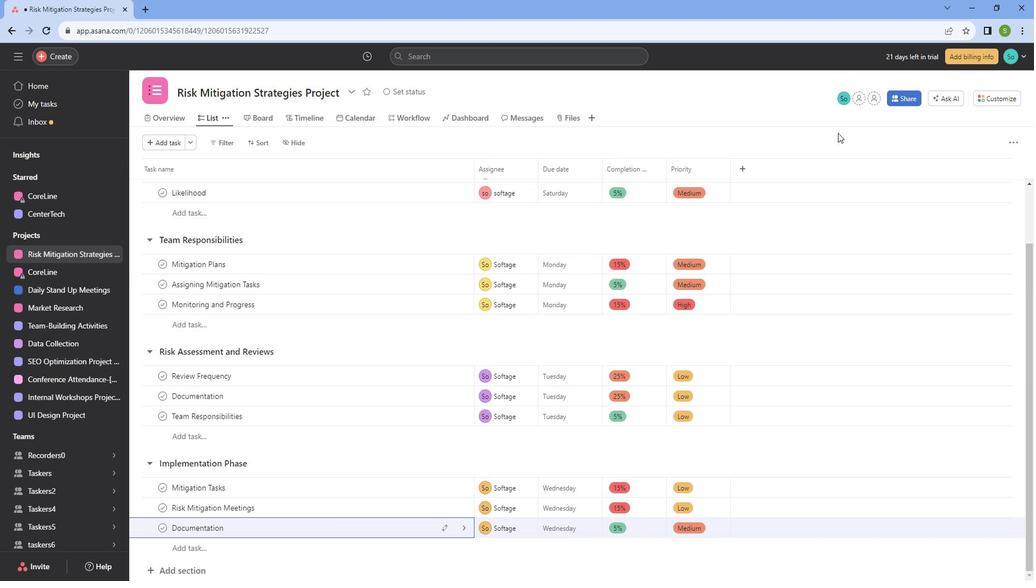 
